 Task: Create new invoice with Date Opened :30-Apr-23, Select Customer: Slo Roast, Terms: Payment Term 2. Make invoice entry for item-1 with Date: 30-Apr-23, Description: _x000D_
Manhattan Project Half Life NE IPA Can (12 oz x 6 ct), Action: Material, Income Account: Income:Sales, Quantity: 1, Unit Price: 8.5, Discount %: 5. Make entry for item-2 with Date: 30-Apr-23, Description: Parsley Garden Jar Kit (1ct)_x000D_
, Action: Material, Income Account: Income:Sales, Quantity: 1, Unit Price: 4.5, Discount %: 10. Make entry for item-3 with Date: 30-Apr-23, Description: Crush Orange, Action: Material, Income Account: Income:Sales, Quantity: 2, Unit Price: 5.5, Discount %: 12. Write Notes: 'Looking forward to serving you again.'. Post Invoice with Post Date: 30-Apr-23, Post to Accounts: Assets:Accounts Receivable. Pay / Process Payment with Transaction Date: 15-May-23, Amount: 21.805, Transfer Account: Checking Account. Print Invoice, display notes by going to Option, then go to Display Tab and check 'Invoice Notes'.
Action: Mouse pressed left at (165, 25)
Screenshot: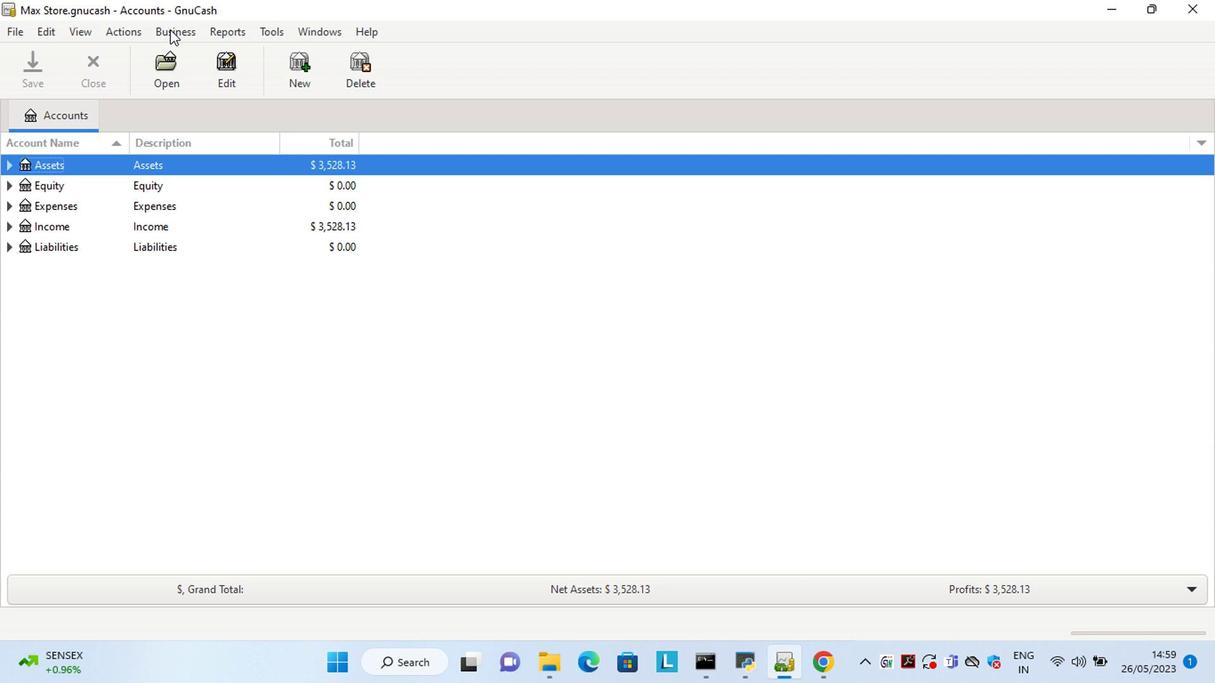 
Action: Mouse moved to (350, 109)
Screenshot: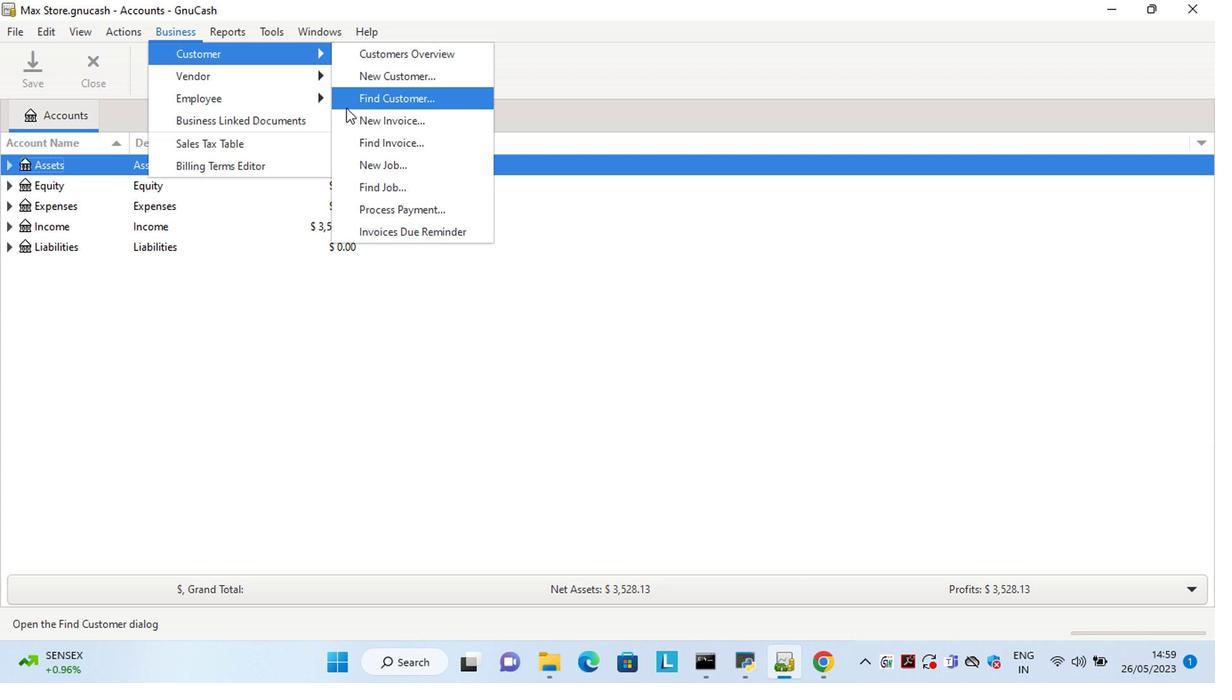 
Action: Mouse pressed left at (350, 109)
Screenshot: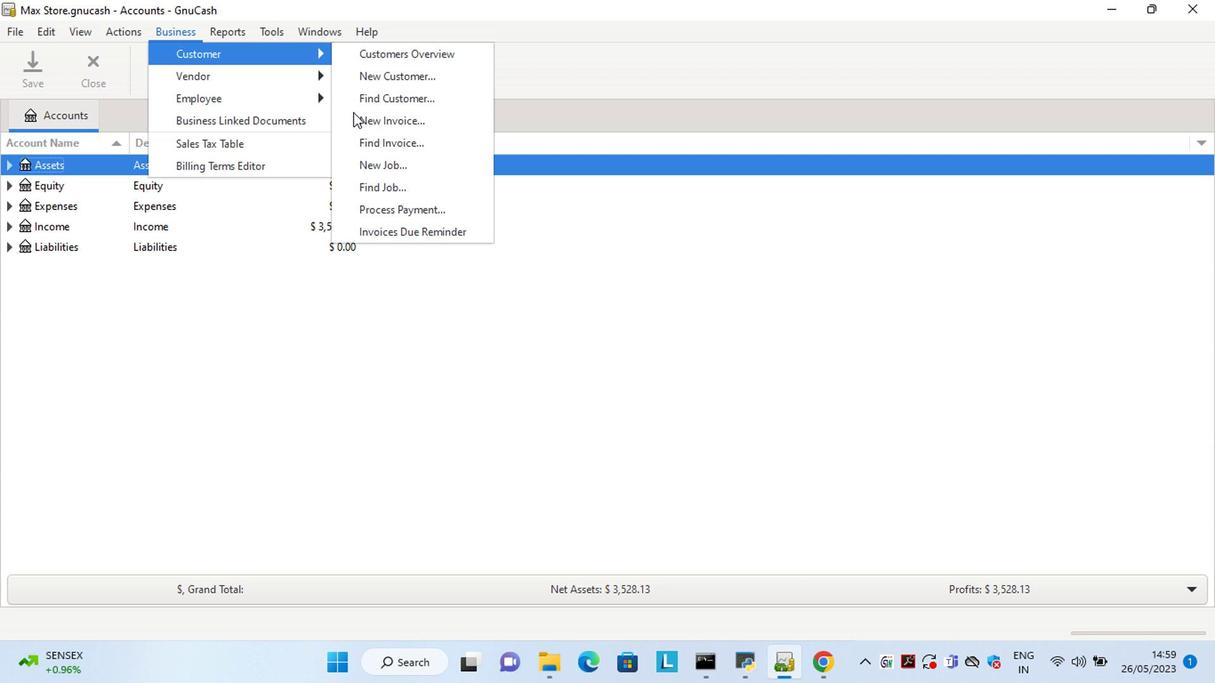 
Action: Mouse moved to (621, 267)
Screenshot: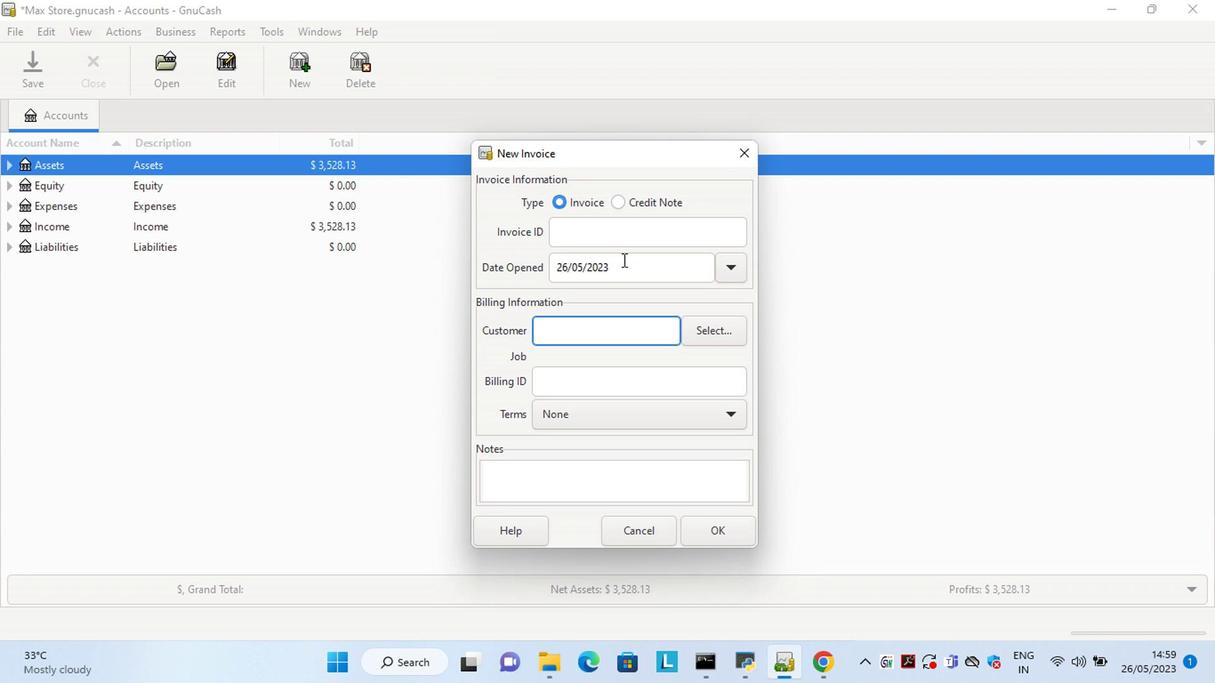 
Action: Mouse pressed left at (621, 267)
Screenshot: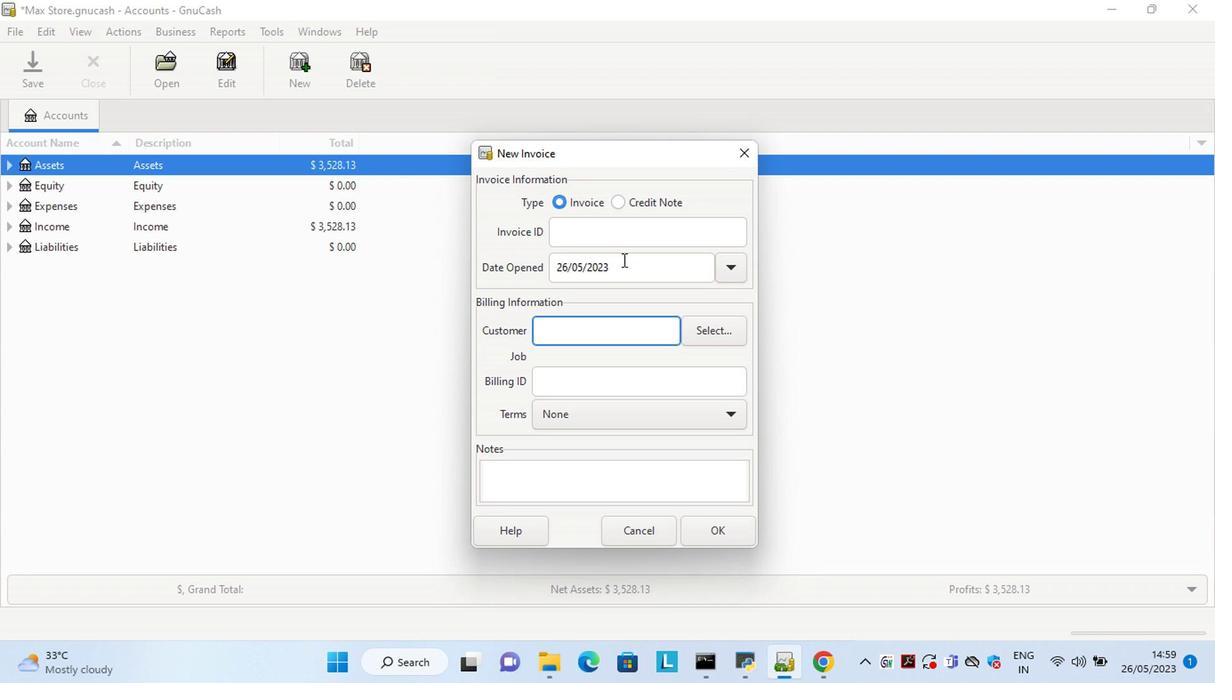 
Action: Key pressed <Key.left><Key.left><Key.left><Key.left><Key.left><Key.left><Key.left><Key.left><Key.left><Key.left><Key.left><Key.left><Key.left><Key.left><Key.left><Key.delete><Key.delete>30<Key.right><Key.right><Key.delete>4
Screenshot: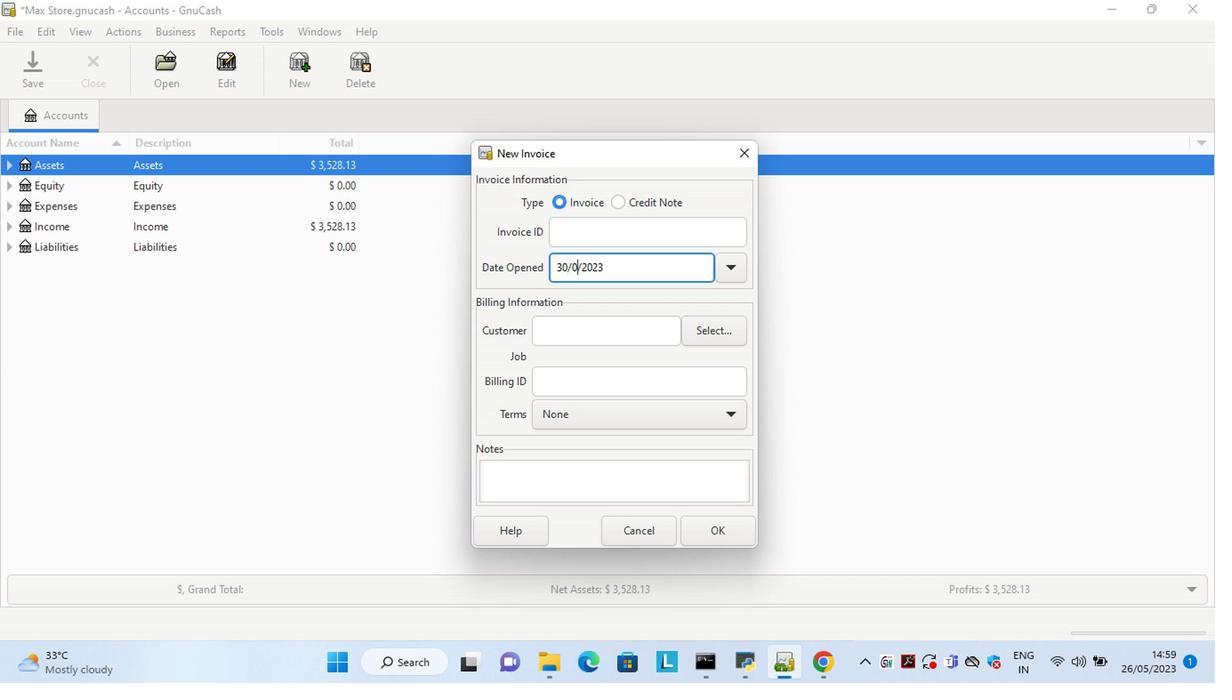 
Action: Mouse moved to (703, 332)
Screenshot: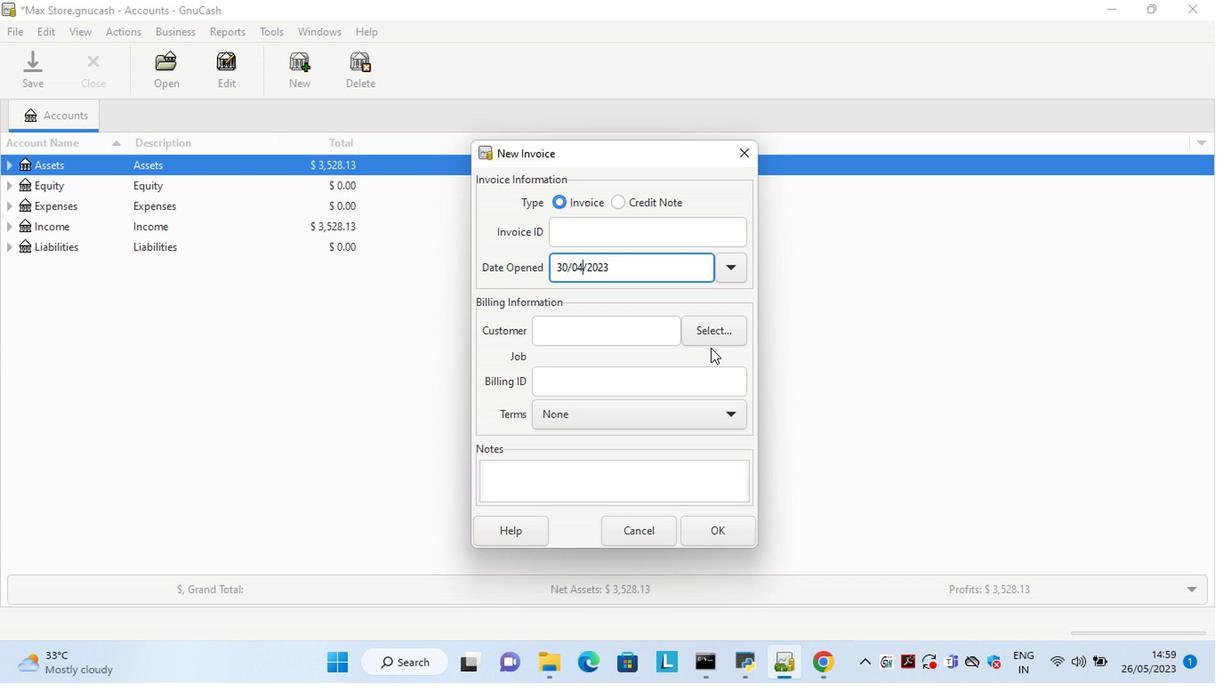 
Action: Mouse pressed left at (703, 332)
Screenshot: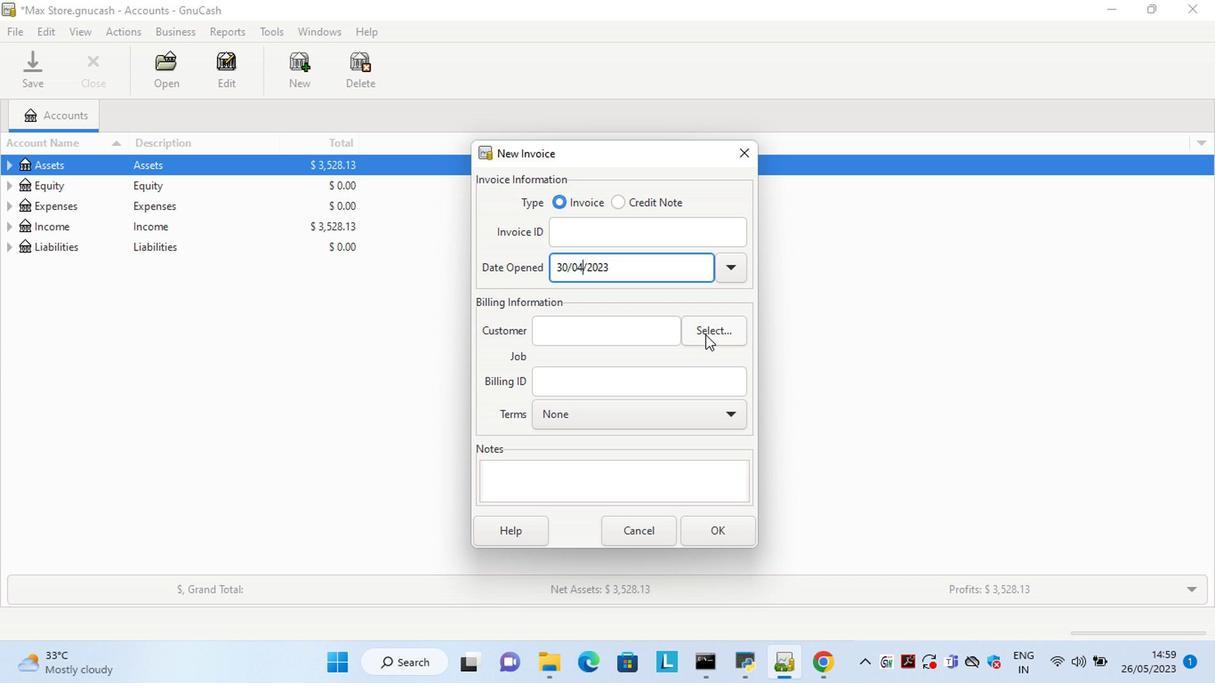 
Action: Mouse moved to (664, 307)
Screenshot: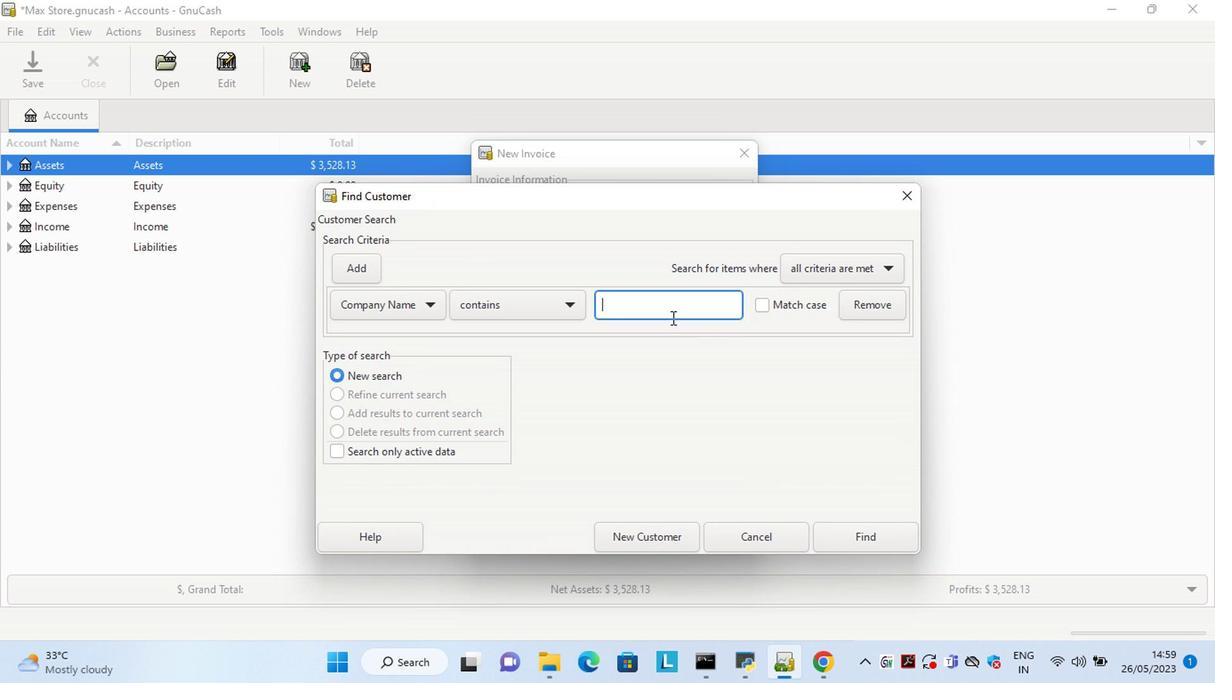 
Action: Mouse pressed left at (664, 307)
Screenshot: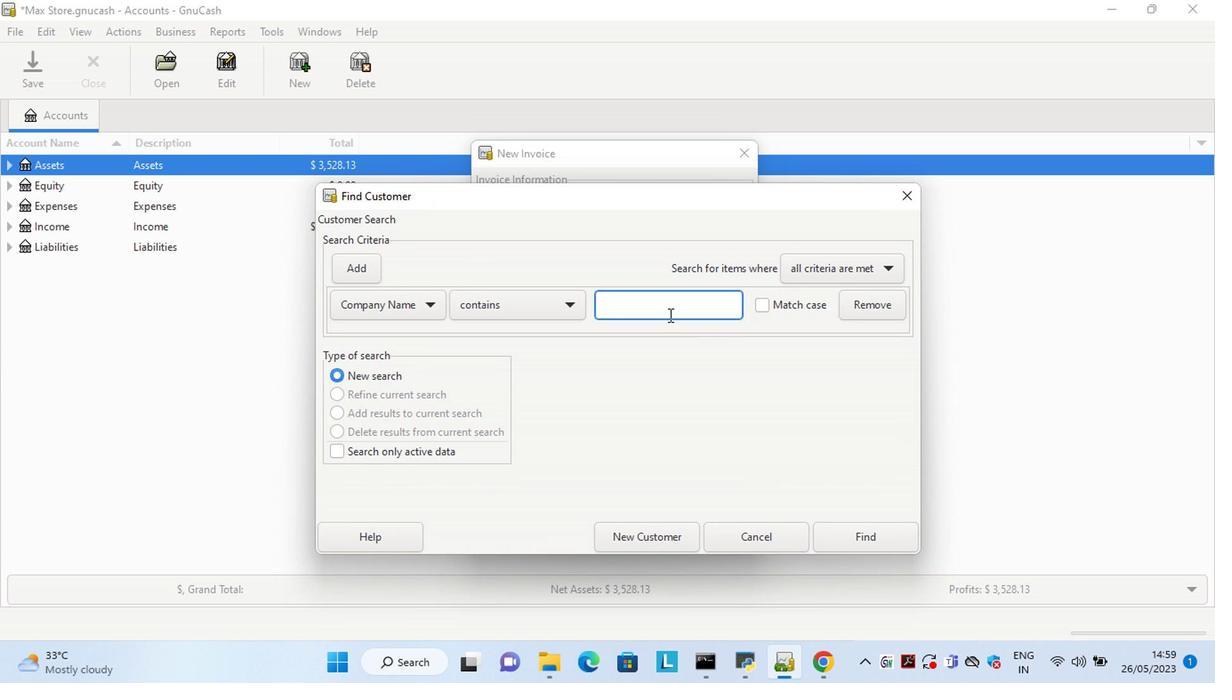 
Action: Key pressed <Key.shift>Slo
Screenshot: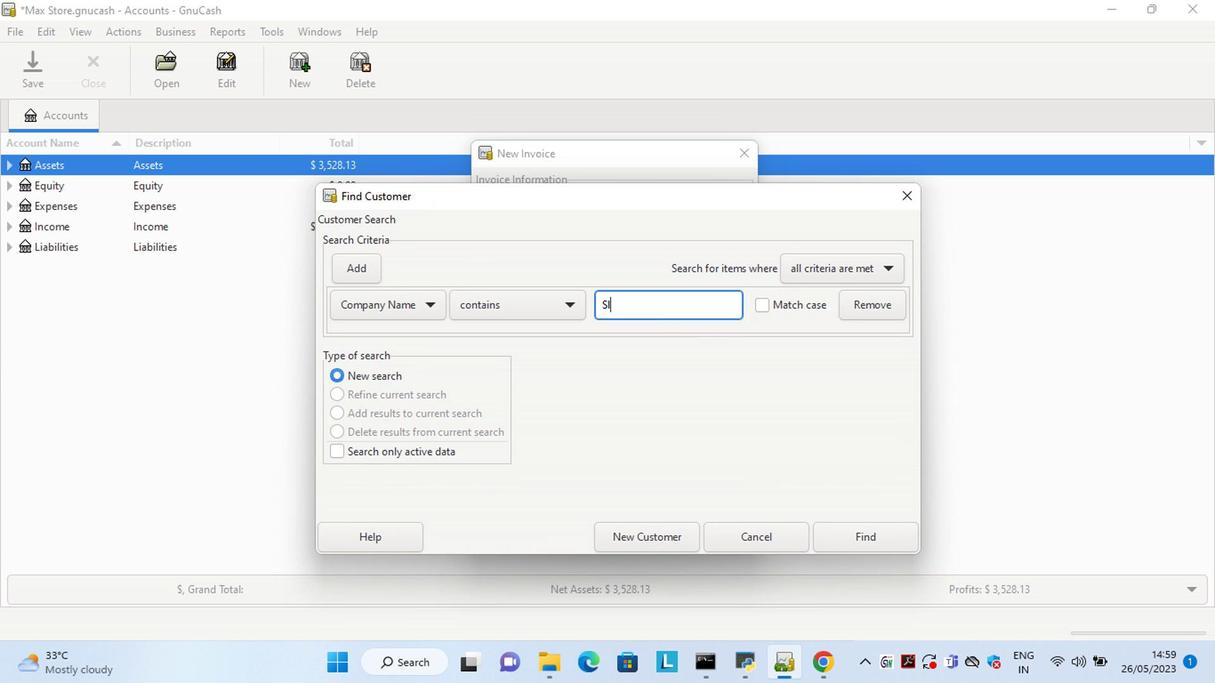 
Action: Mouse moved to (882, 553)
Screenshot: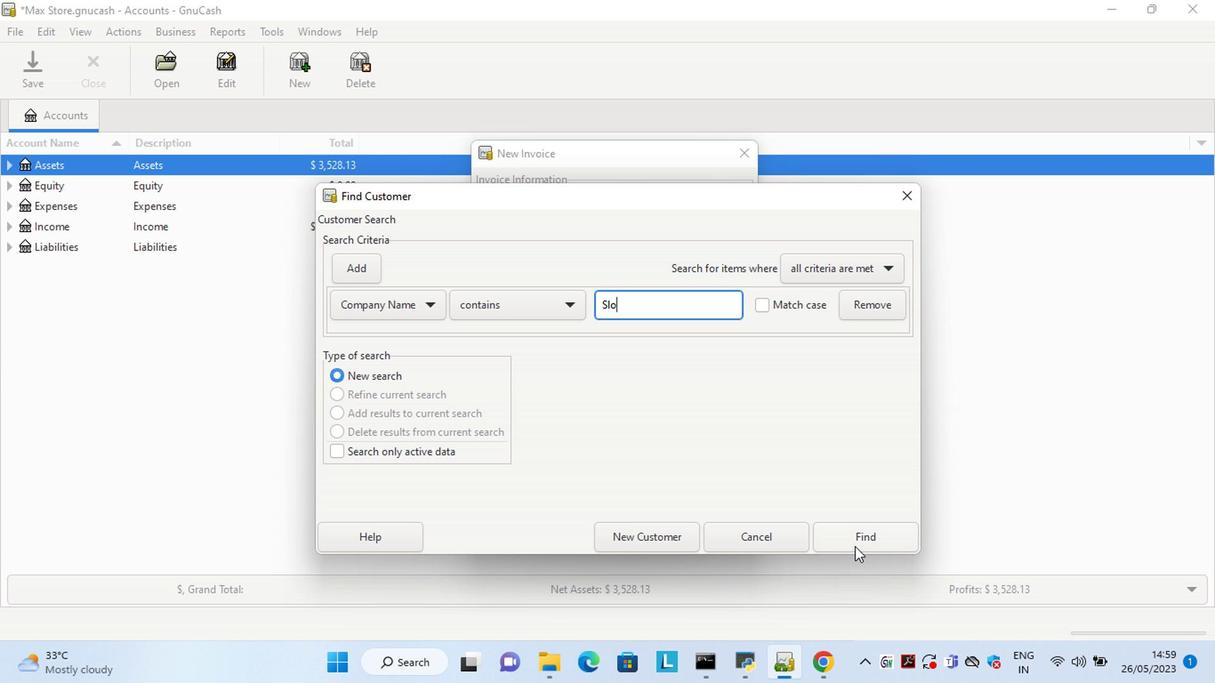 
Action: Mouse pressed left at (888, 555)
Screenshot: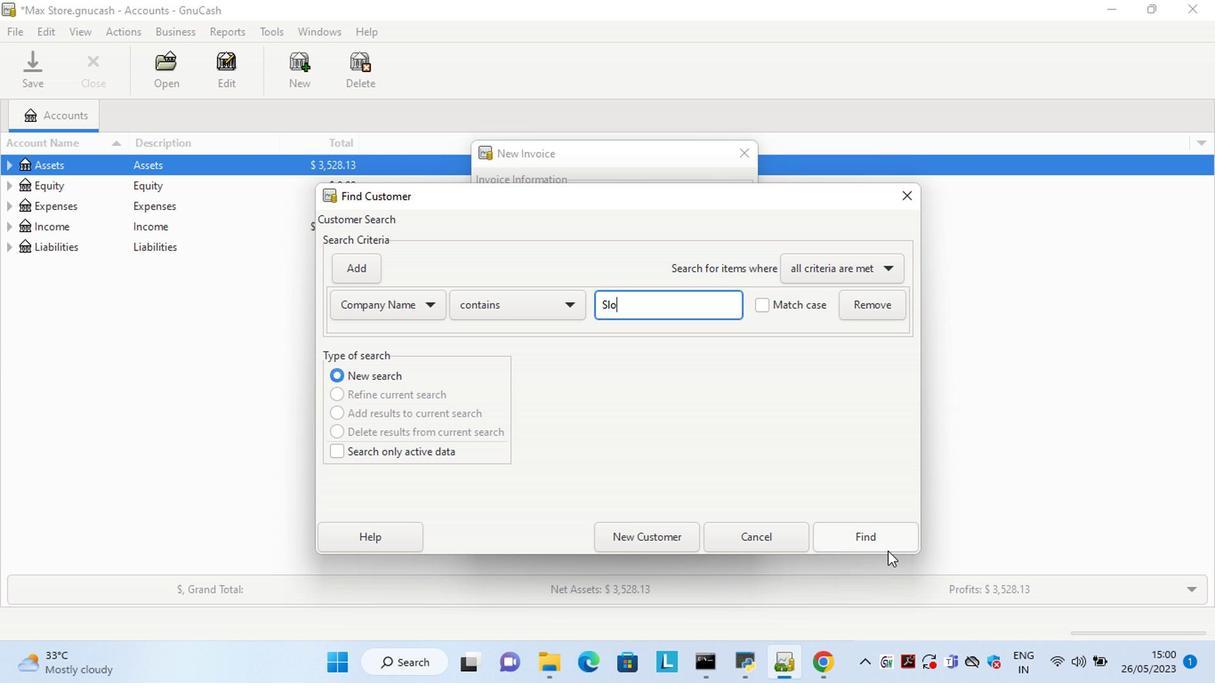 
Action: Mouse moved to (627, 362)
Screenshot: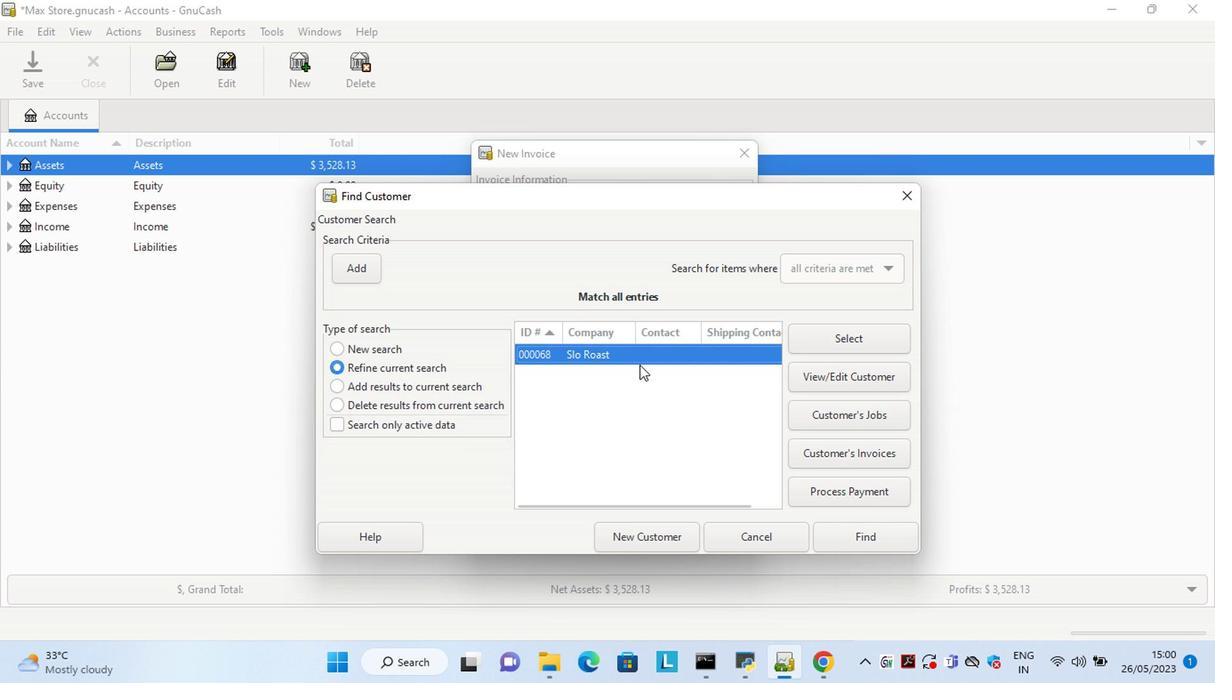 
Action: Mouse pressed left at (627, 362)
Screenshot: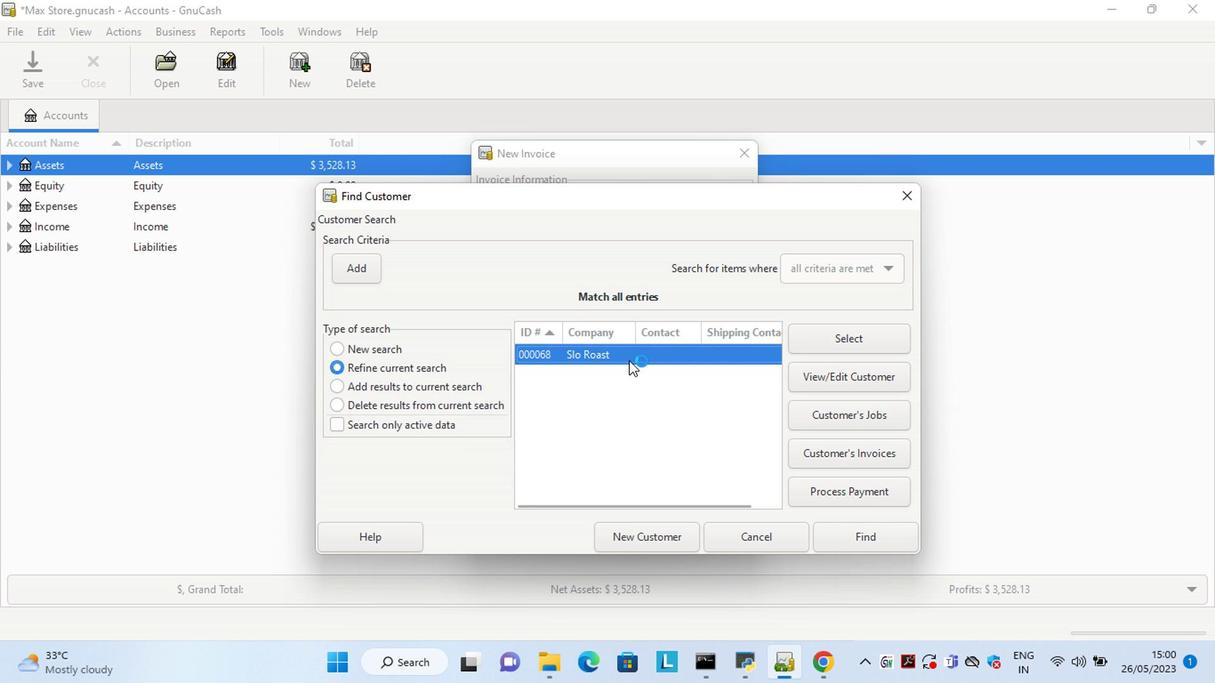 
Action: Mouse pressed left at (627, 362)
Screenshot: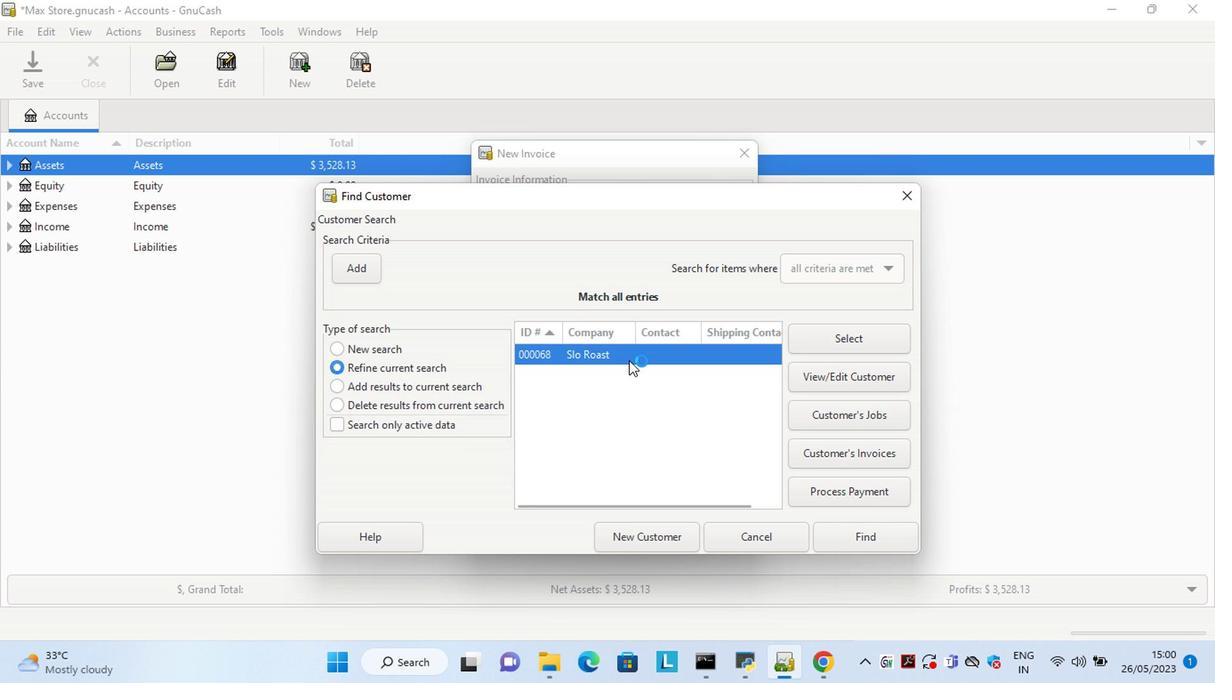 
Action: Mouse moved to (644, 427)
Screenshot: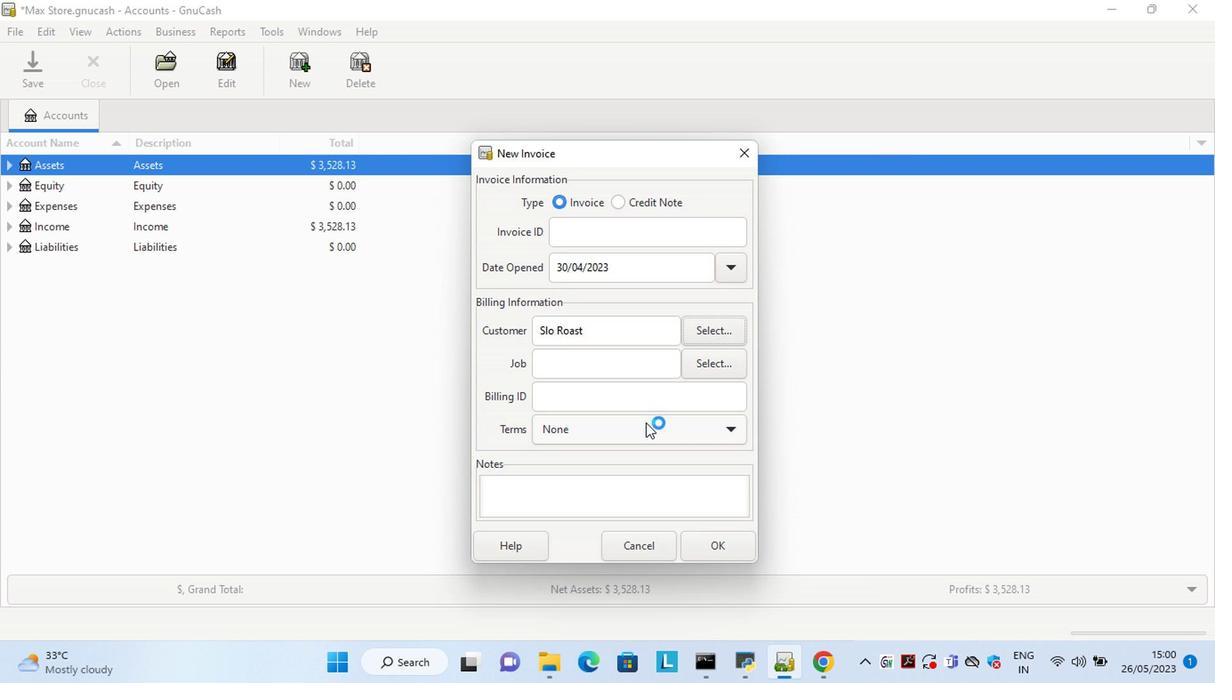 
Action: Mouse pressed left at (644, 427)
Screenshot: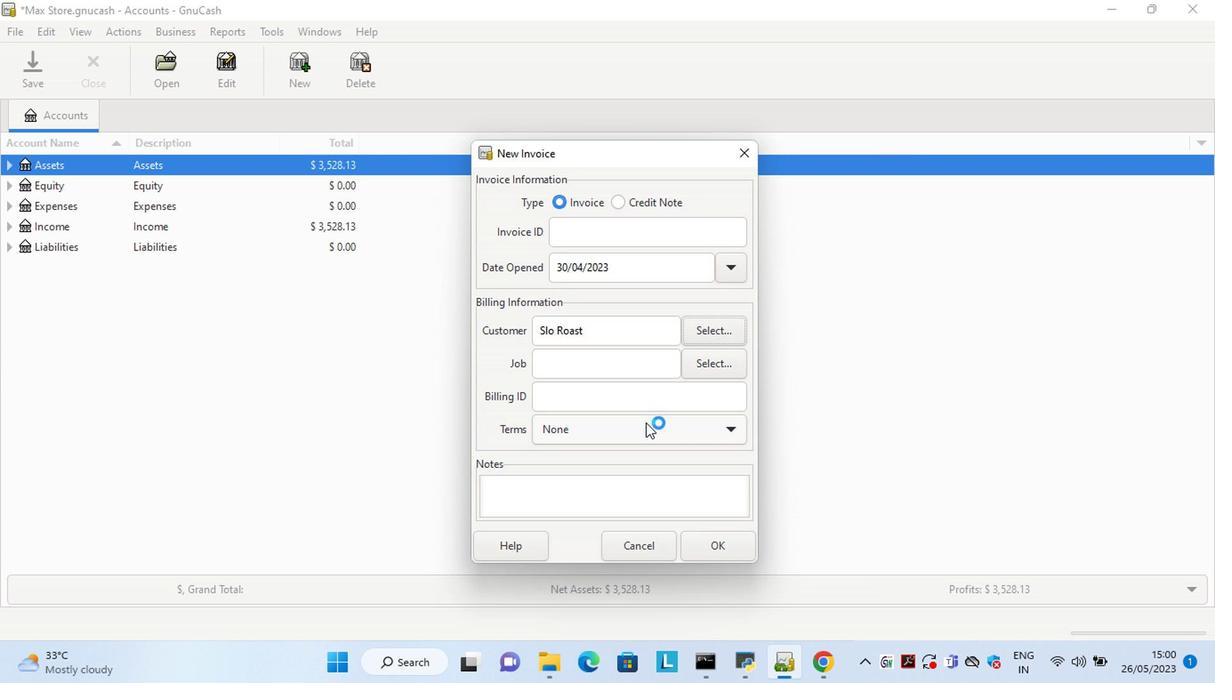 
Action: Mouse moved to (624, 489)
Screenshot: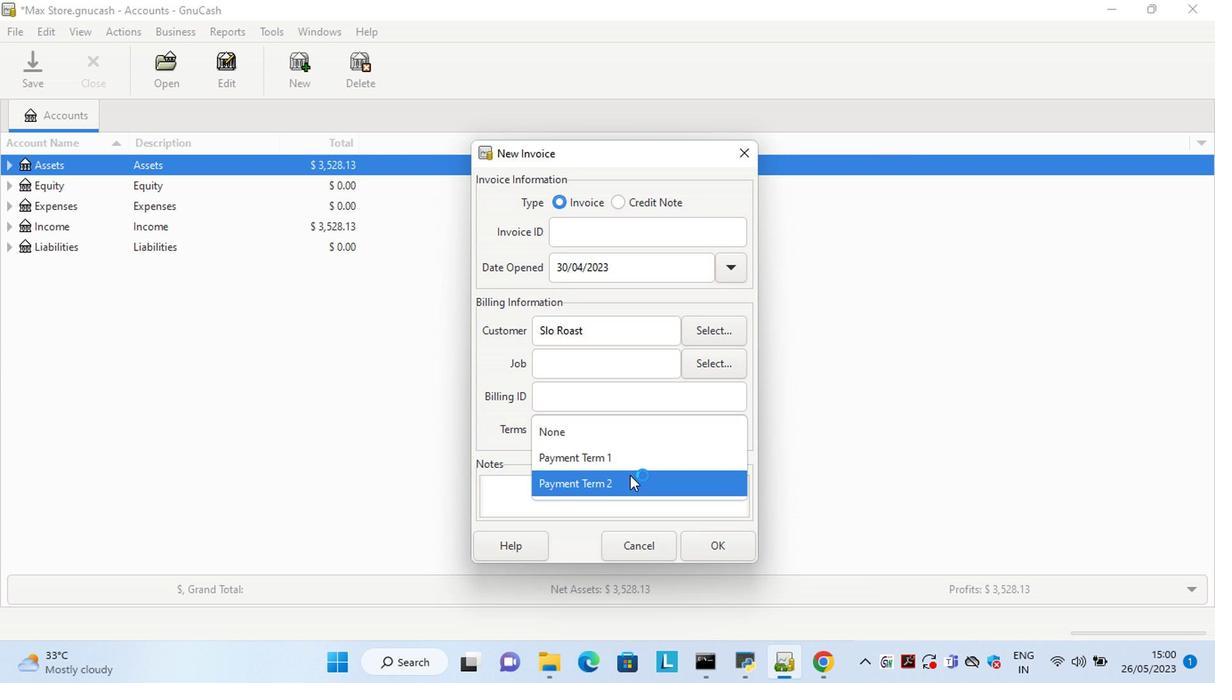 
Action: Mouse pressed left at (624, 489)
Screenshot: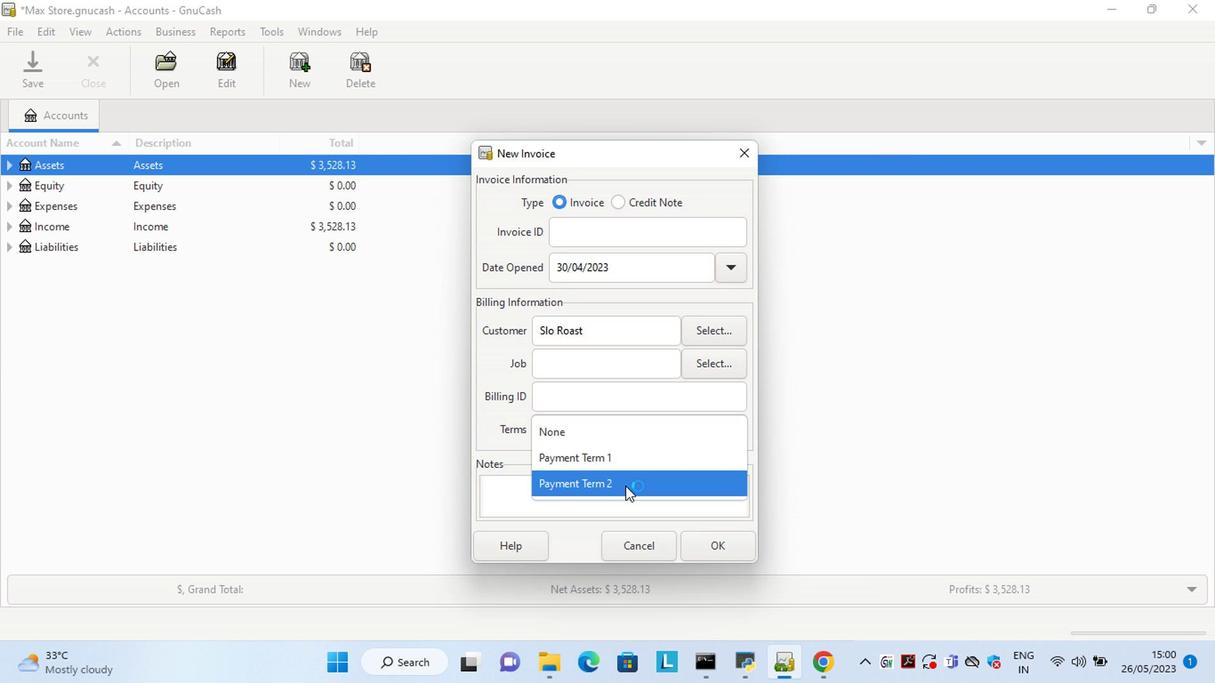 
Action: Mouse moved to (718, 558)
Screenshot: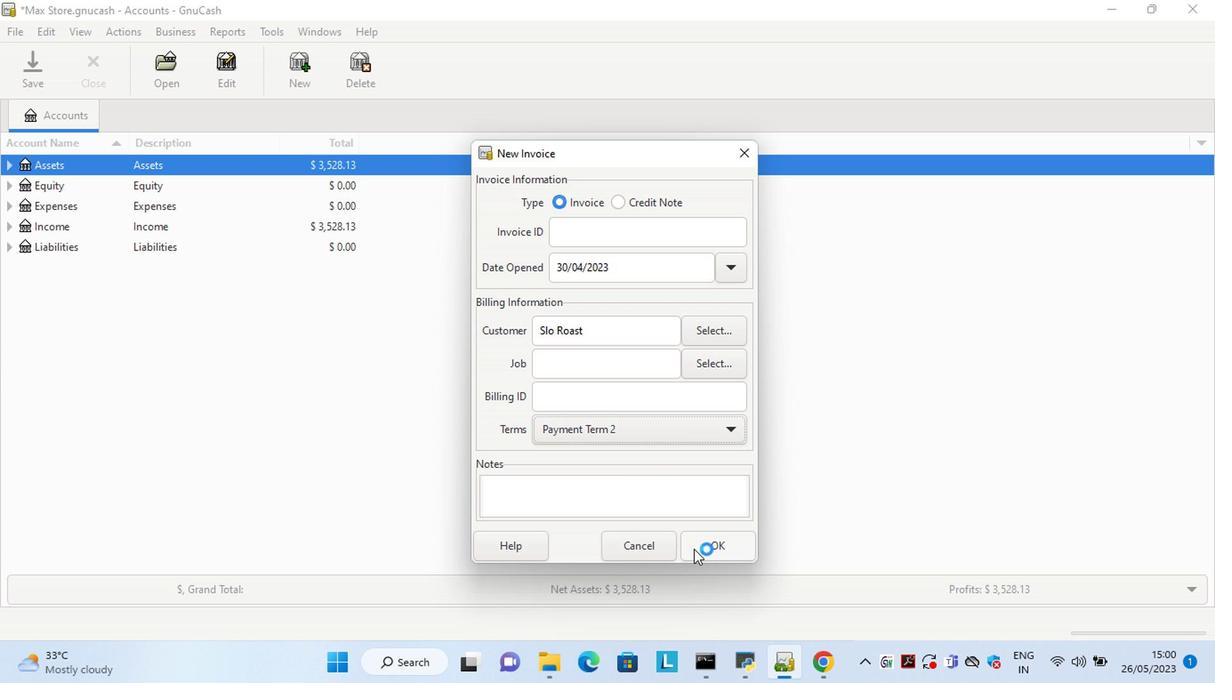 
Action: Mouse pressed left at (718, 558)
Screenshot: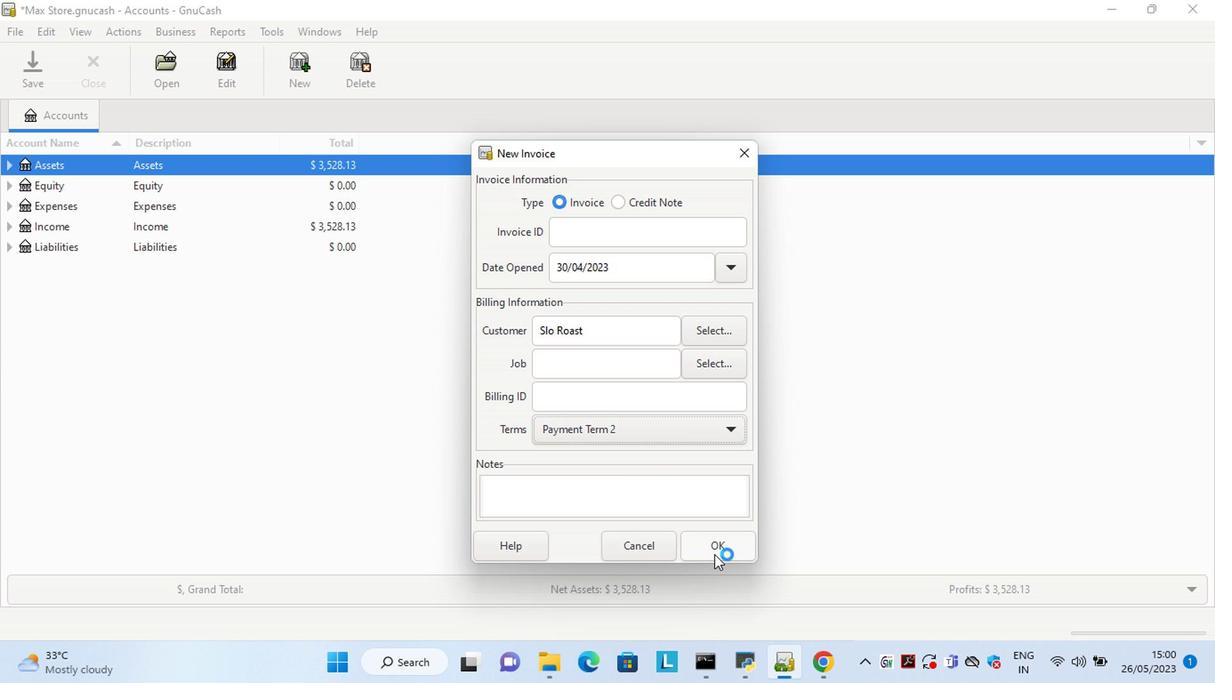
Action: Mouse moved to (486, 423)
Screenshot: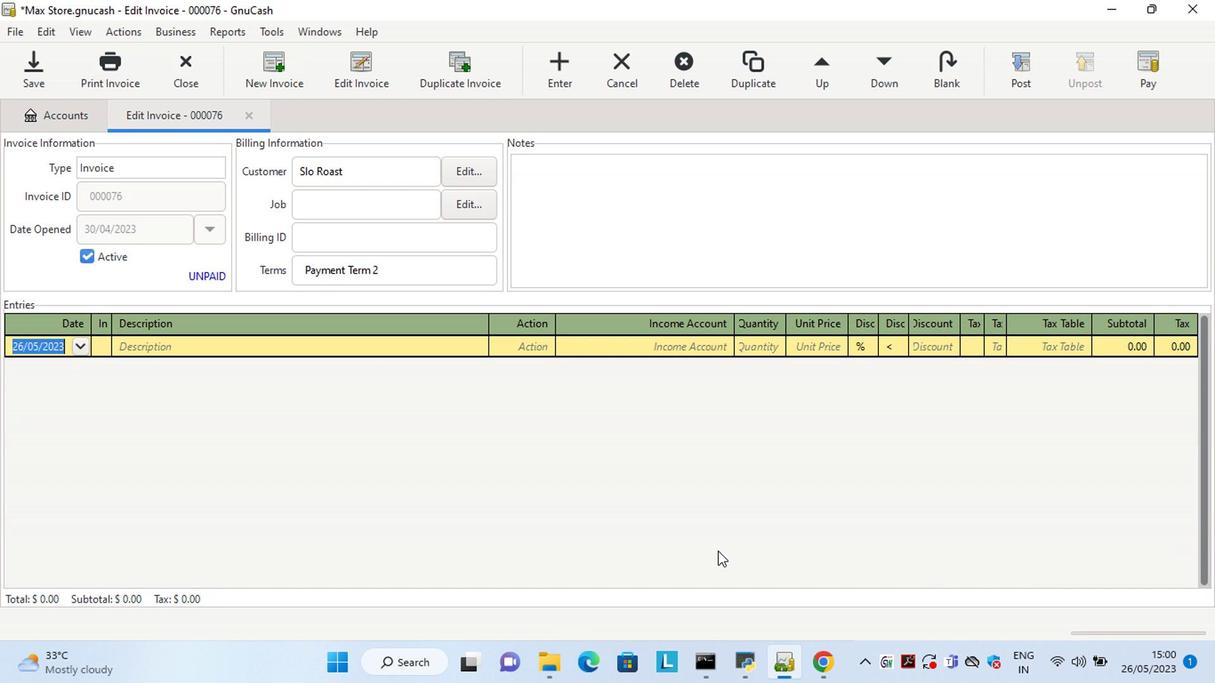 
Action: Key pressed <Key.left><Key.delete><Key.delete>30<Key.right><Key.right><Key.delete>4<Key.tab><Key.shift>Manhattan<Key.space><Key.shift>Project<Key.space><Key.shift>Half<Key.space><Key.shift>ife<Key.space><Key.shift>N<Key.shift>E<Key.space><Key.shift>IPA<Key.space><Key.shift>Can<Key.space><Key.shift_r>(12<Key.space>oz<Key.space>x<Key.space>6<Key.space>ct<Key.shift_r>)<Key.tab>ma<Key.tab>sale<Key.tab>1<Key.tab>8.5<Key.tab>
Screenshot: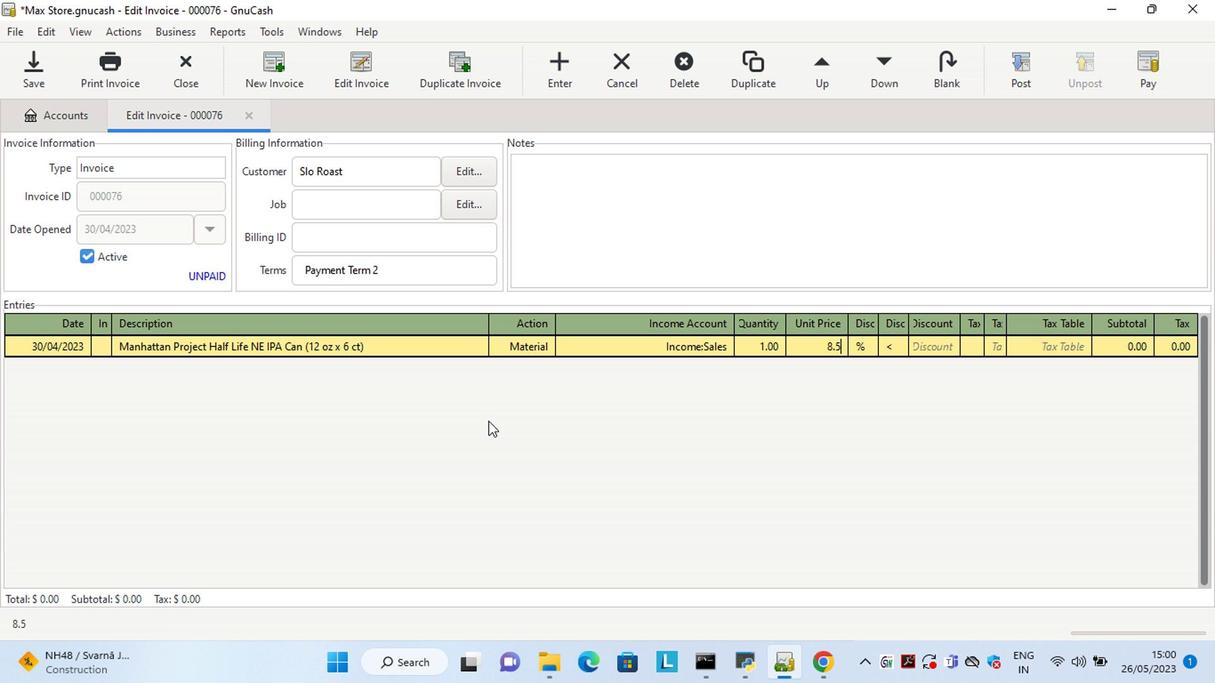 
Action: Mouse moved to (904, 351)
Screenshot: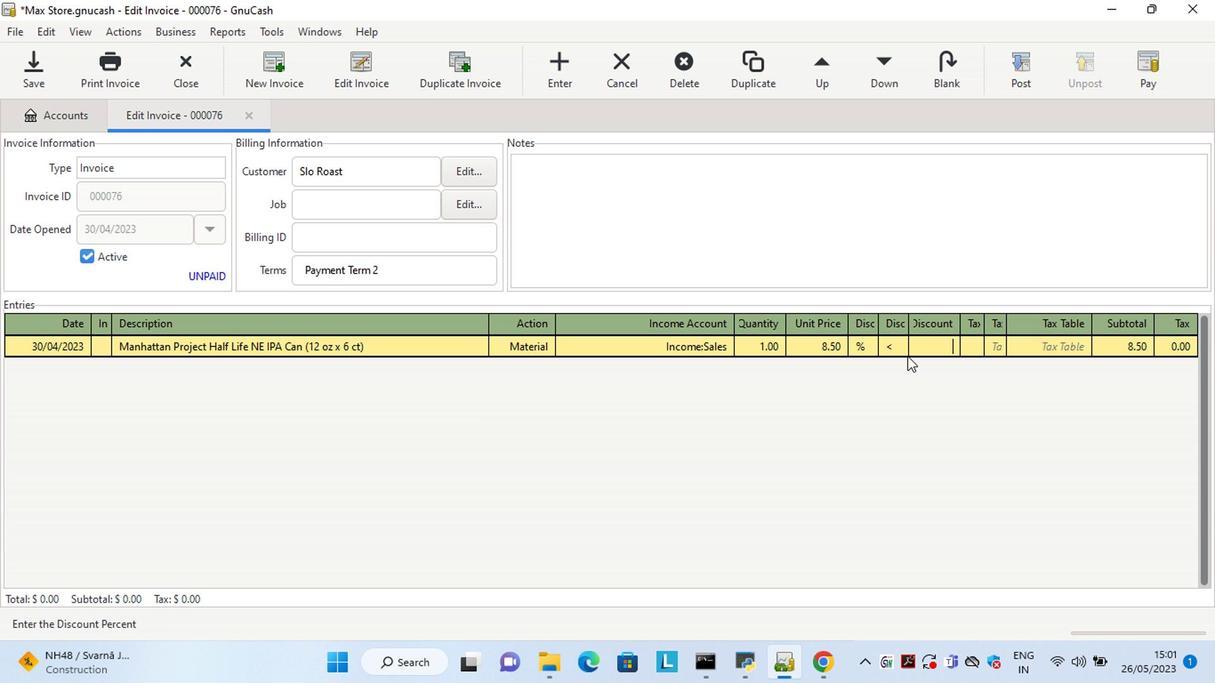 
Action: Mouse pressed left at (904, 351)
Screenshot: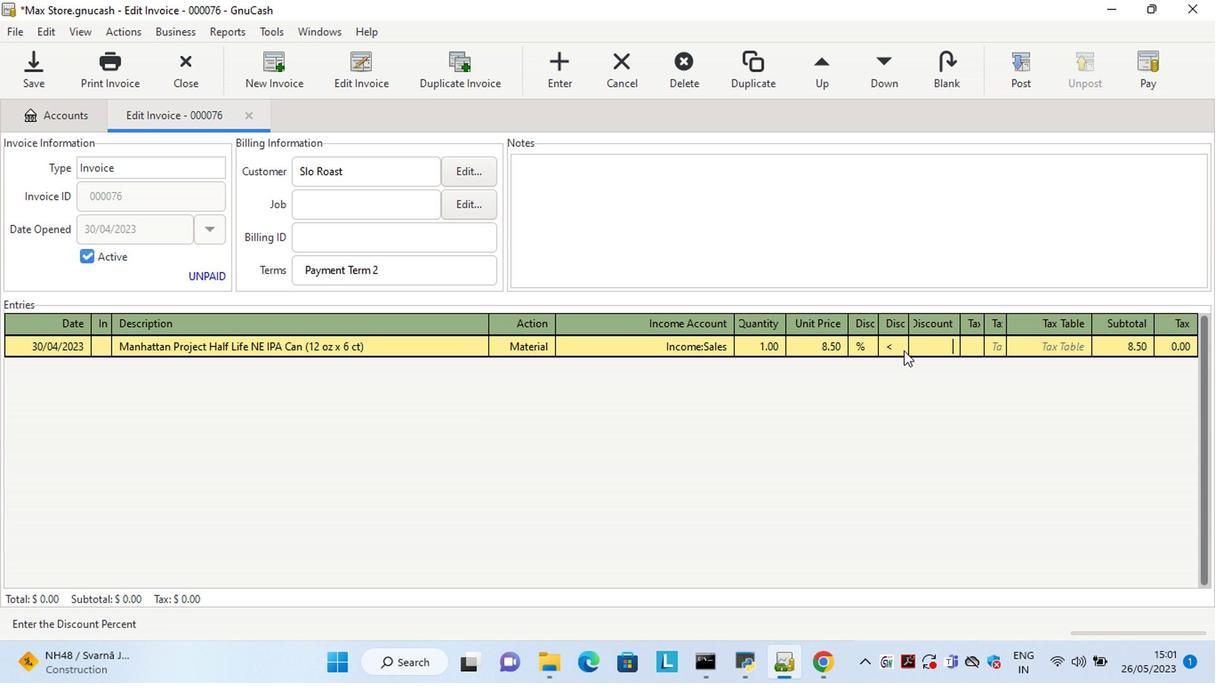 
Action: Mouse moved to (928, 346)
Screenshot: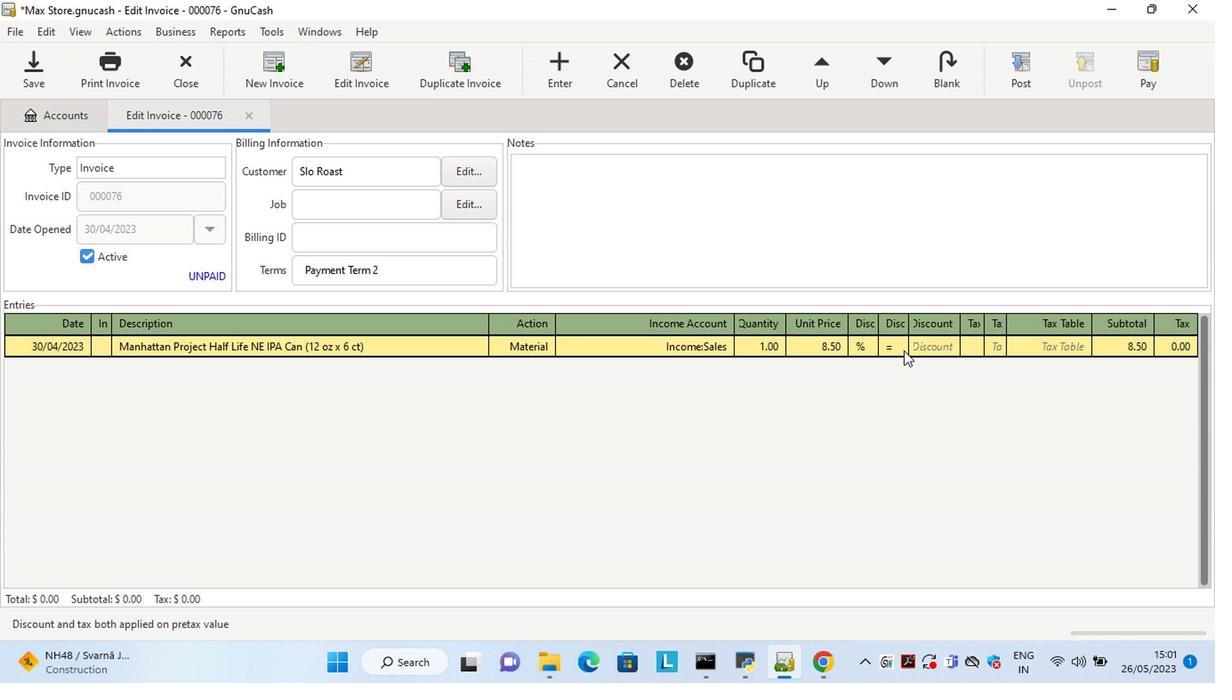 
Action: Mouse pressed left at (928, 346)
Screenshot: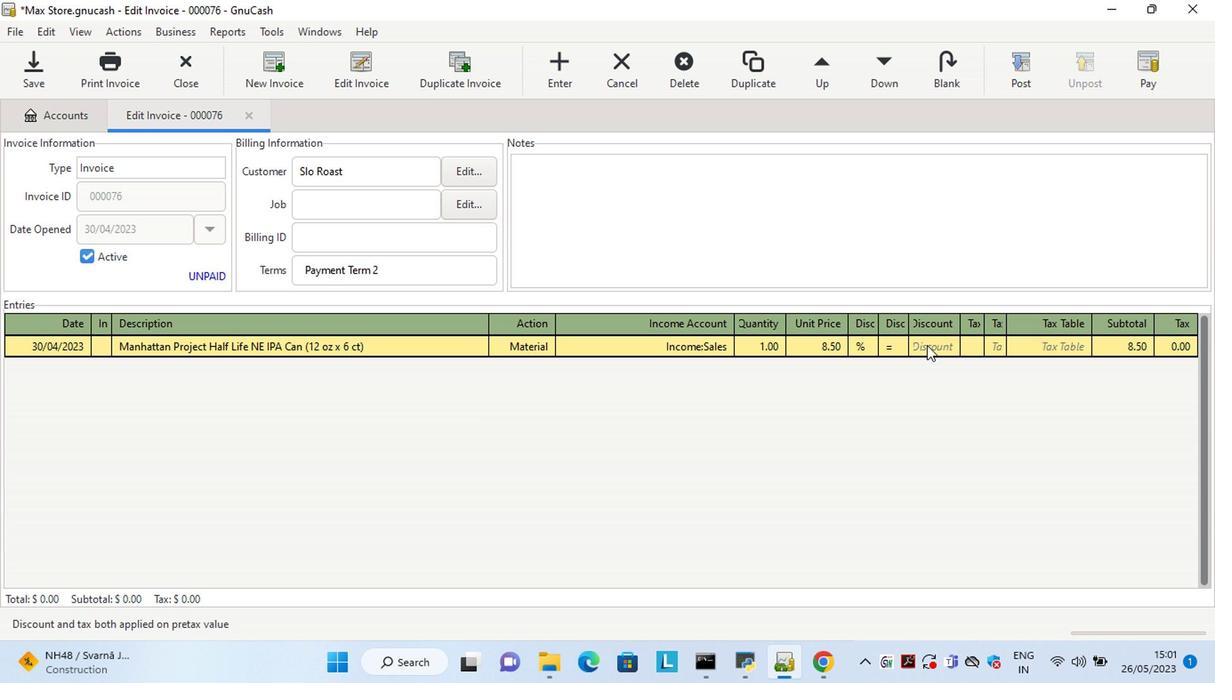 
Action: Key pressed 5<Key.tab><Key.tab><Key.shift>Parsley<Key.space><Key.shift>Garden<Key.space><Key.shift>Jar<Key.space><Key.shift>Kit<Key.space><Key.shift_r>(1<Key.space>ct<Key.shift_r>)<Key.tab>man<Key.tab>
Screenshot: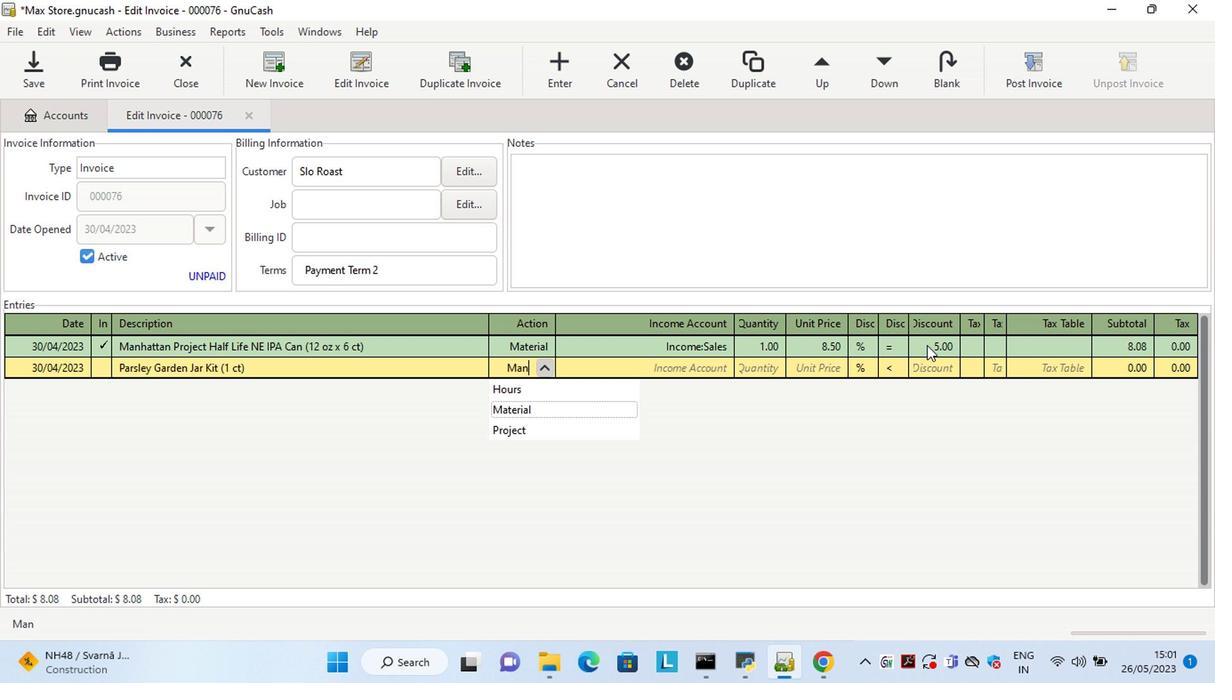 
Action: Mouse moved to (549, 370)
Screenshot: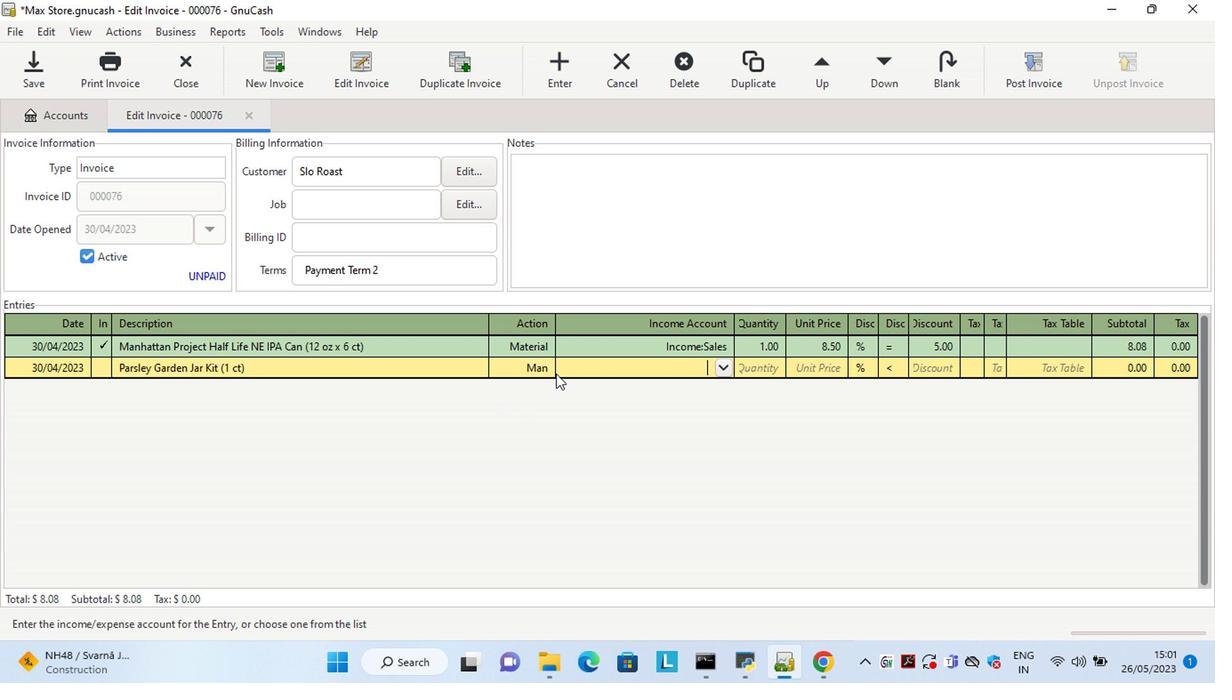 
Action: Mouse pressed left at (549, 370)
Screenshot: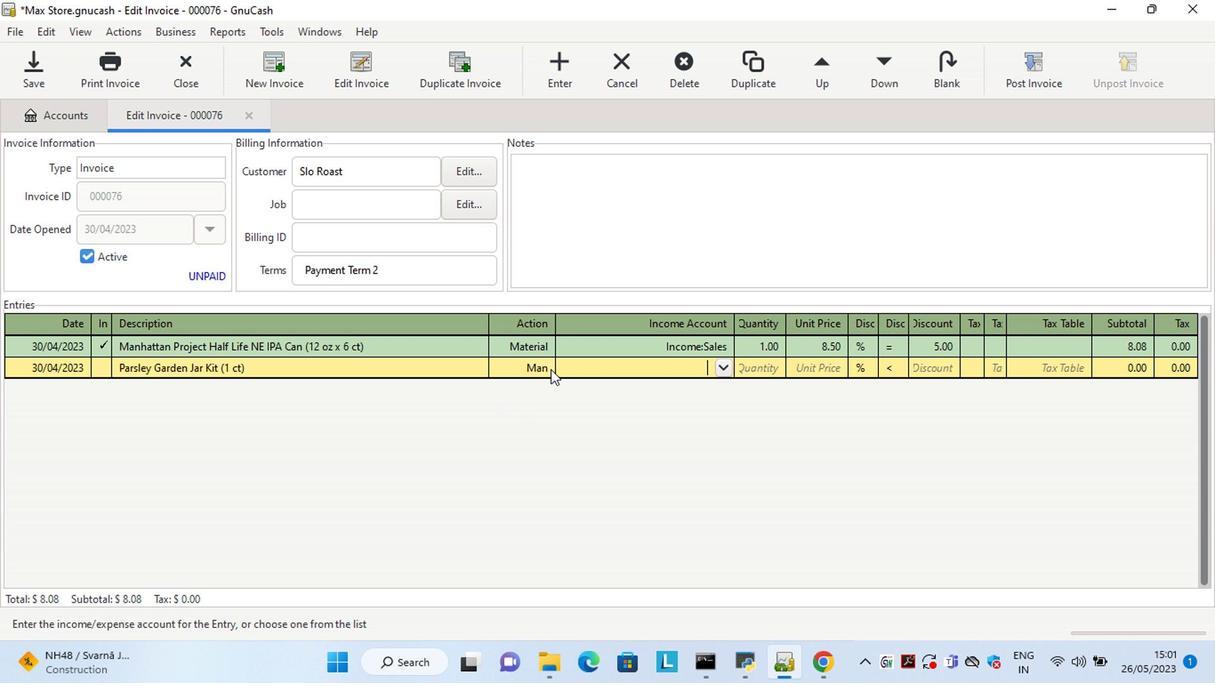 
Action: Mouse moved to (665, 374)
Screenshot: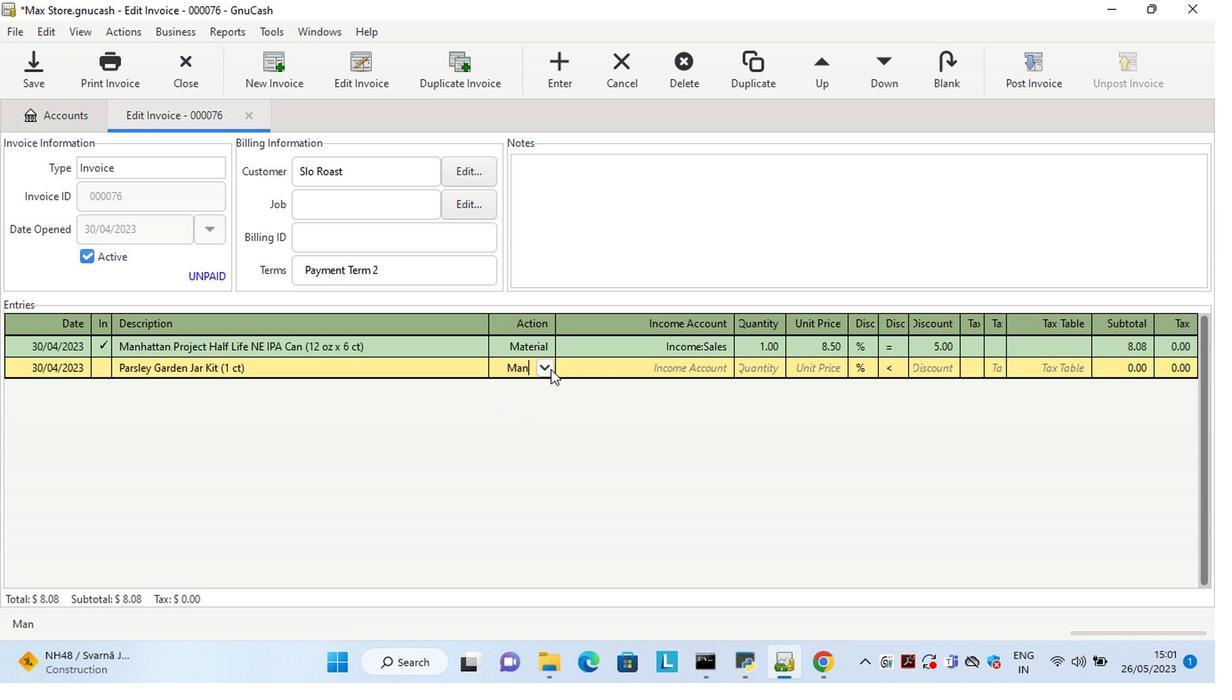 
Action: Key pressed <Key.backspace>t<Key.tab>sale<Key.tab>1<Key.tab>4.5<Key.tab>10<Key.tab>
Screenshot: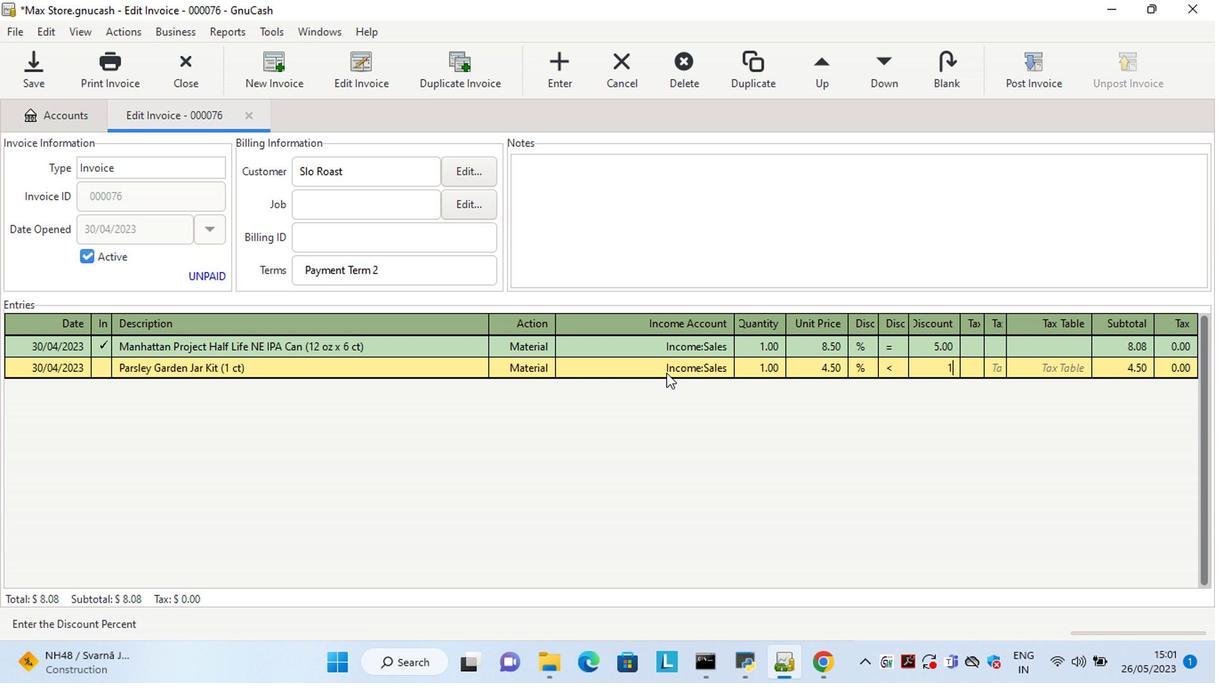 
Action: Mouse moved to (889, 366)
Screenshot: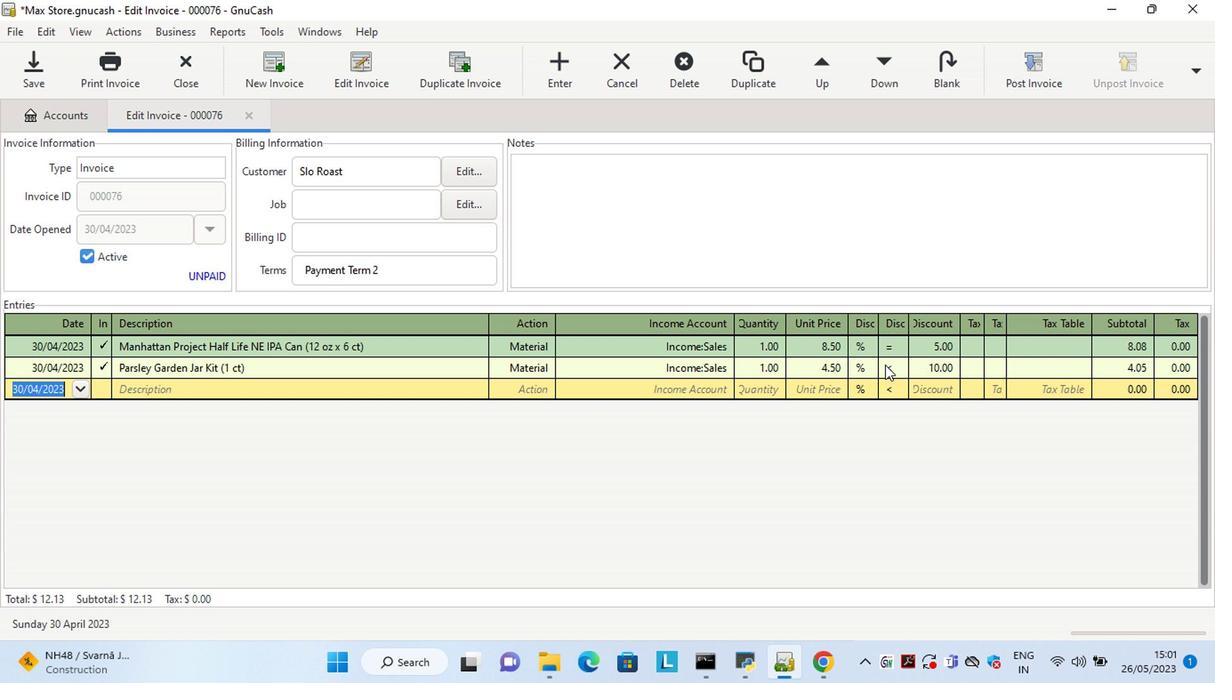 
Action: Mouse pressed left at (889, 366)
Screenshot: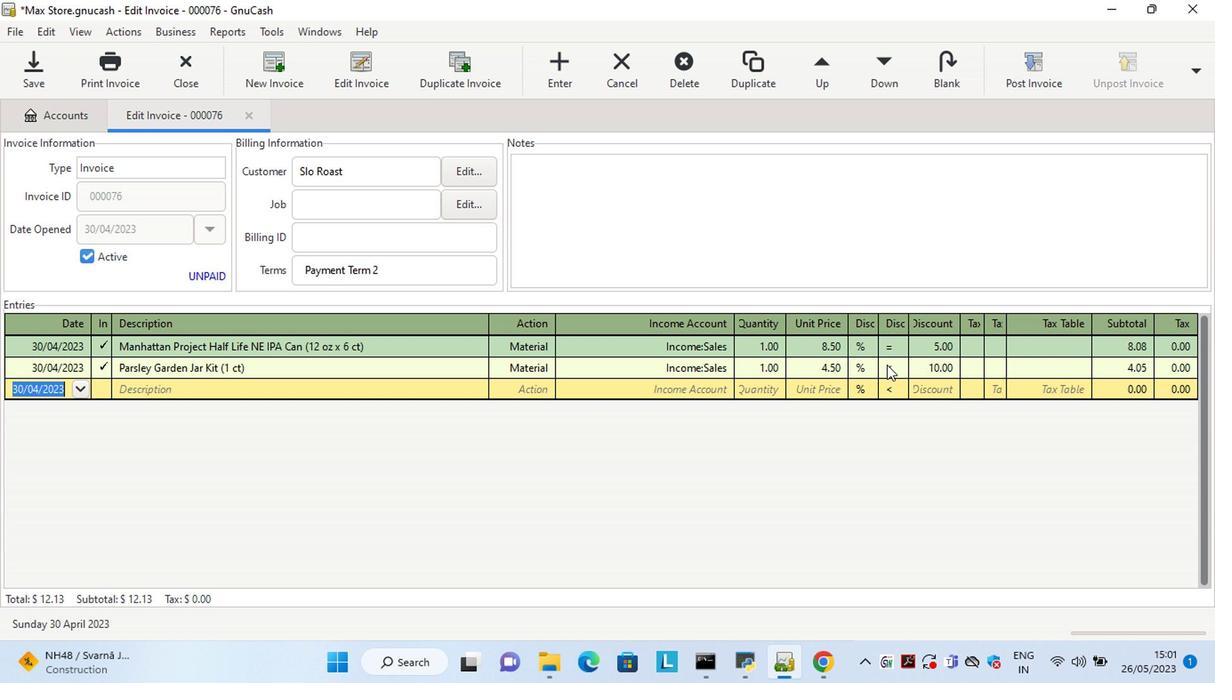 
Action: Mouse moved to (919, 419)
Screenshot: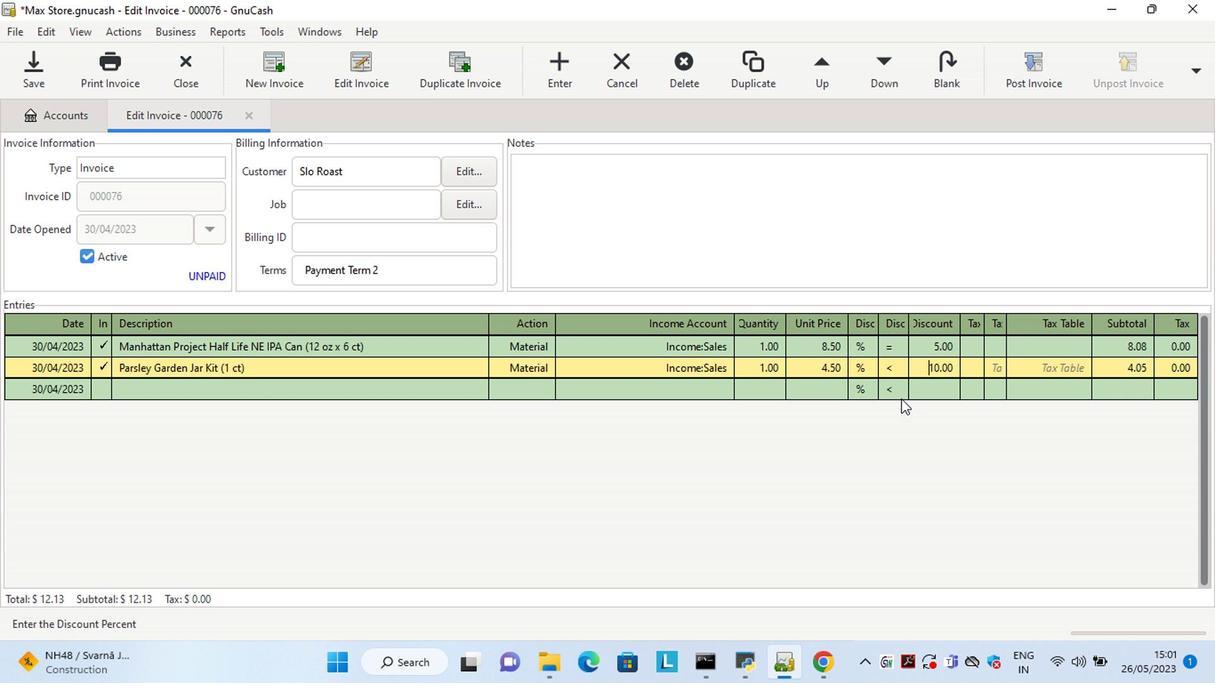 
Action: Key pressed <Key.tab><Key.tab><Key.shift>Crush<Key.space><Key.shift>Orange<Key.tab>ma<Key.tab>sale<Key.tab>2<Key.tab>5.5<Key.tab>12
Screenshot: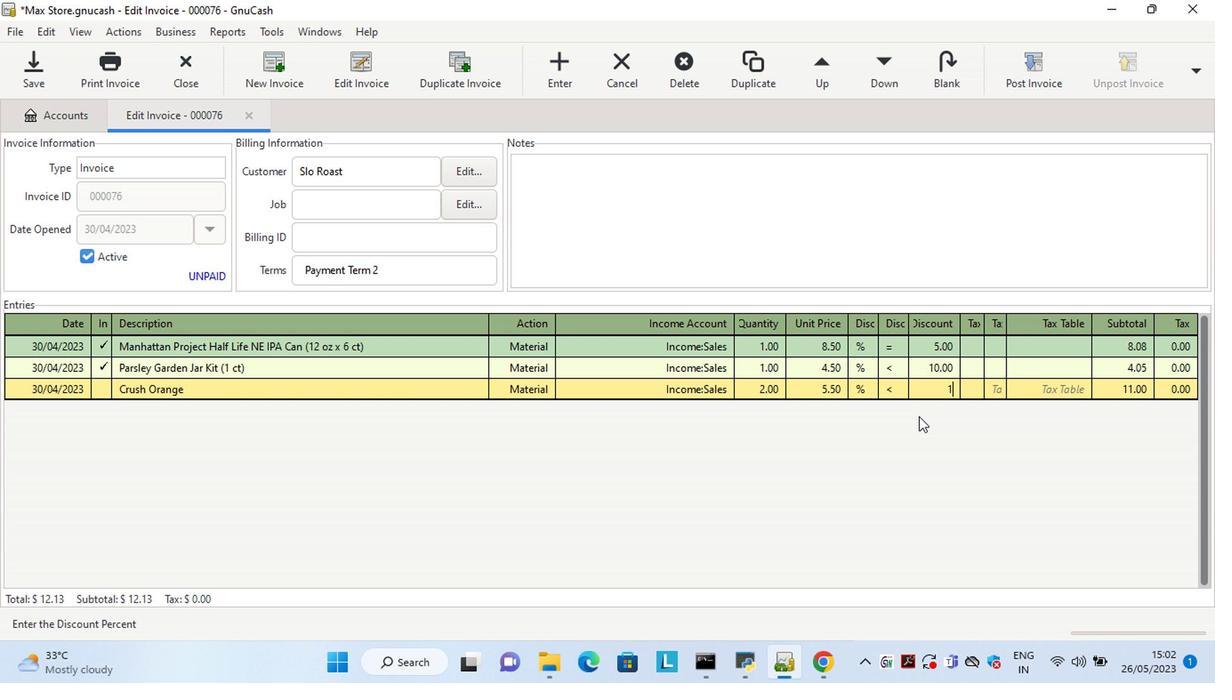 
Action: Mouse moved to (896, 375)
Screenshot: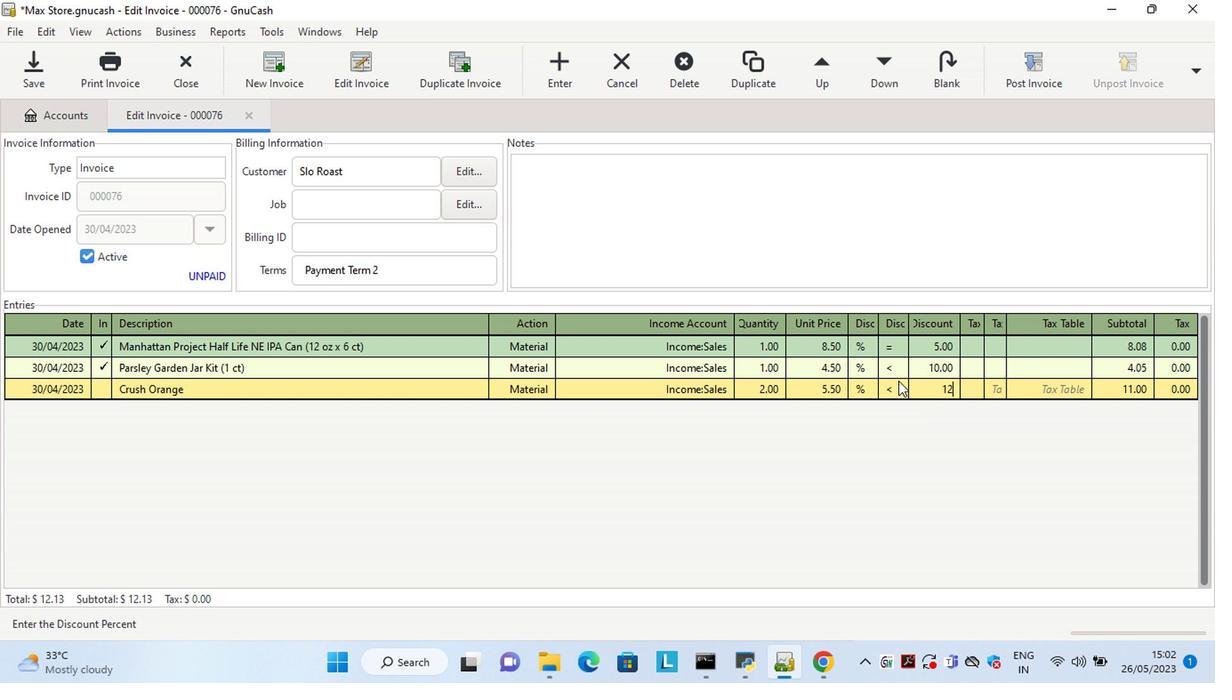 
Action: Mouse pressed left at (896, 375)
Screenshot: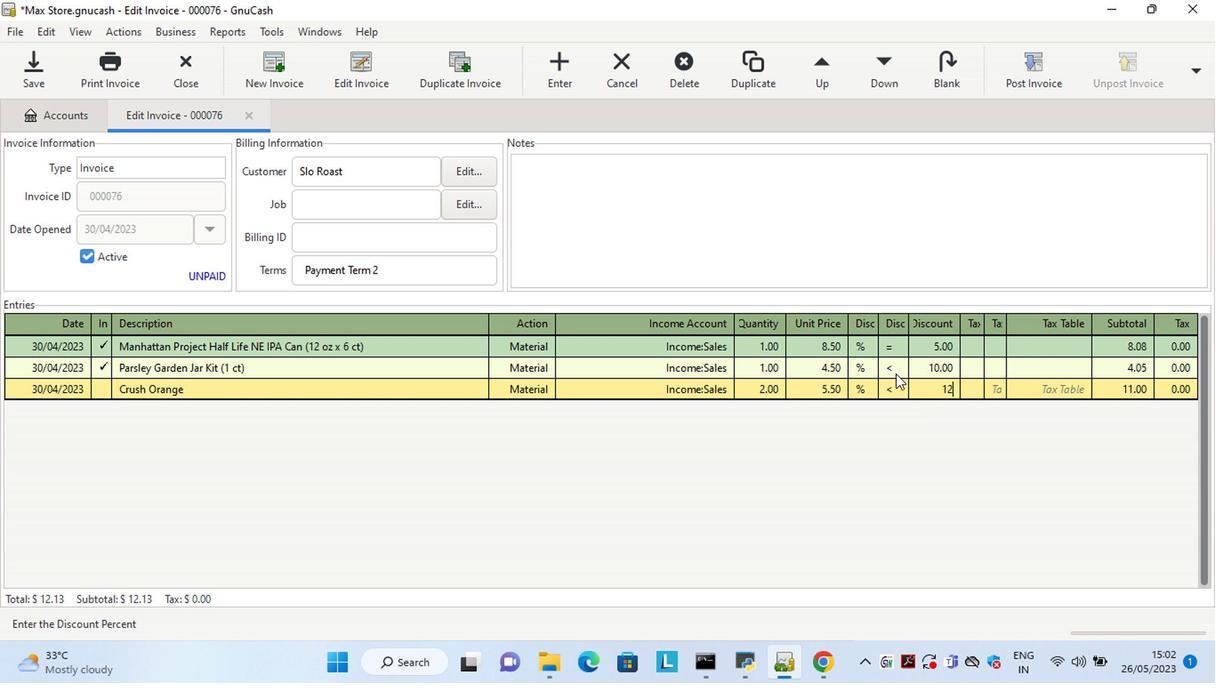 
Action: Mouse moved to (893, 369)
Screenshot: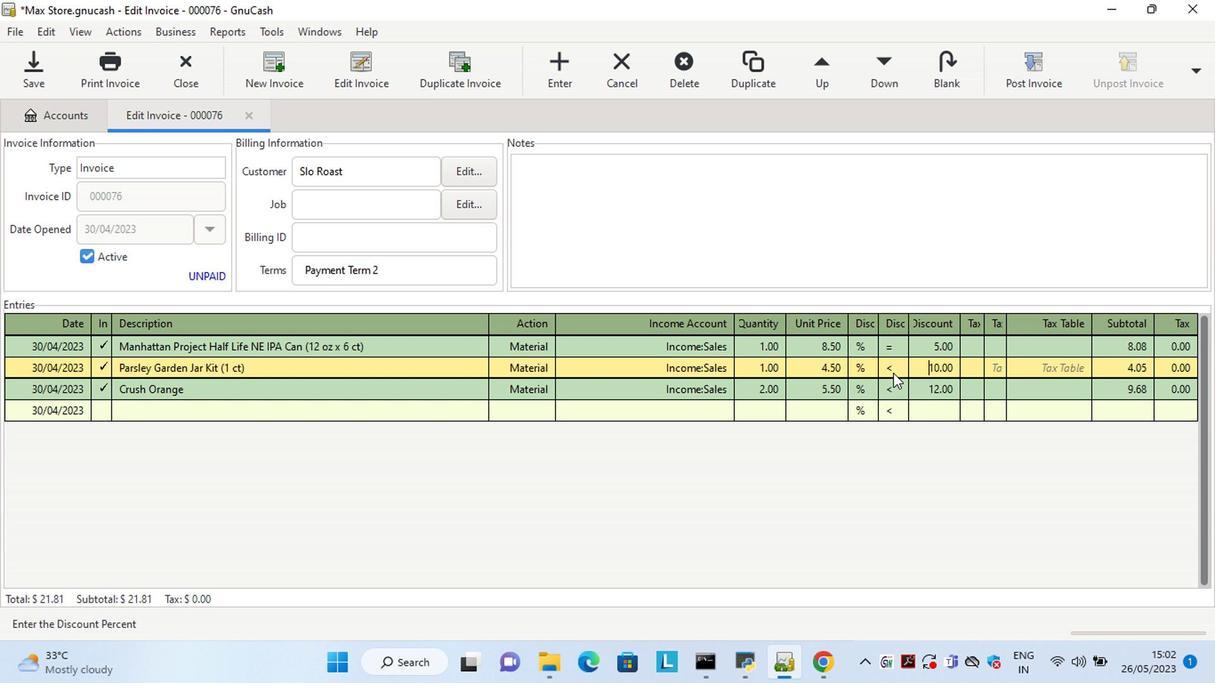 
Action: Mouse pressed left at (893, 369)
Screenshot: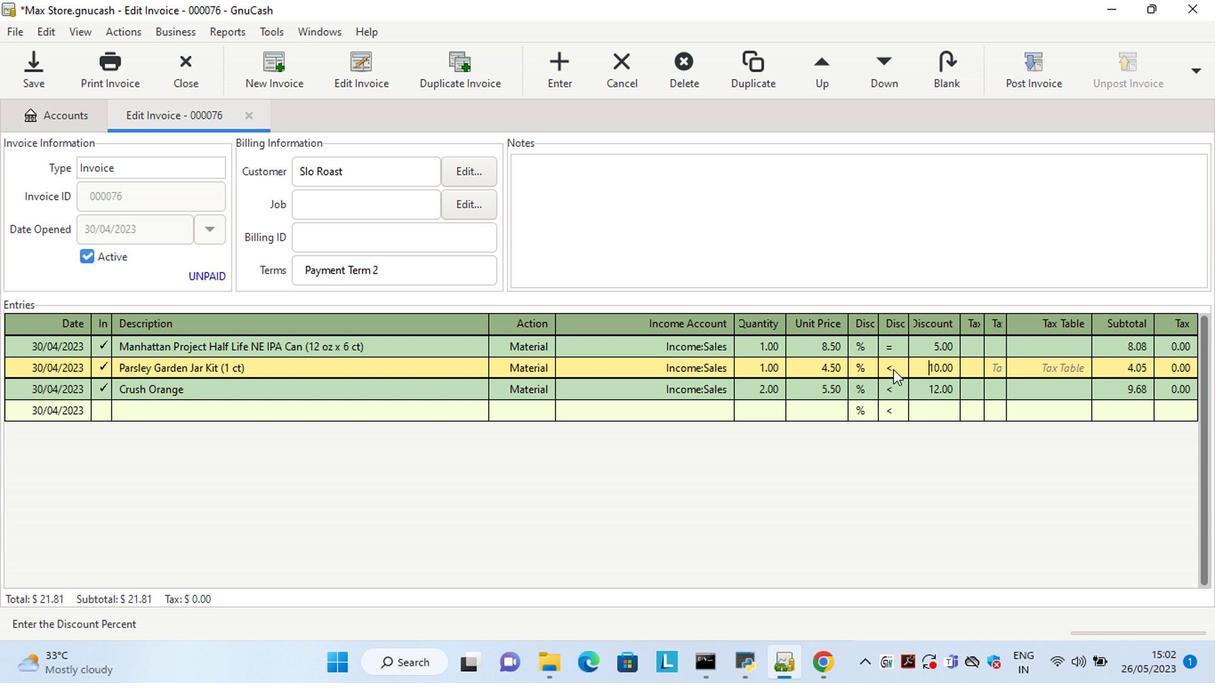 
Action: Mouse moved to (895, 393)
Screenshot: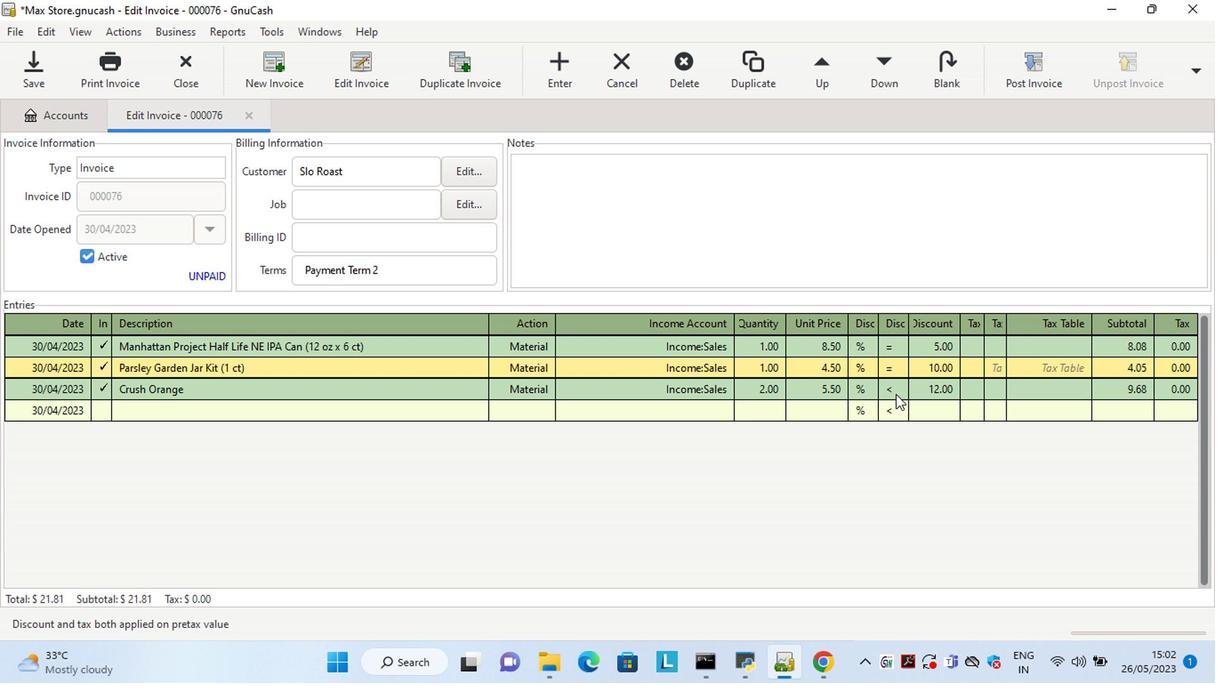 
Action: Mouse pressed left at (895, 393)
Screenshot: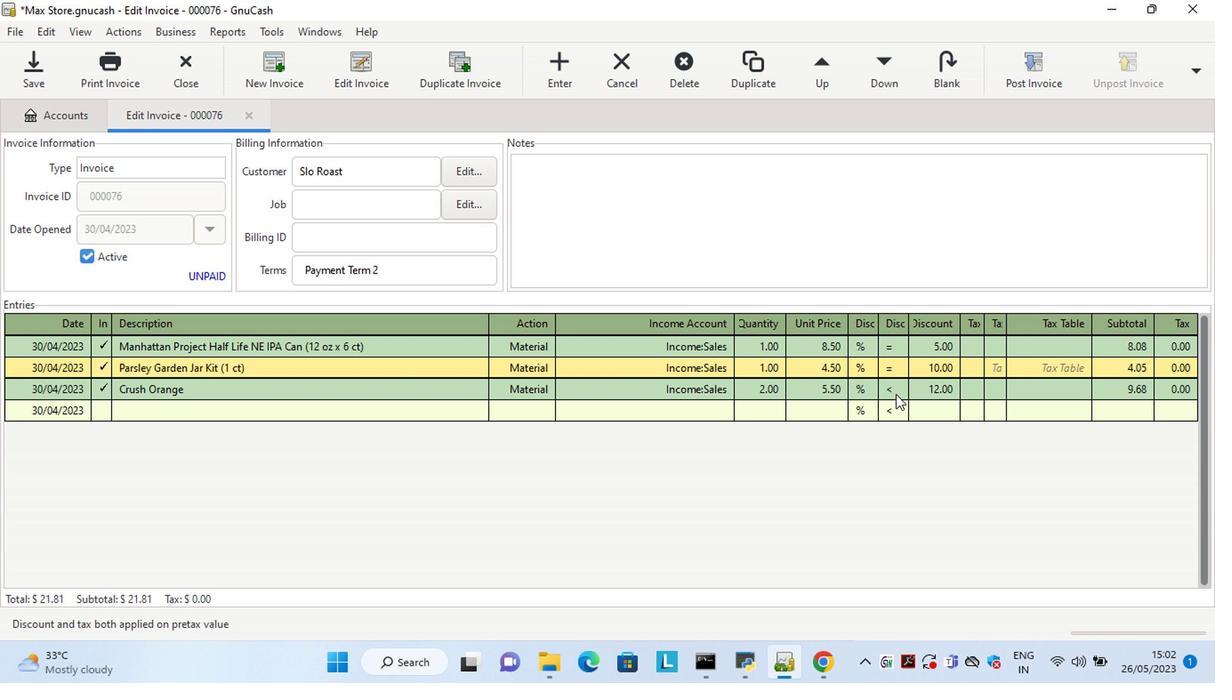
Action: Mouse pressed left at (895, 393)
Screenshot: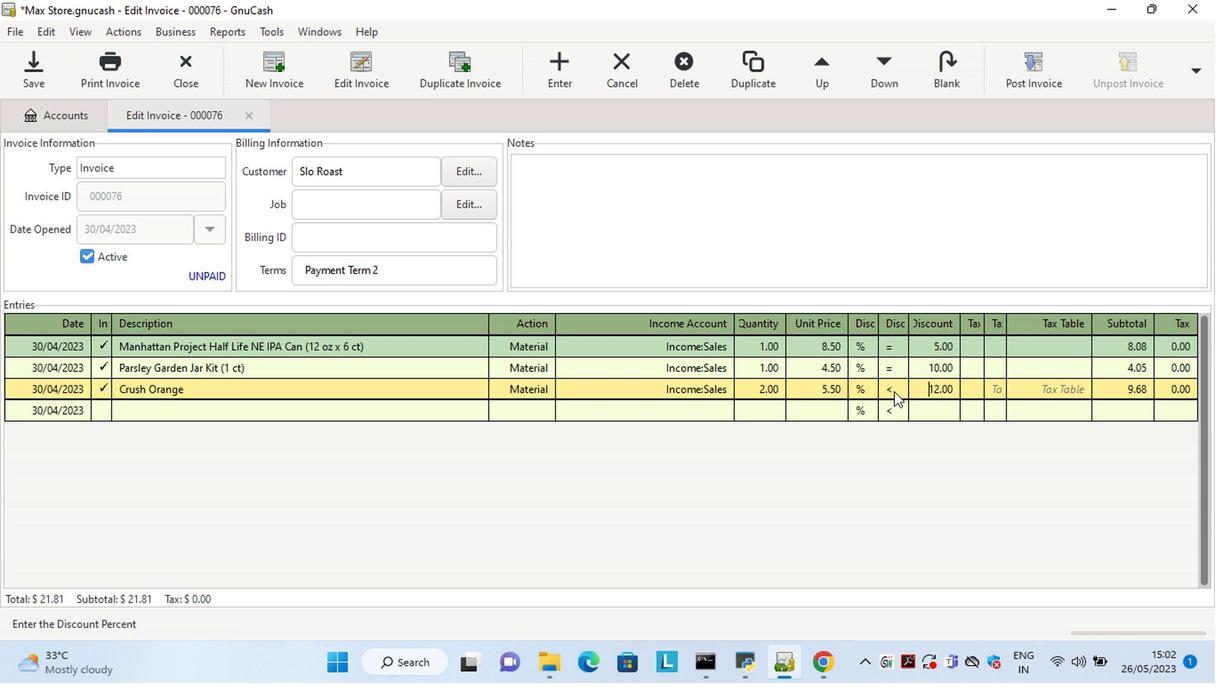 
Action: Mouse pressed left at (895, 393)
Screenshot: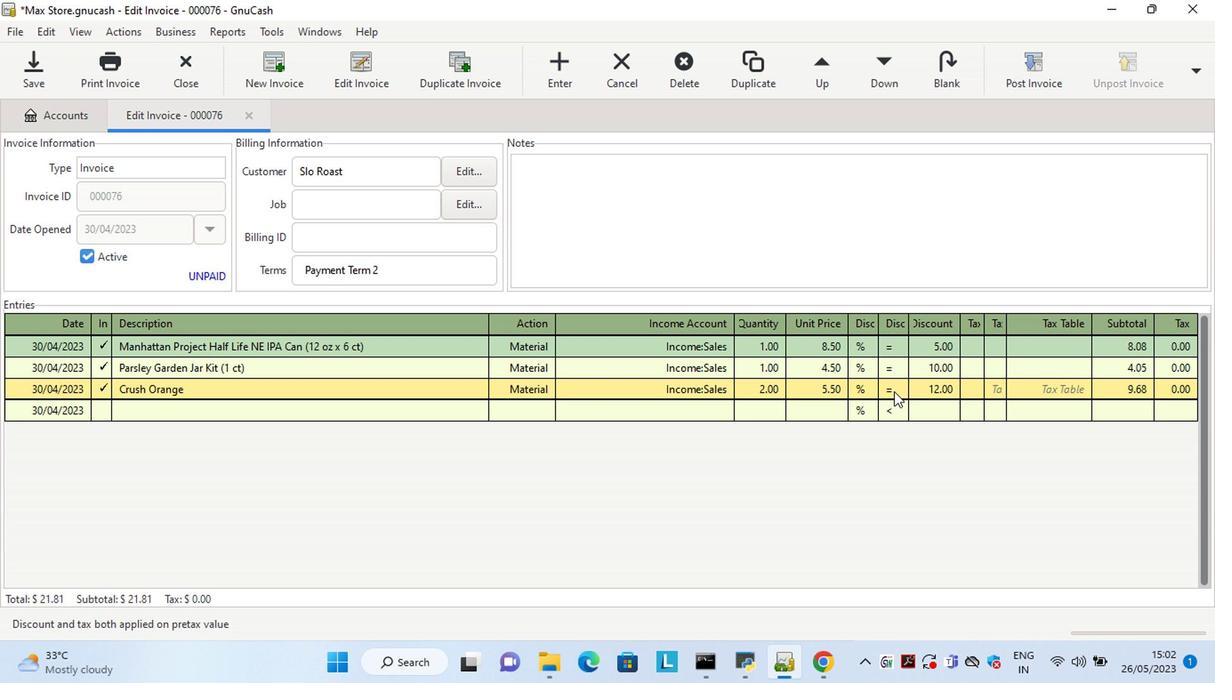 
Action: Mouse pressed left at (895, 393)
Screenshot: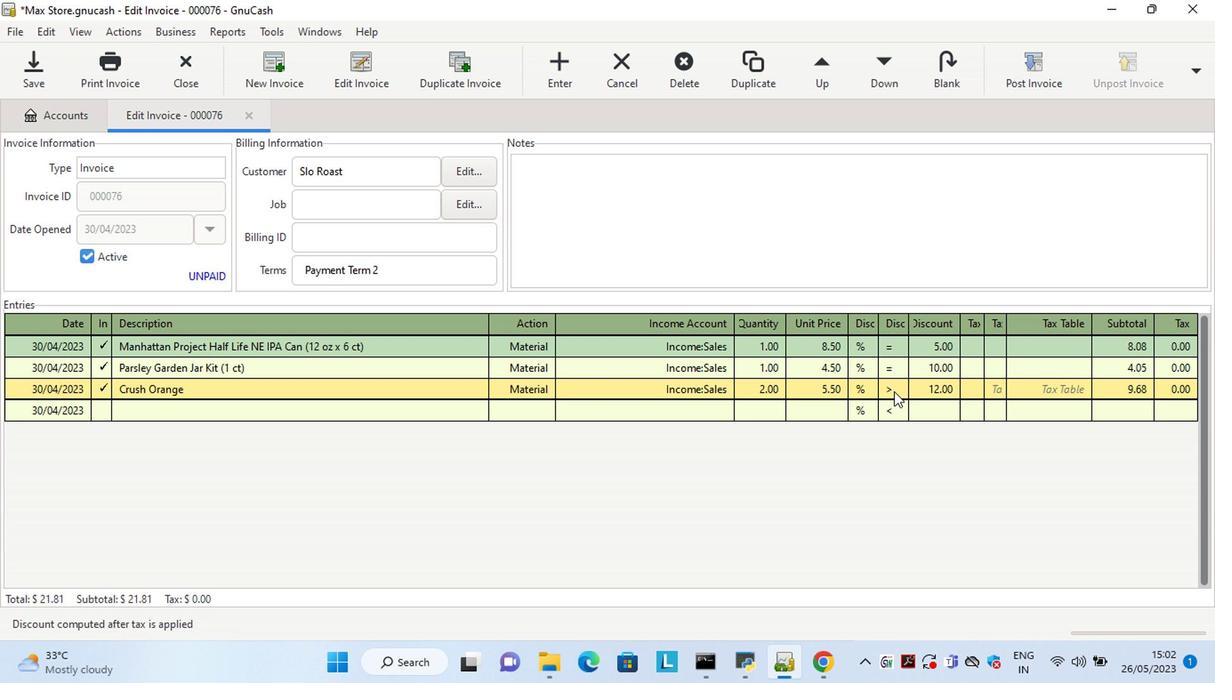 
Action: Mouse moved to (941, 395)
Screenshot: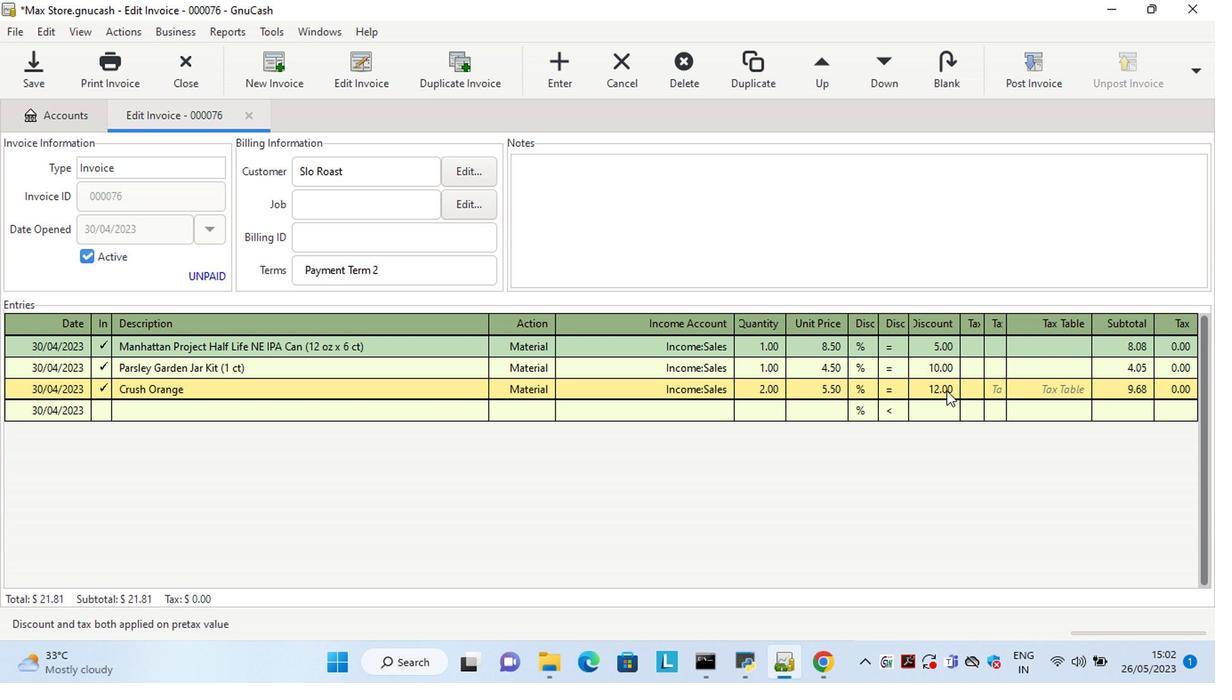 
Action: Mouse pressed left at (941, 395)
Screenshot: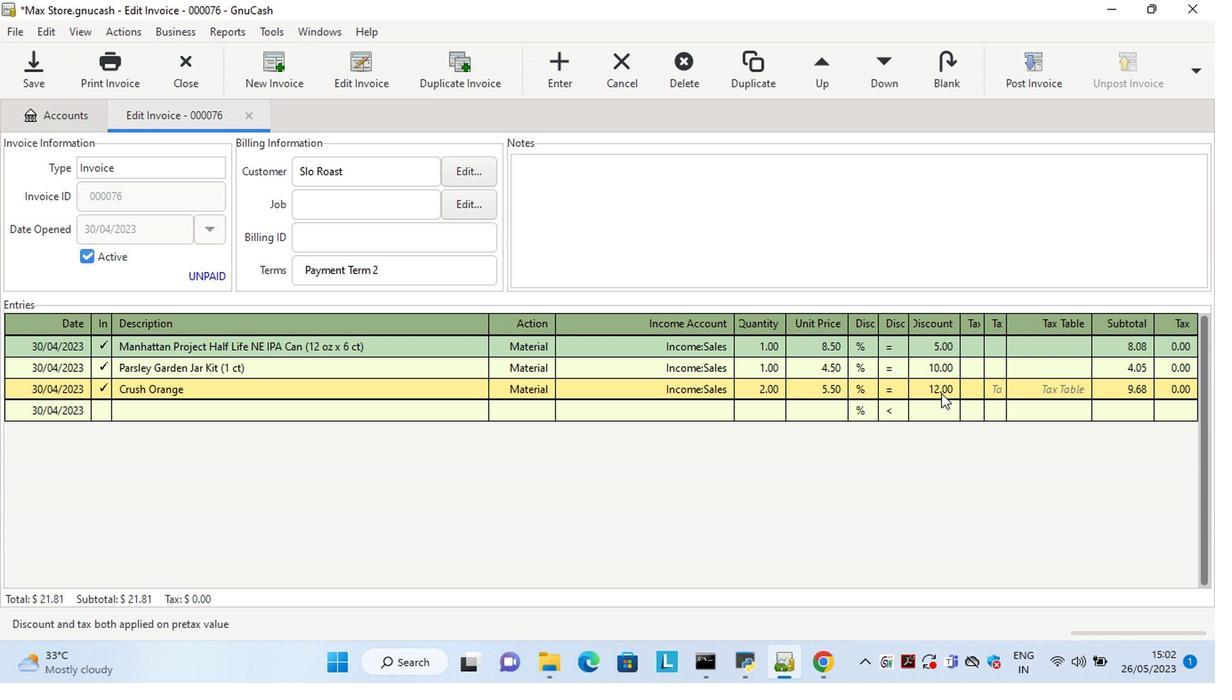 
Action: Mouse moved to (1015, 442)
Screenshot: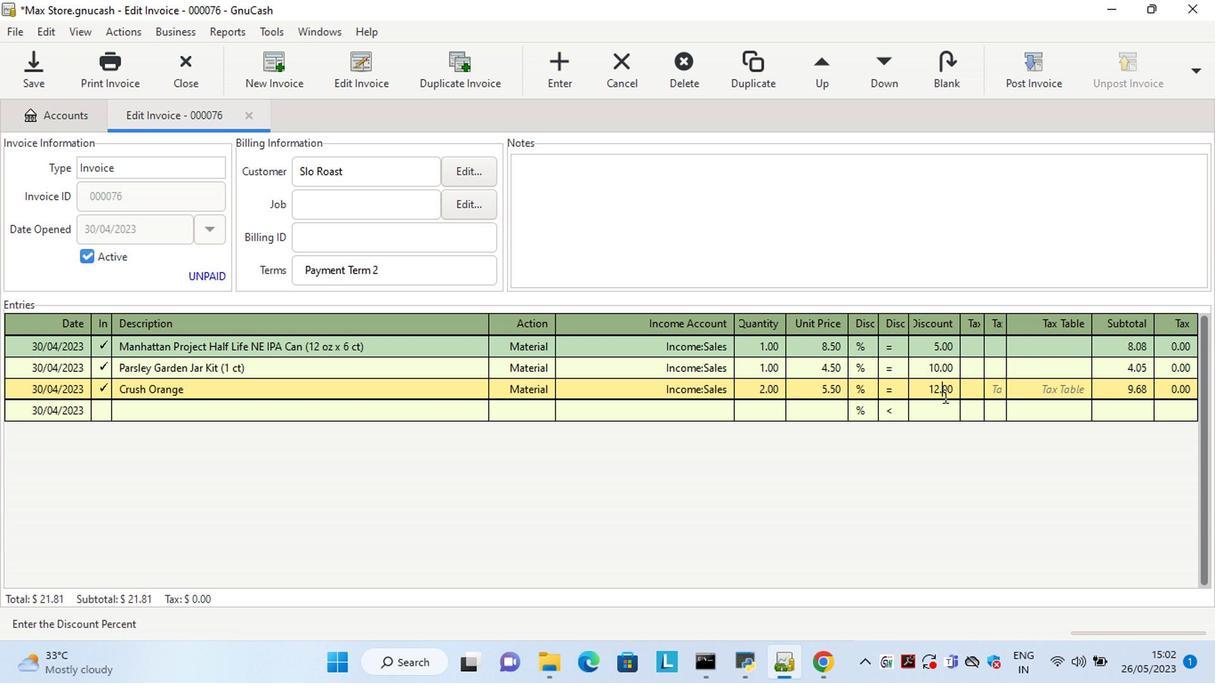 
Action: Key pressed <Key.tab>
Screenshot: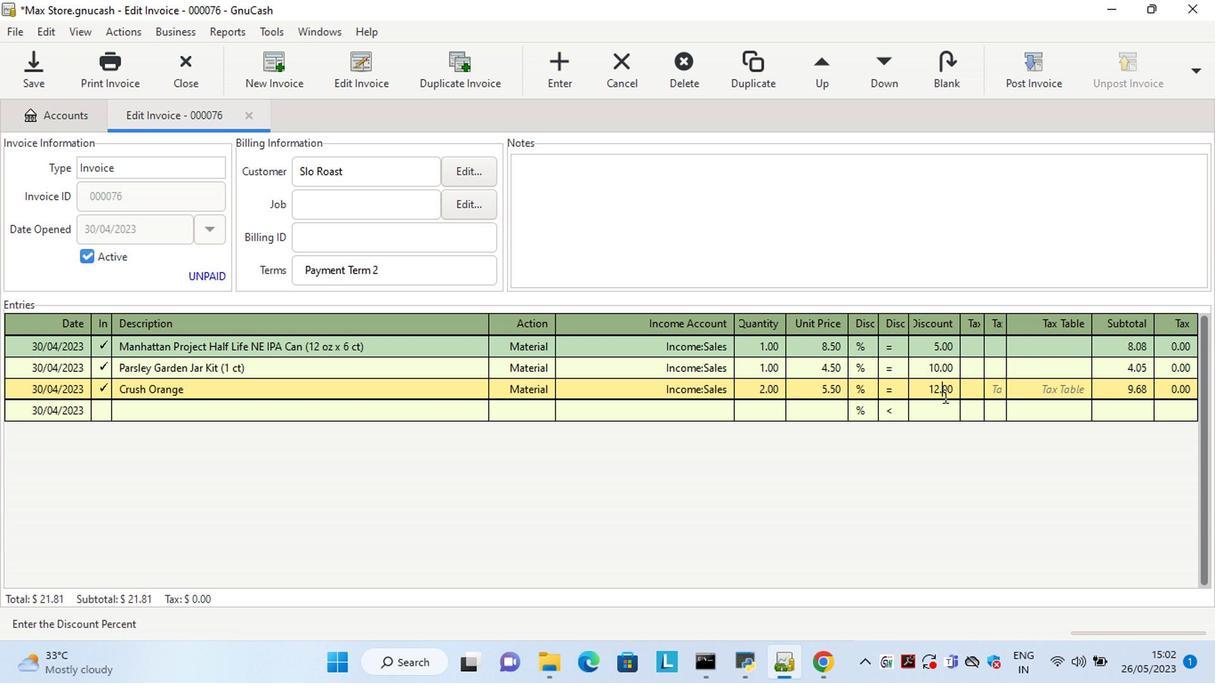 
Action: Mouse moved to (599, 200)
Screenshot: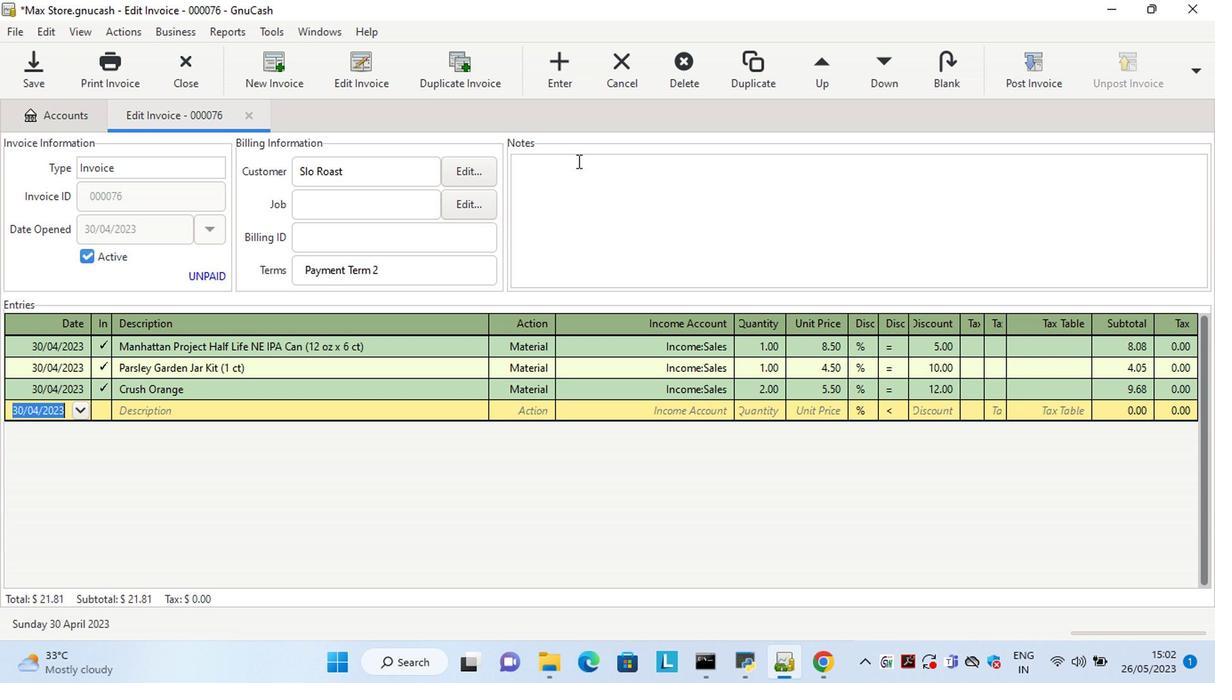 
Action: Mouse pressed left at (599, 200)
Screenshot: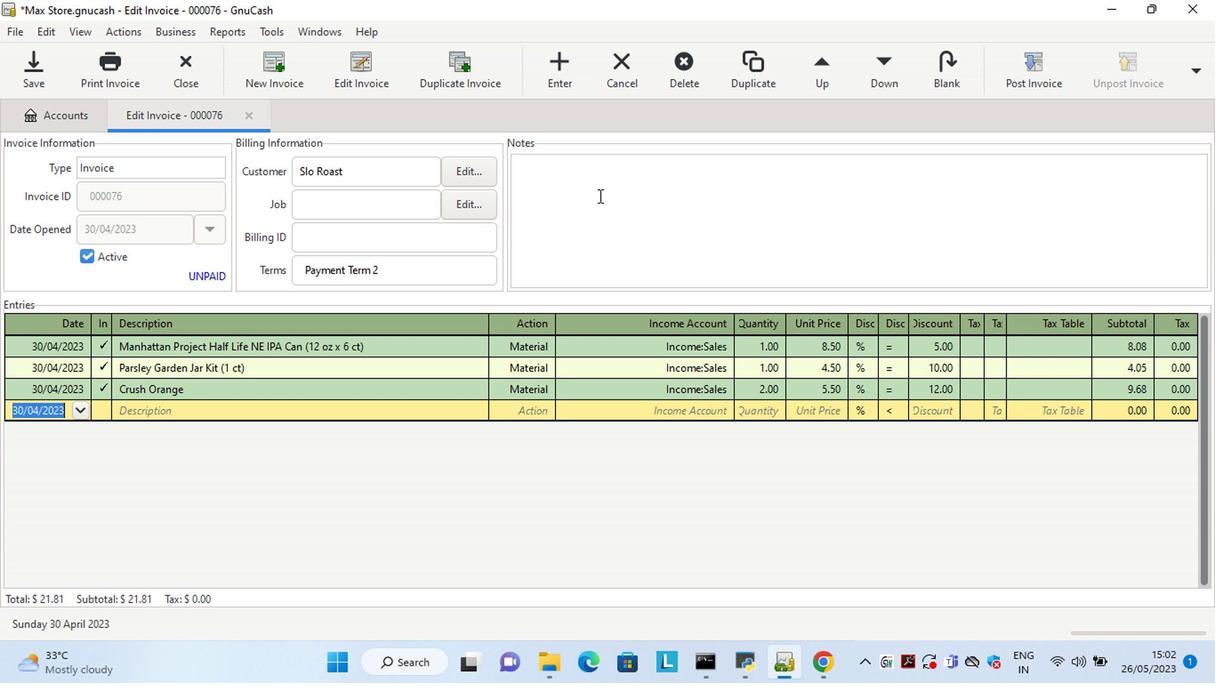 
Action: Key pressed <Key.shift>Looking<Key.space>forward<Key.space>to<Key.space>serving<Key.space>you<Key.space>again.
Screenshot: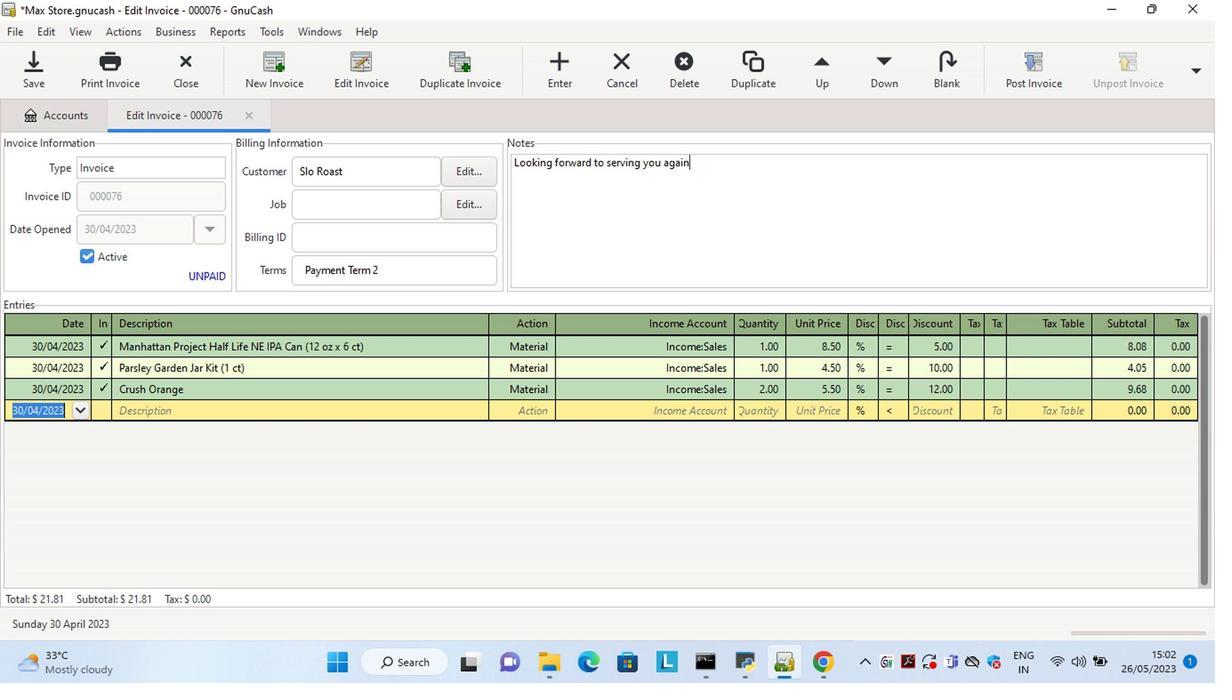 
Action: Mouse moved to (1018, 70)
Screenshot: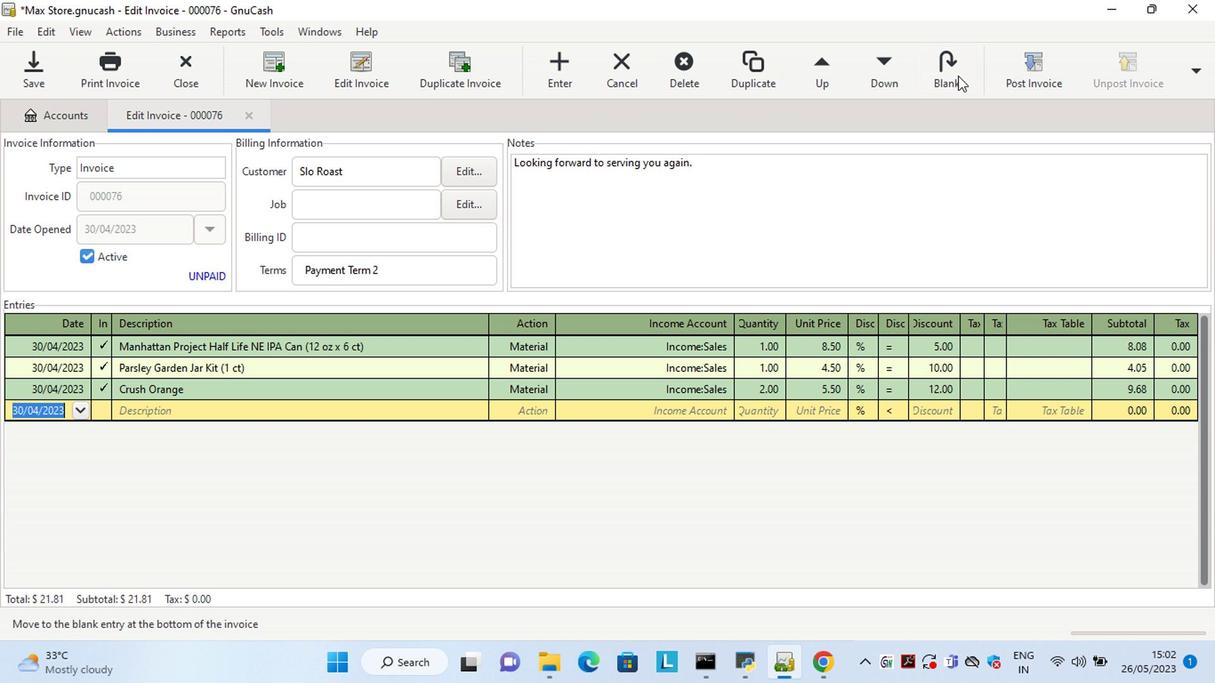 
Action: Mouse pressed left at (1018, 70)
Screenshot: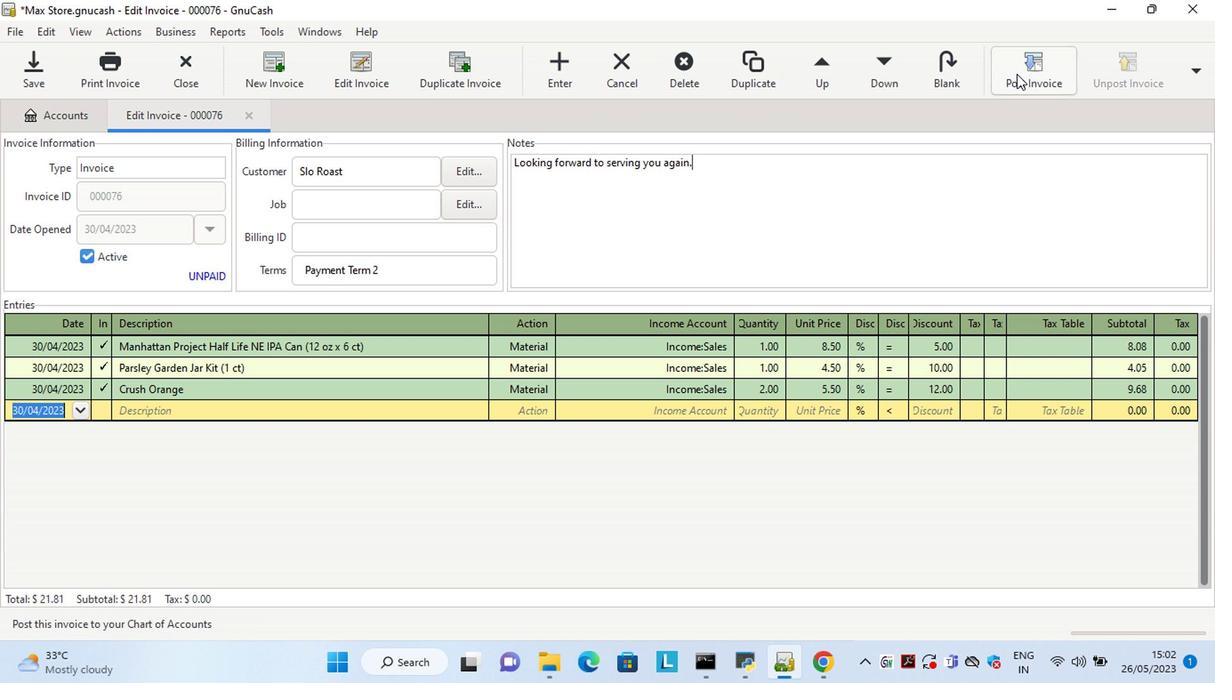 
Action: Mouse moved to (720, 276)
Screenshot: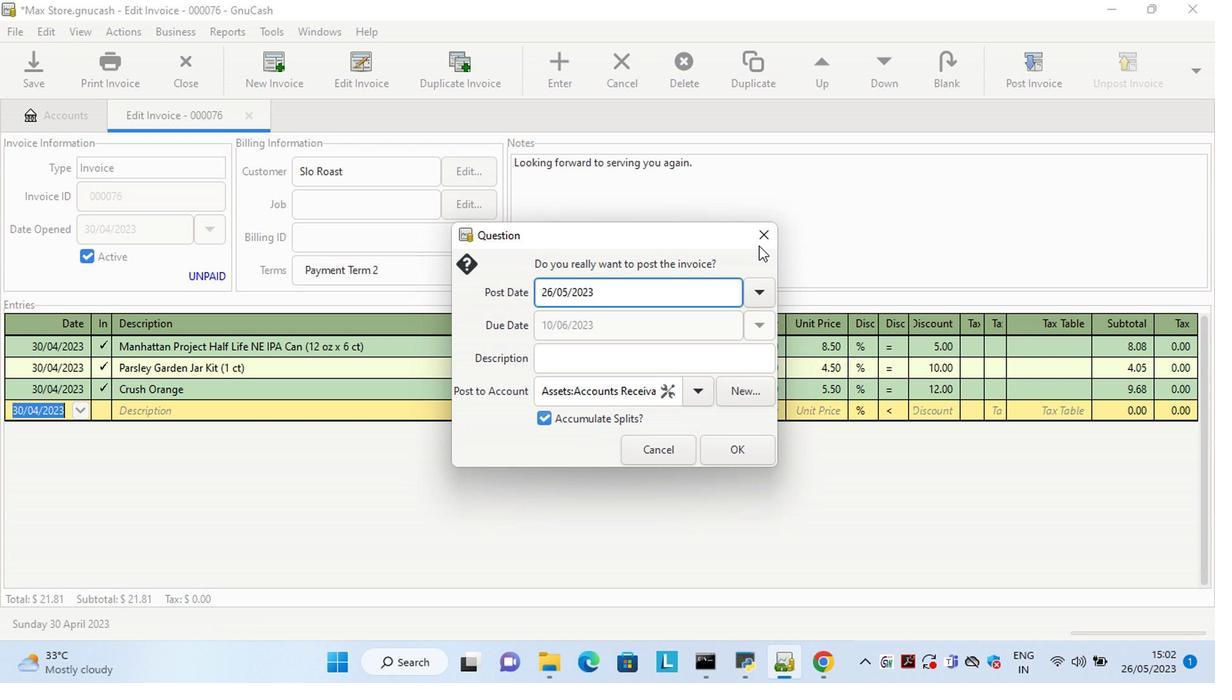 
Action: Key pressed <Key.left><Key.left><Key.left><Key.left><Key.left><Key.left><Key.left><Key.left><Key.left><Key.left><Key.left><Key.left><Key.left><Key.left><Key.left><Key.left><Key.delete><Key.delete>30<Key.right><Key.right><Key.delete>4
Screenshot: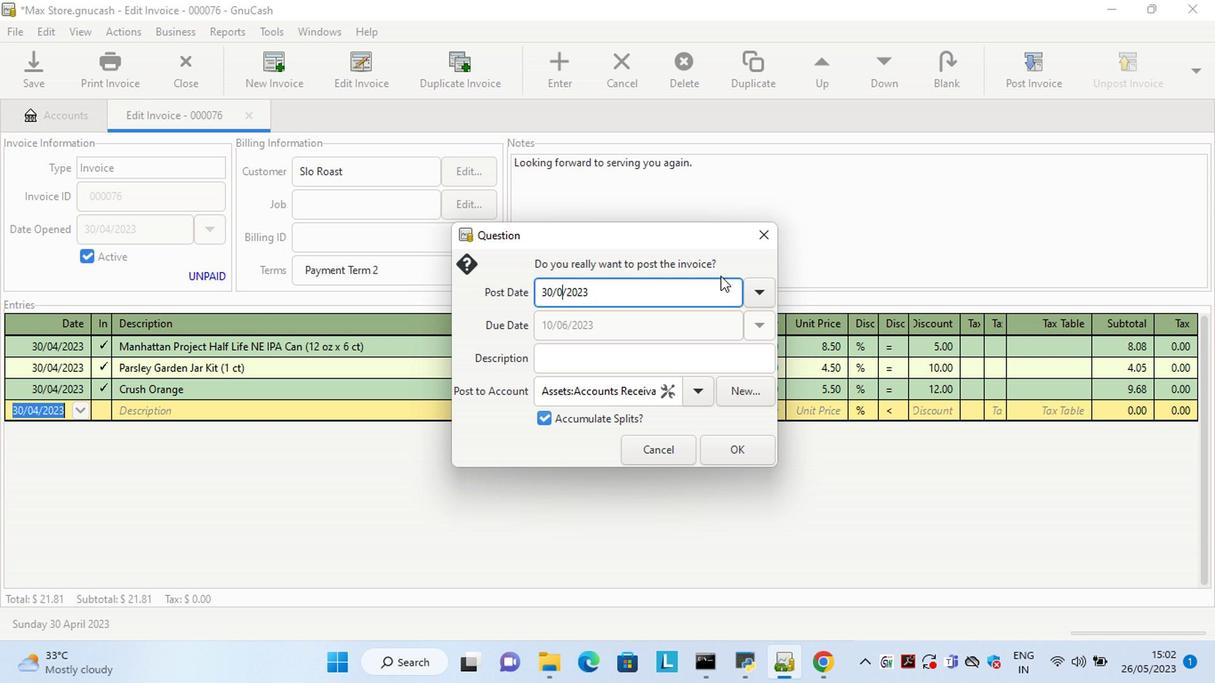 
Action: Mouse moved to (743, 450)
Screenshot: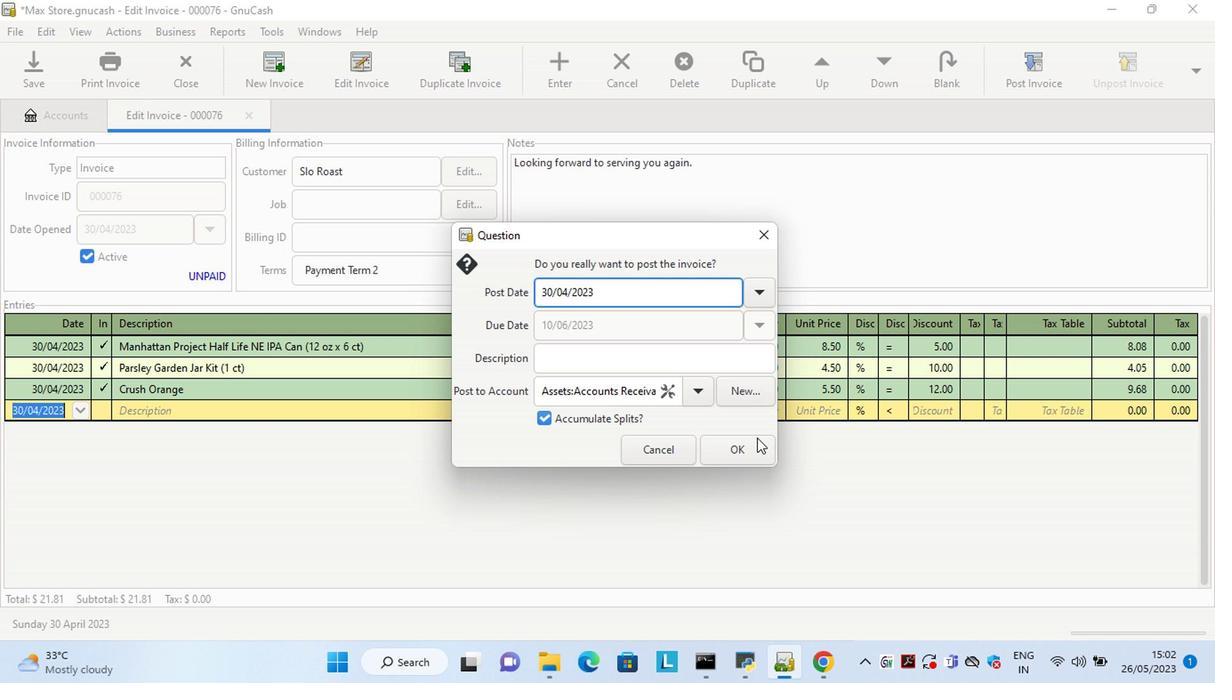 
Action: Mouse pressed left at (743, 450)
Screenshot: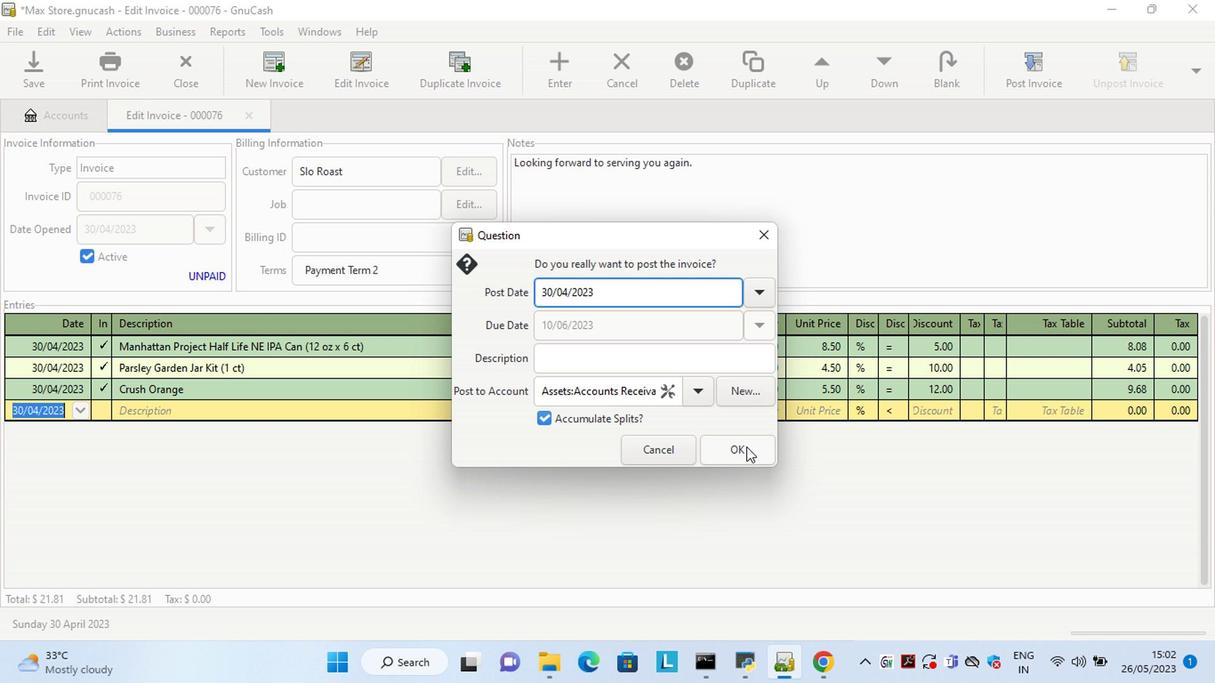 
Action: Mouse moved to (1139, 67)
Screenshot: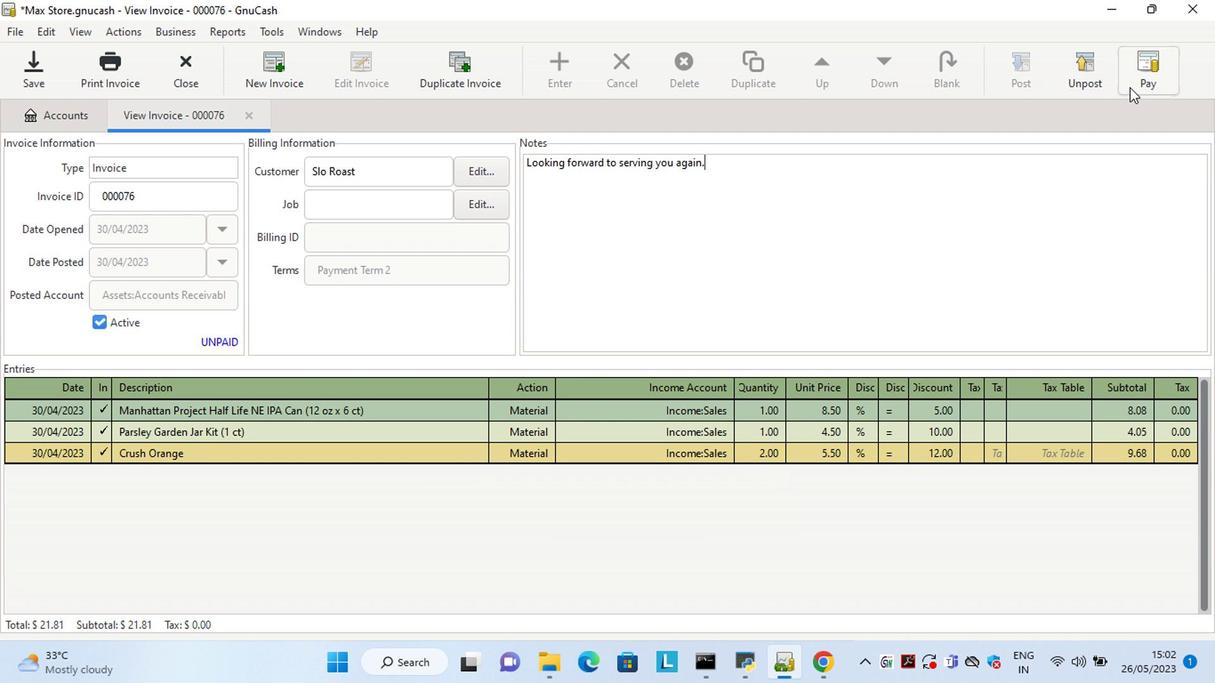 
Action: Mouse pressed left at (1139, 67)
Screenshot: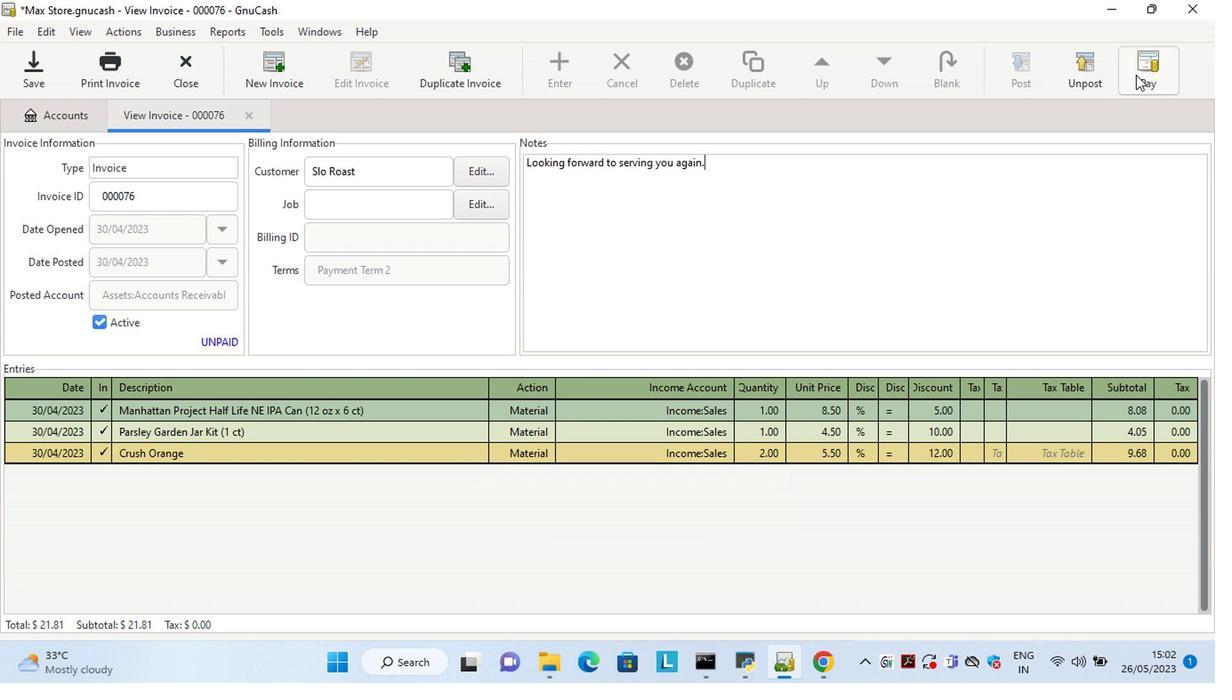 
Action: Mouse moved to (496, 350)
Screenshot: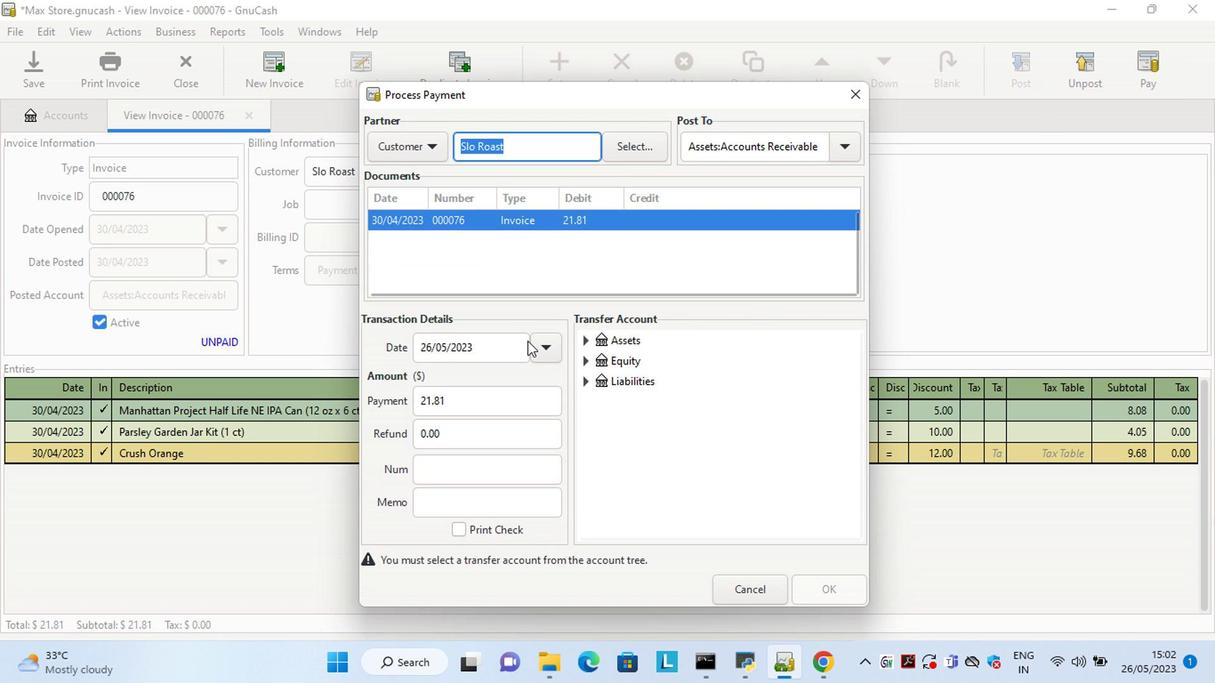 
Action: Mouse pressed left at (496, 350)
Screenshot: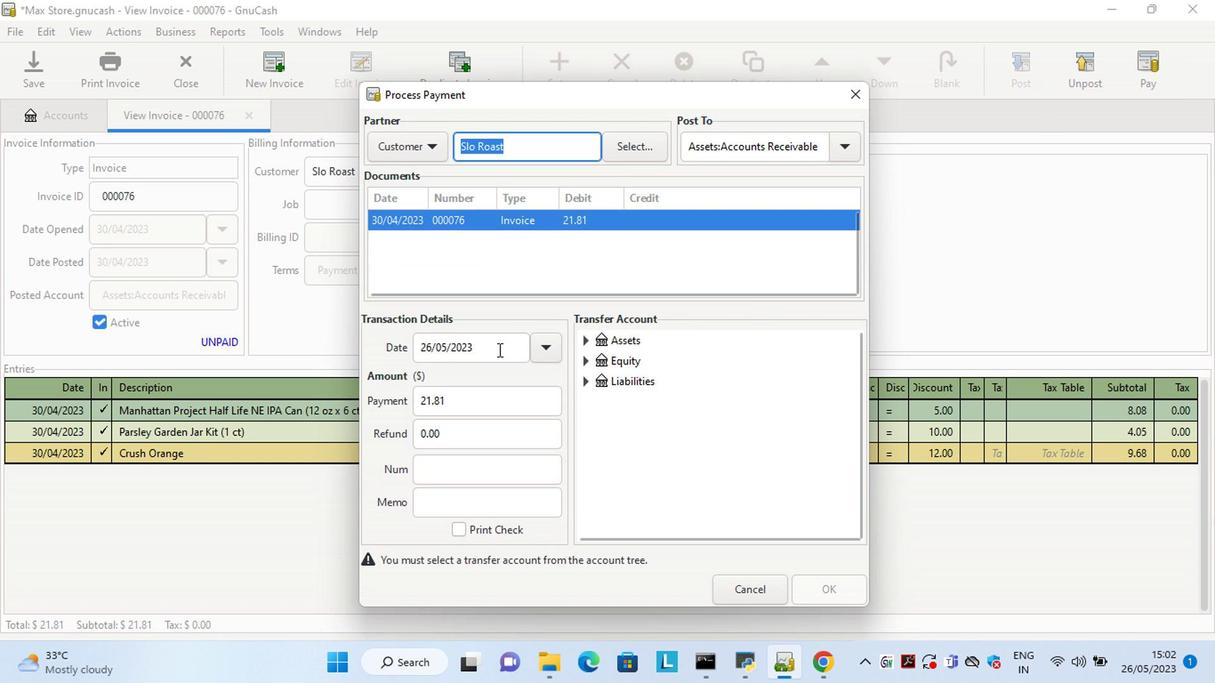 
Action: Key pressed <Key.left><Key.left><Key.left><Key.left><Key.left><Key.left><Key.left><Key.left><Key.left><Key.left><Key.left><Key.left><Key.left><Key.left><Key.left><Key.left><Key.left><Key.left><Key.left><Key.left><Key.left><Key.left><Key.left><Key.left><Key.left><Key.left><Key.delete><Key.delete>15
Screenshot: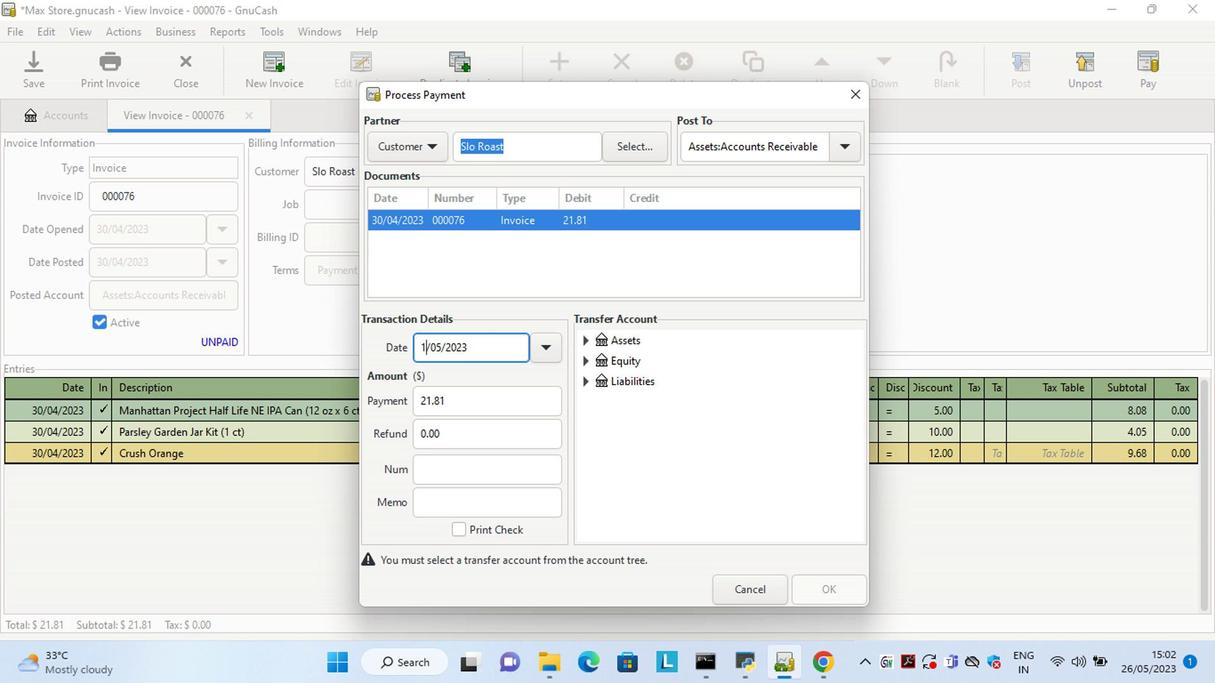 
Action: Mouse moved to (578, 336)
Screenshot: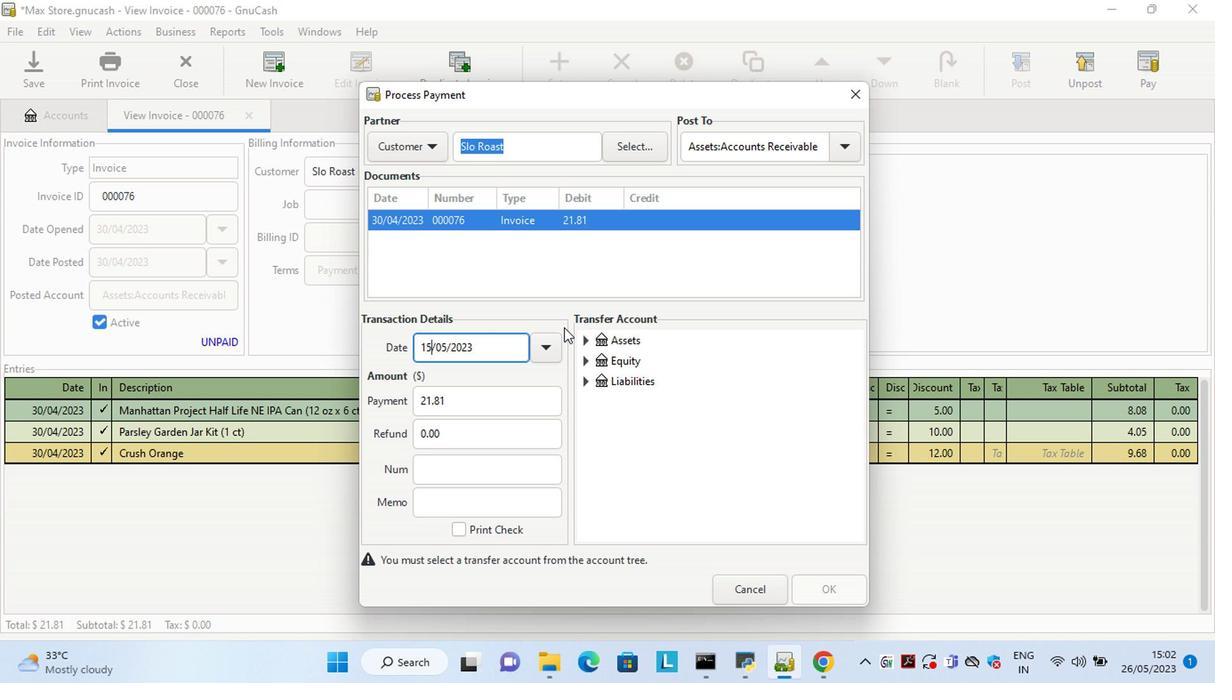
Action: Mouse pressed left at (578, 336)
Screenshot: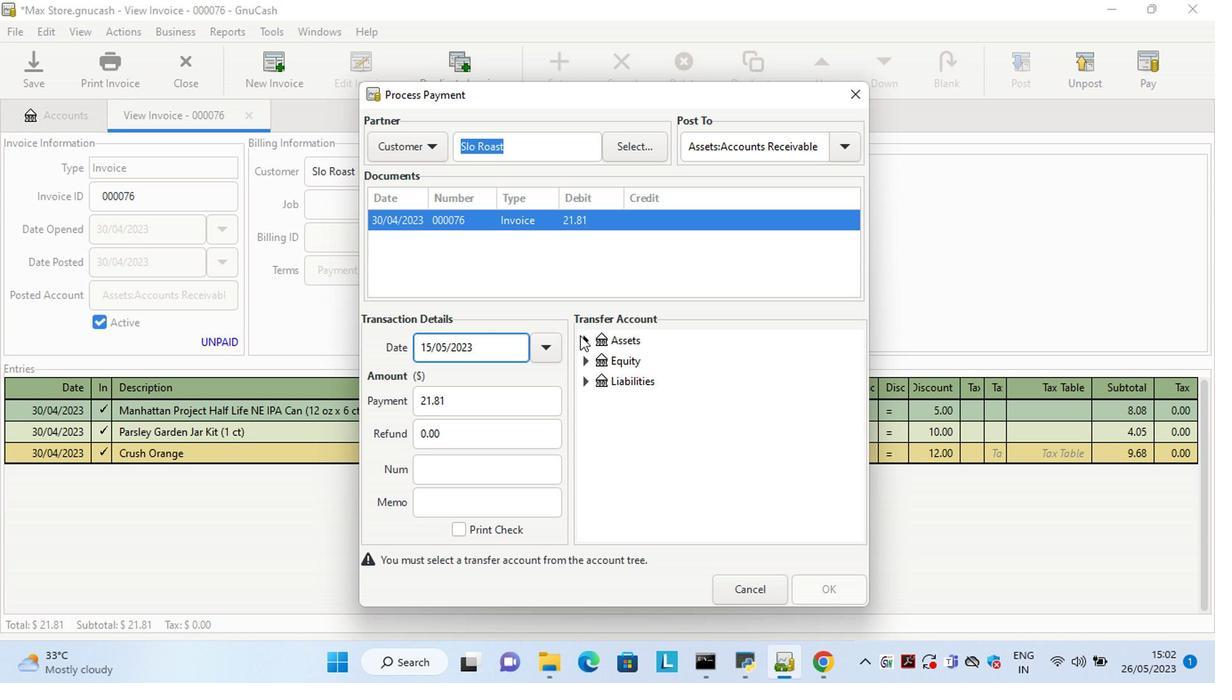
Action: Mouse moved to (600, 366)
Screenshot: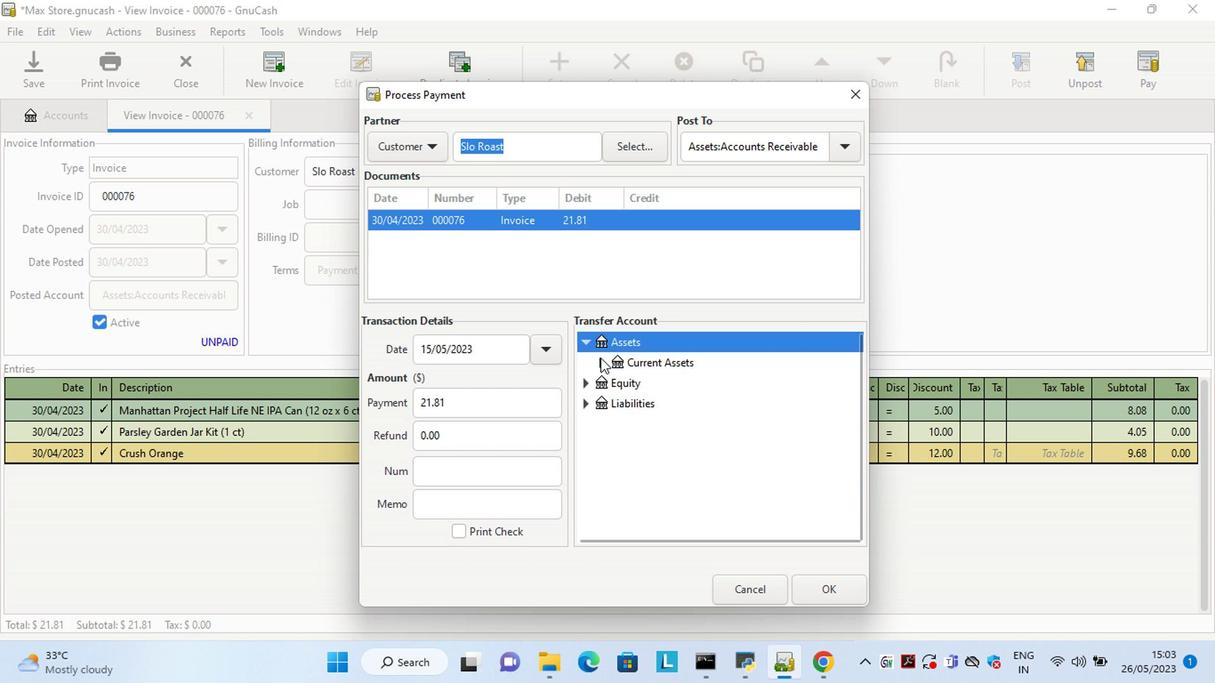 
Action: Mouse pressed left at (600, 366)
Screenshot: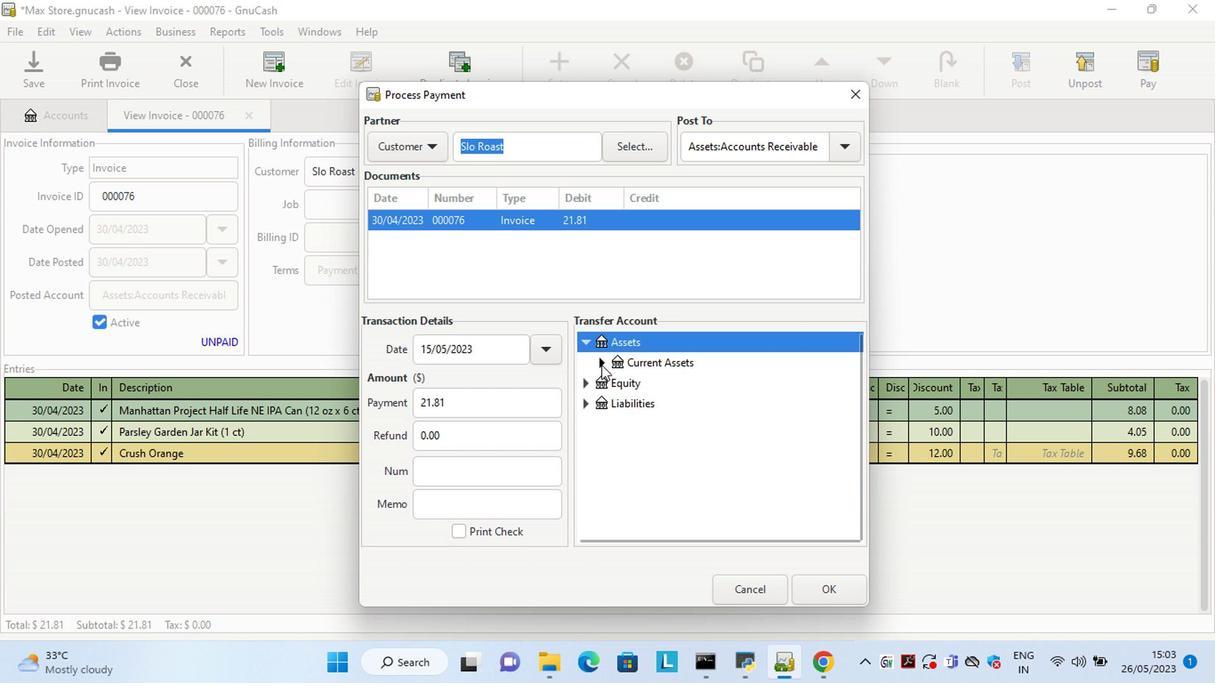 
Action: Mouse moved to (648, 379)
Screenshot: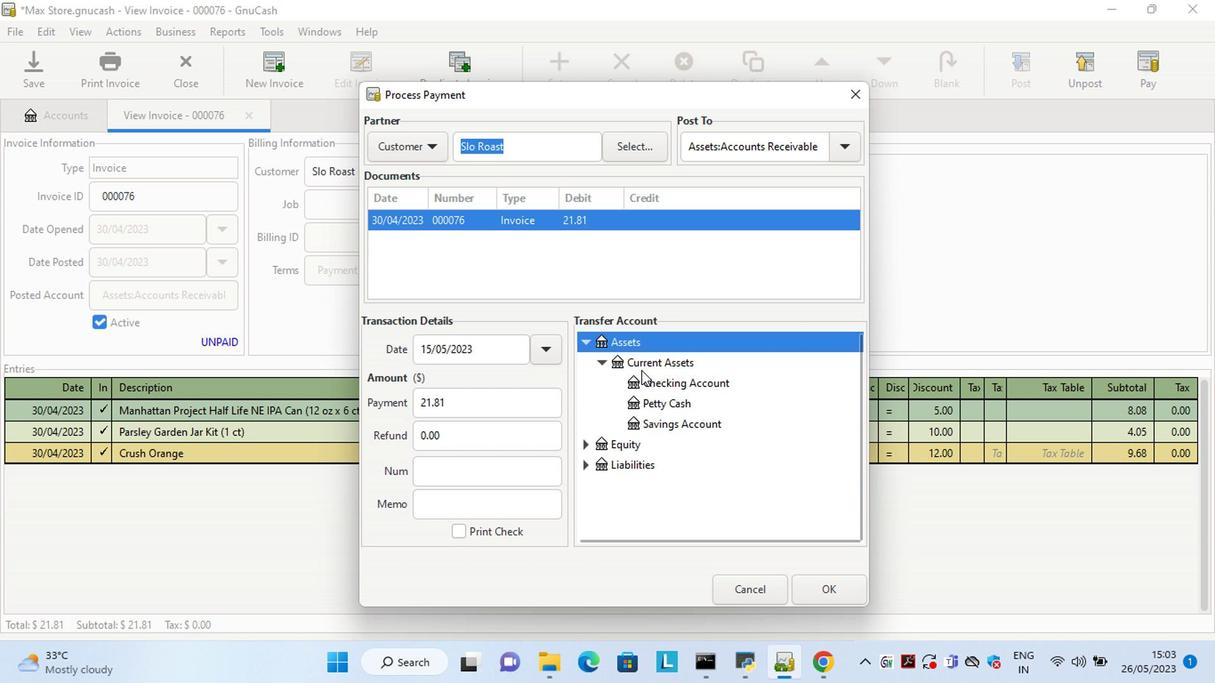 
Action: Mouse pressed left at (648, 379)
Screenshot: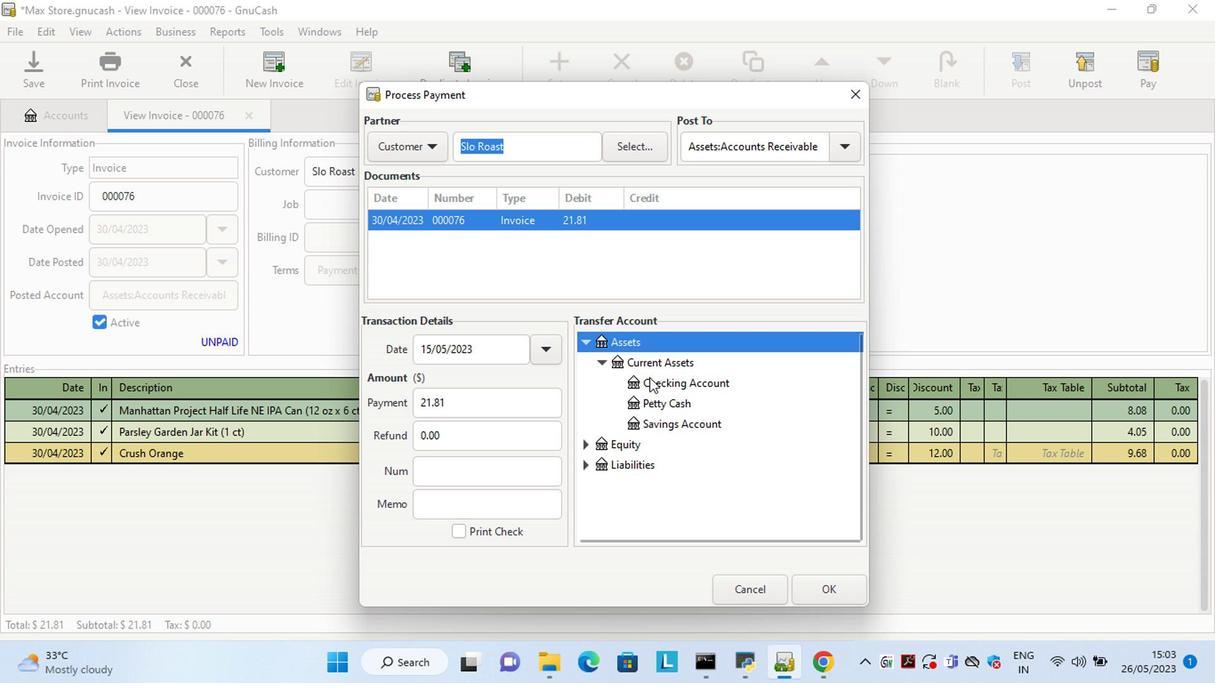 
Action: Mouse moved to (819, 586)
Screenshot: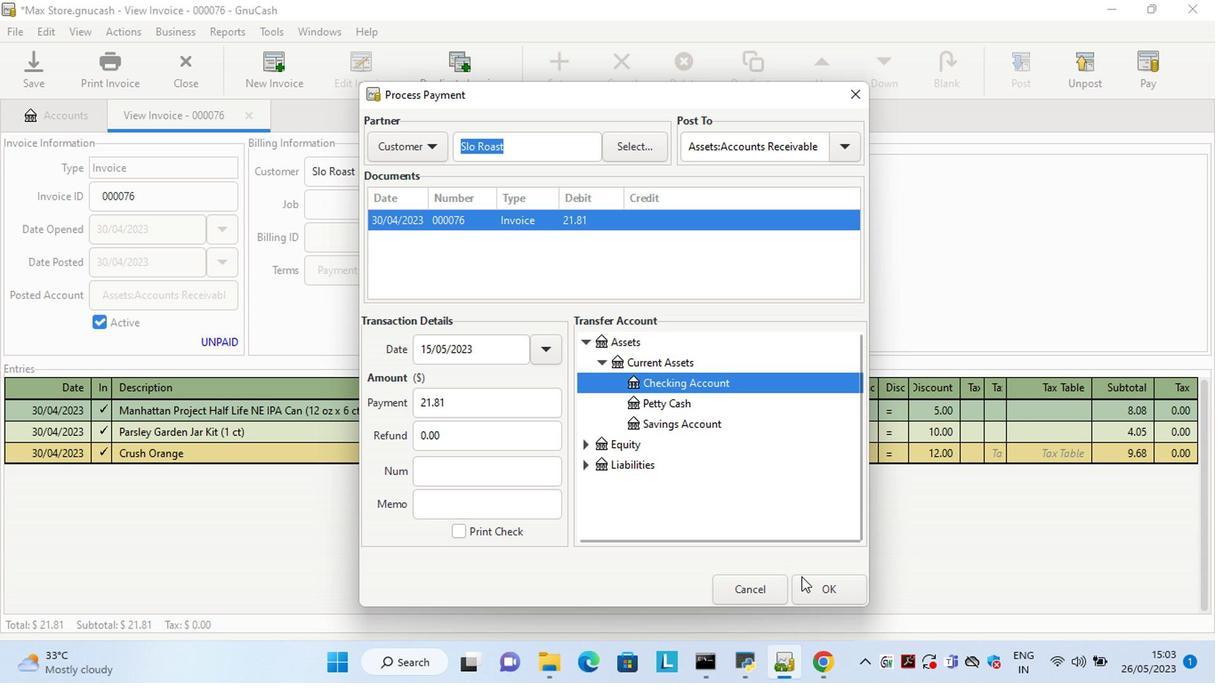 
Action: Mouse pressed left at (819, 586)
Screenshot: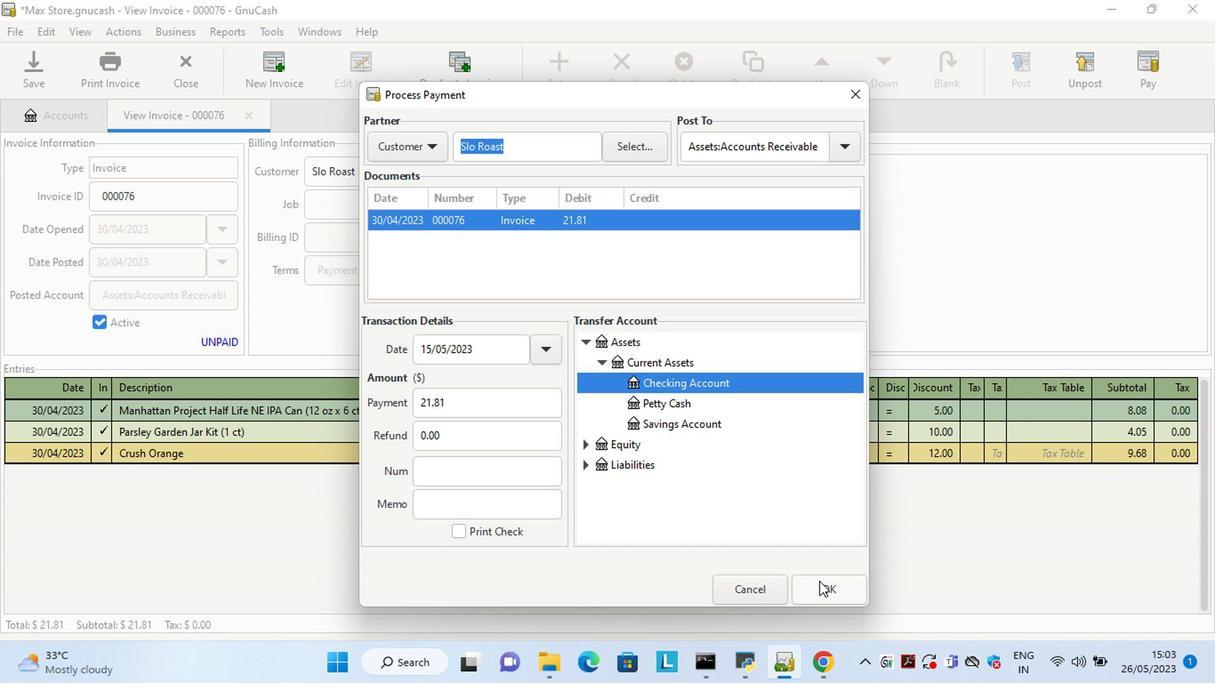 
Action: Mouse moved to (100, 53)
Screenshot: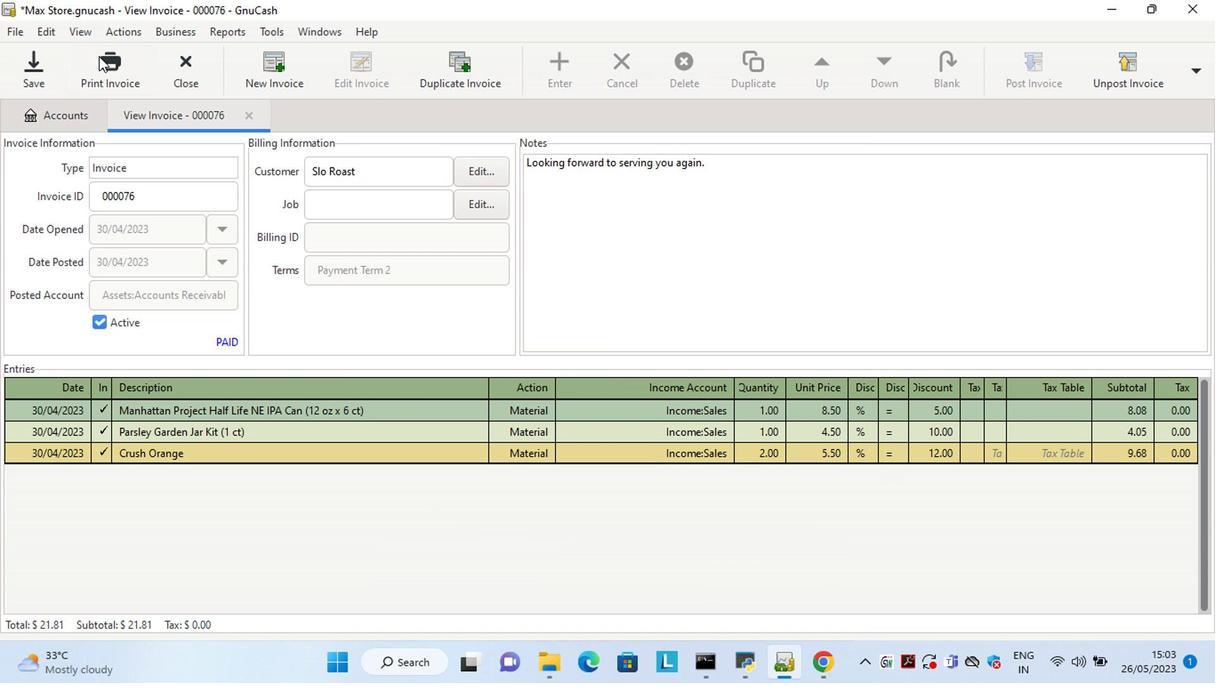 
Action: Mouse pressed left at (100, 53)
Screenshot: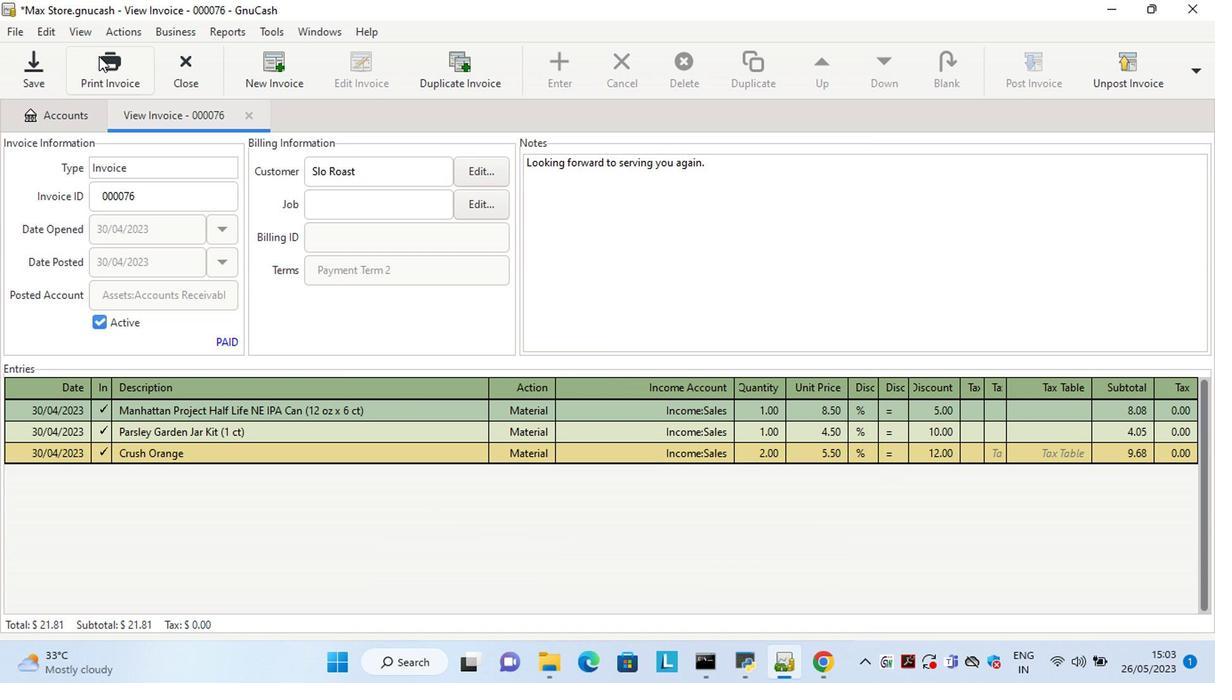 
Action: Mouse moved to (424, 65)
Screenshot: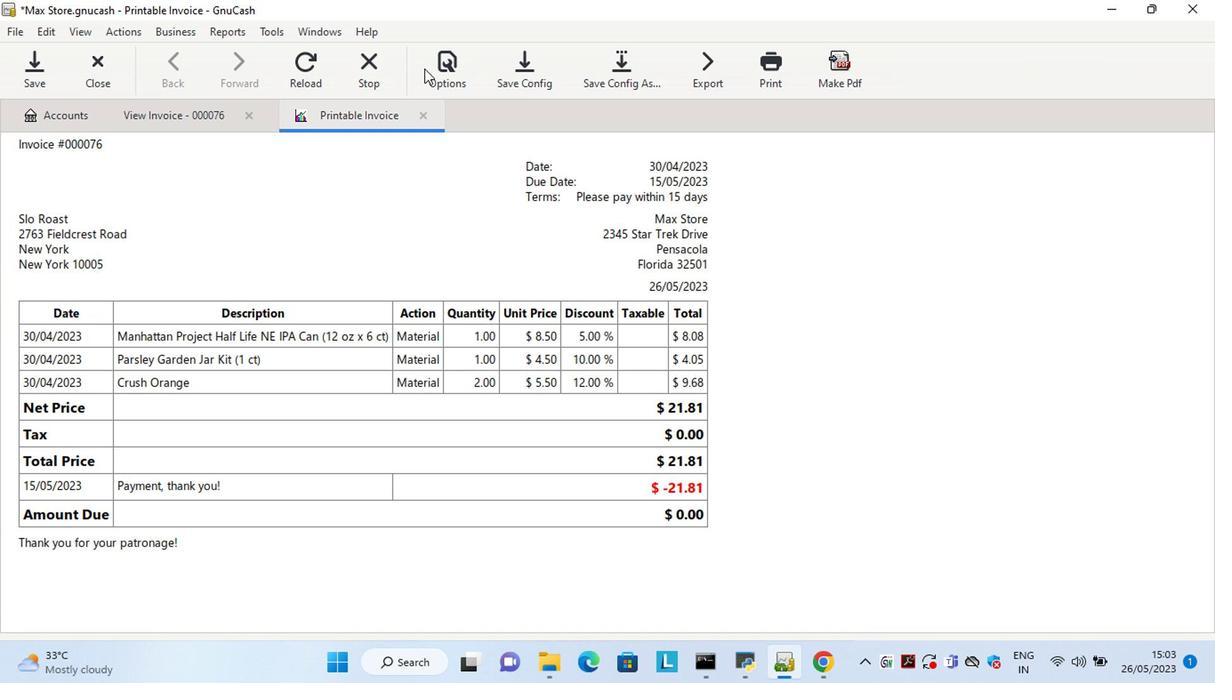 
Action: Mouse pressed left at (424, 65)
Screenshot: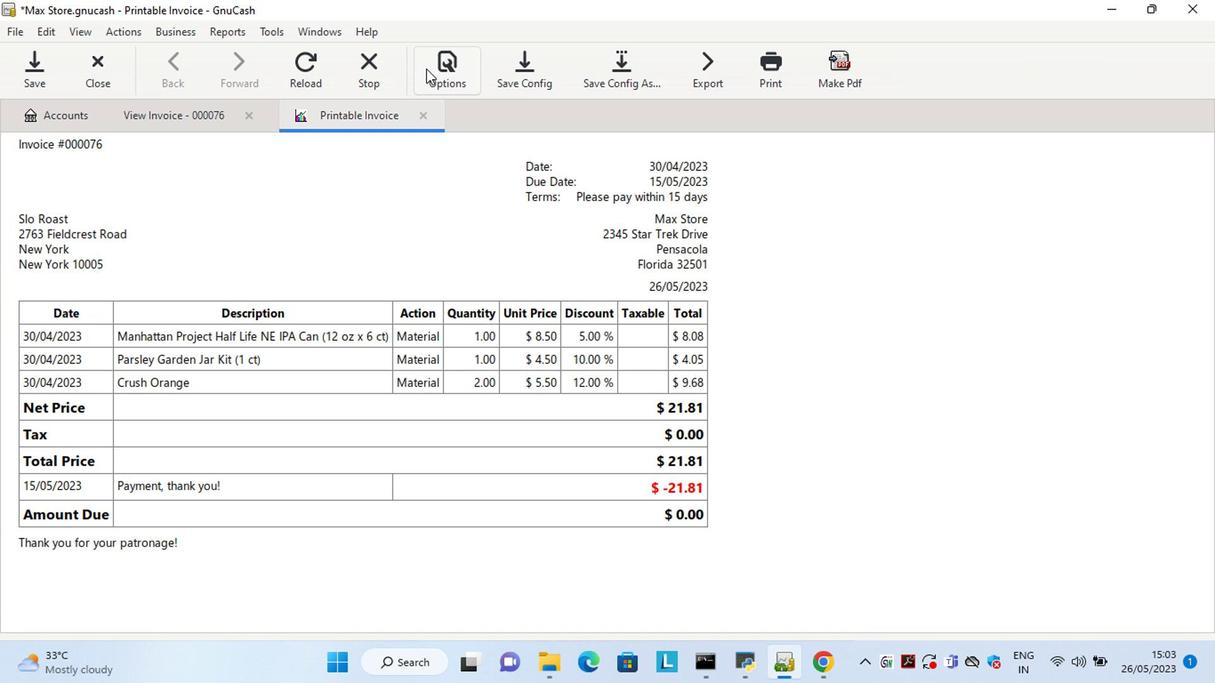 
Action: Mouse moved to (165, 177)
Screenshot: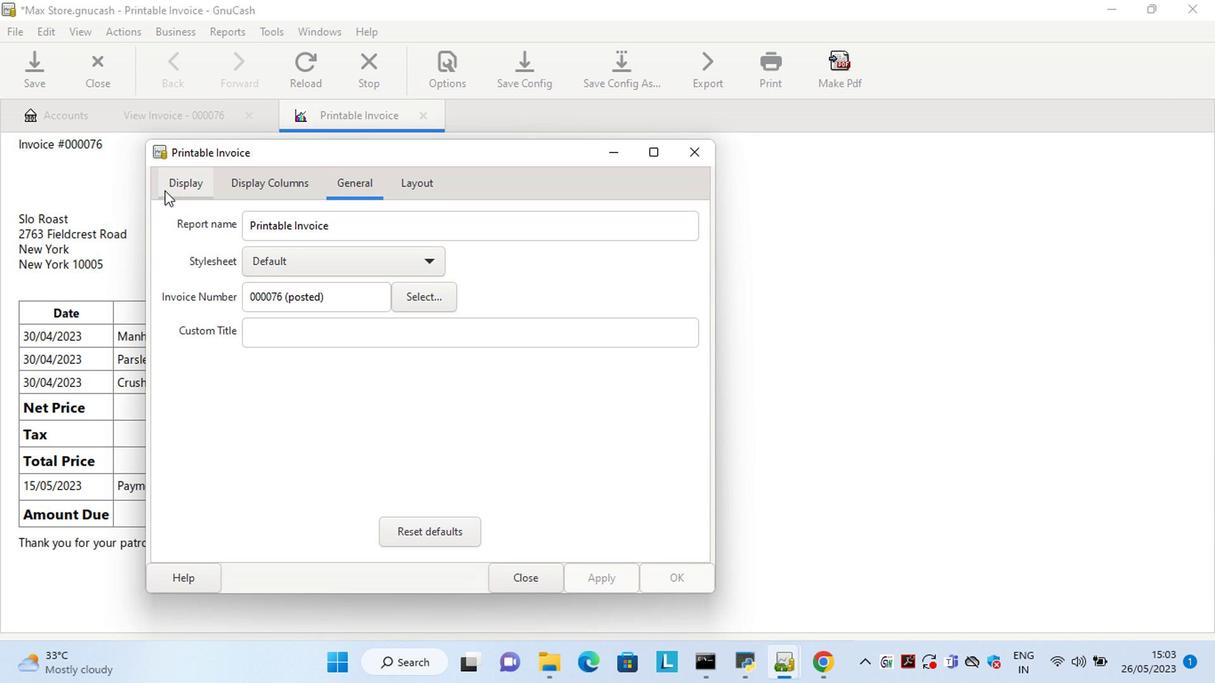 
Action: Mouse pressed left at (165, 177)
Screenshot: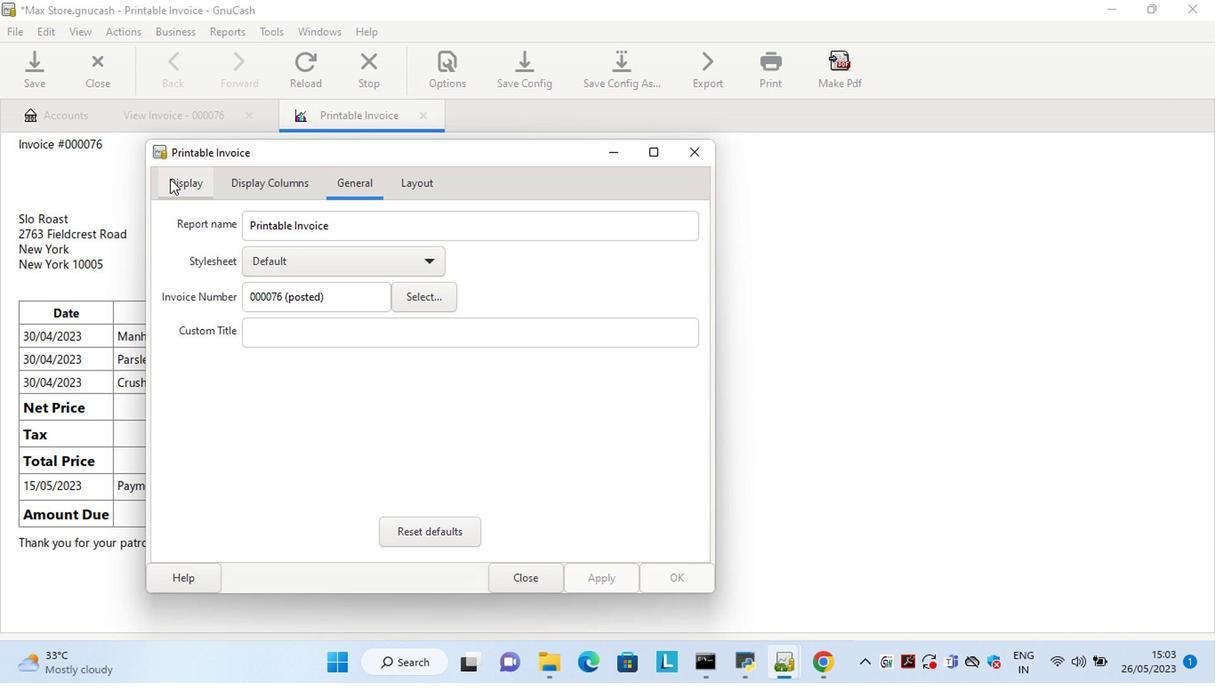 
Action: Mouse moved to (309, 391)
Screenshot: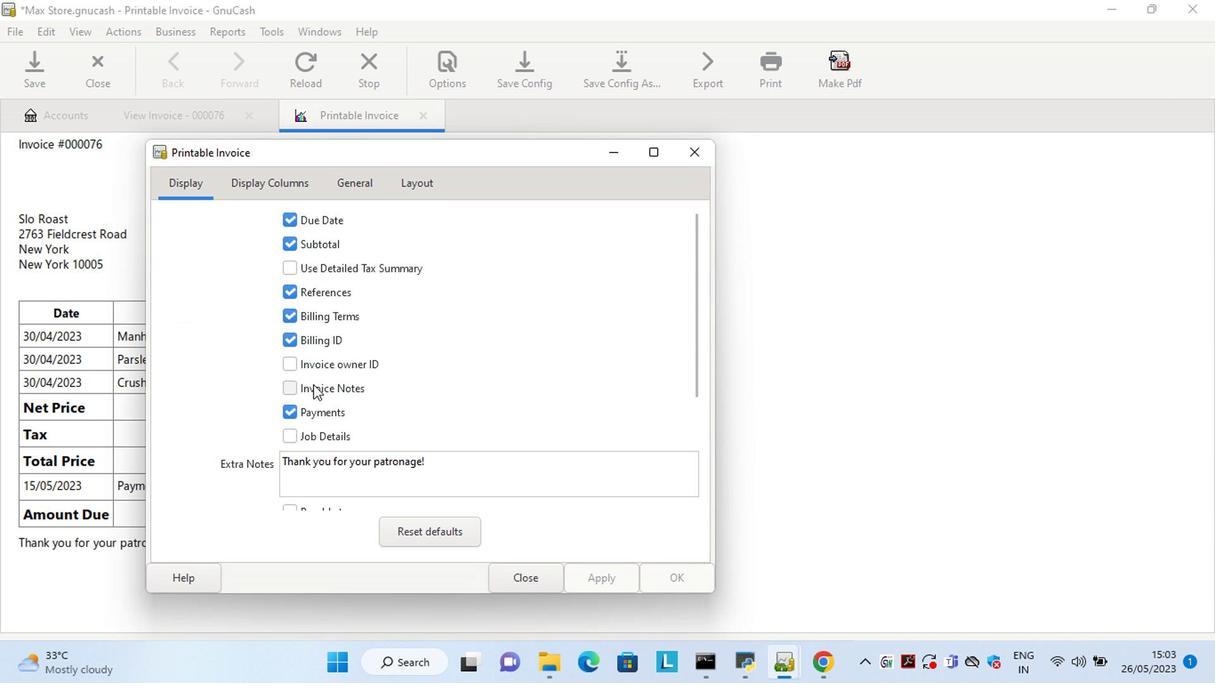 
Action: Mouse pressed left at (309, 391)
Screenshot: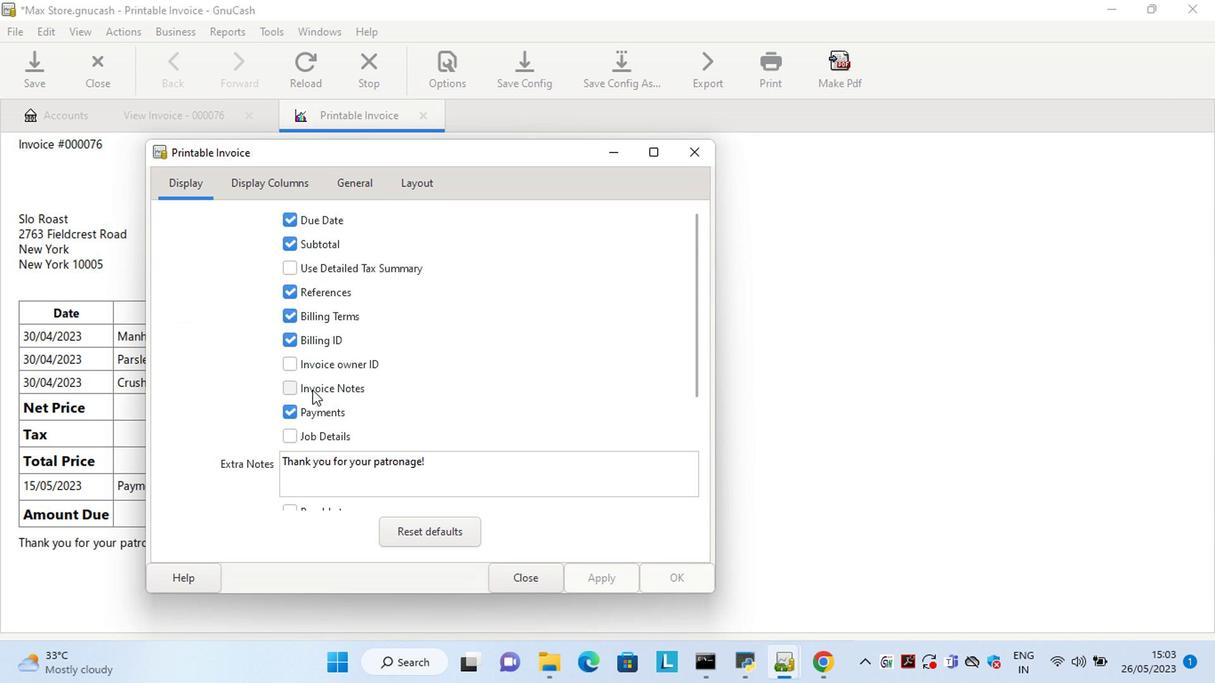 
Action: Mouse moved to (619, 577)
Screenshot: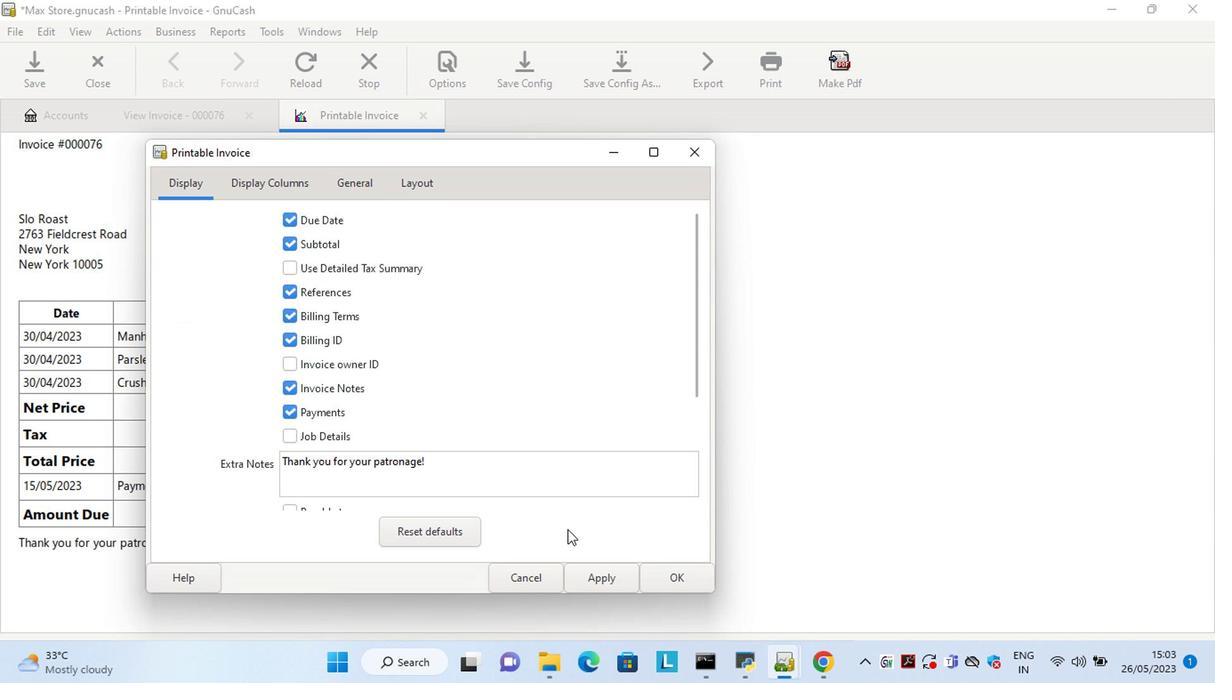 
Action: Mouse pressed left at (619, 577)
Screenshot: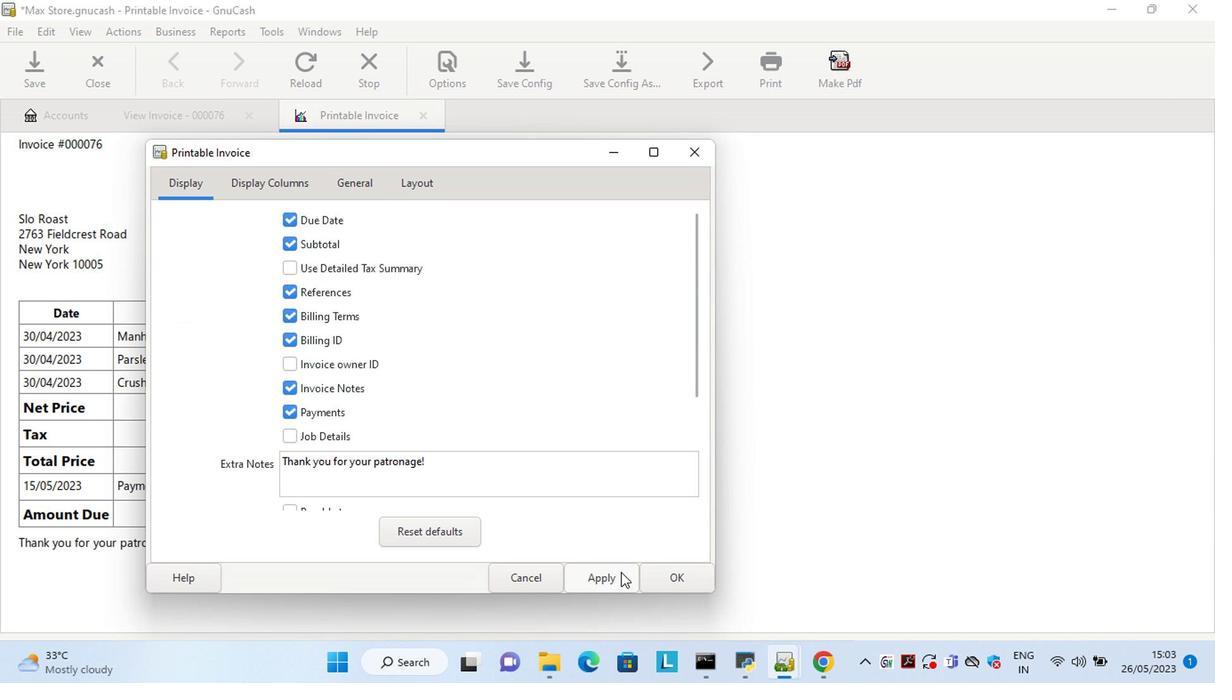 
Action: Mouse moved to (552, 575)
Screenshot: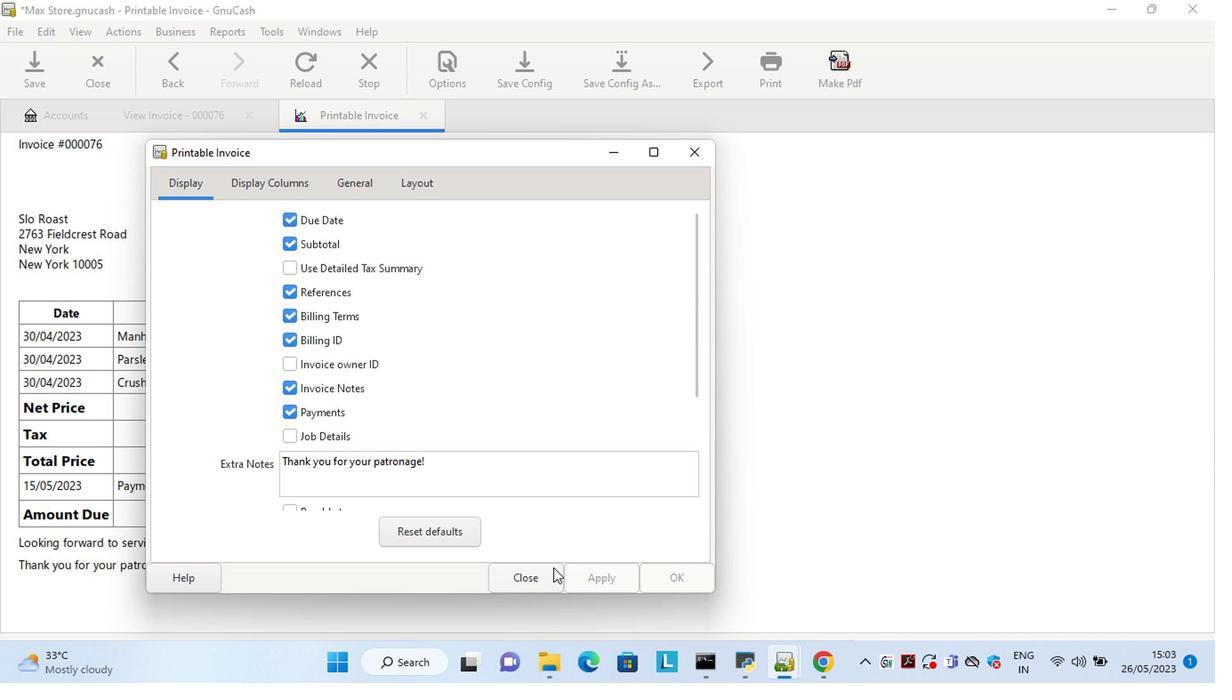 
Action: Mouse pressed left at (552, 575)
Screenshot: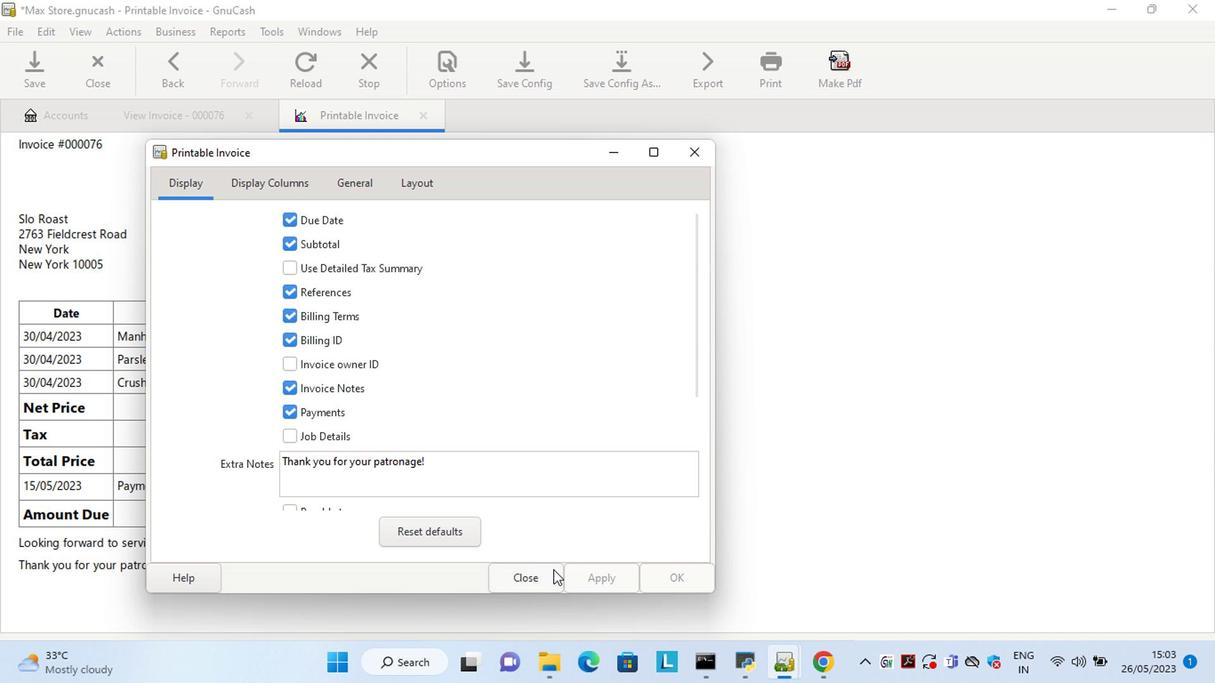 
Action: Mouse moved to (569, 549)
Screenshot: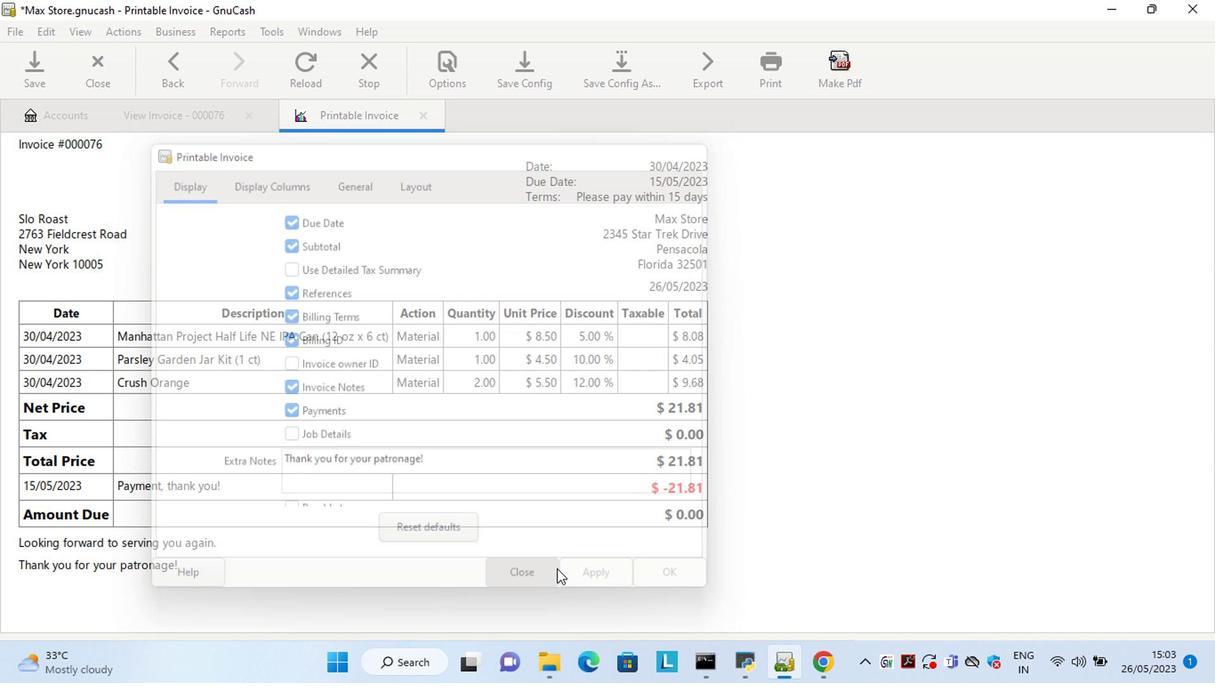 
